 Task: Set up an automation rule in Jira to connect a Slack channel and create a feature flag in LaunchDarkly when an epic is transitioned to 'In Progress'.
Action: Mouse moved to (609, 79)
Screenshot: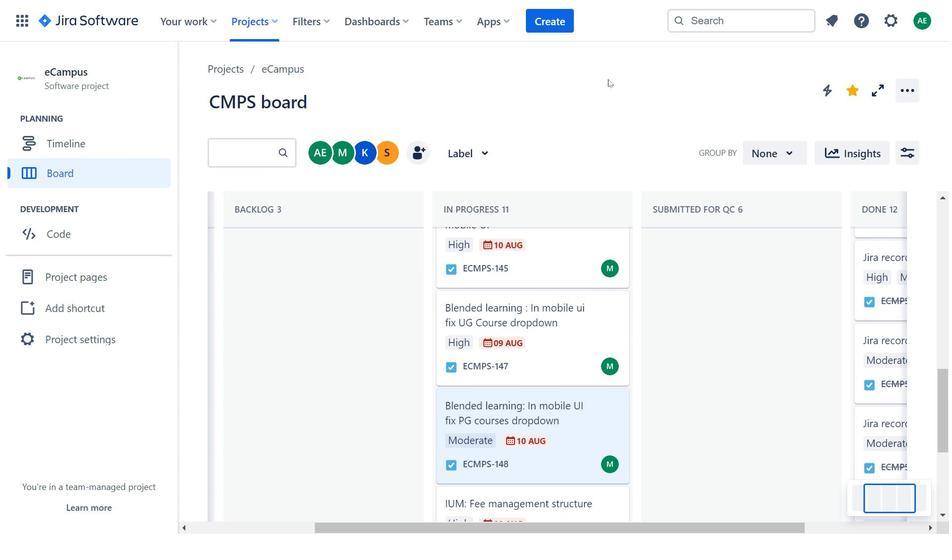 
Action: Mouse pressed left at (609, 79)
Screenshot: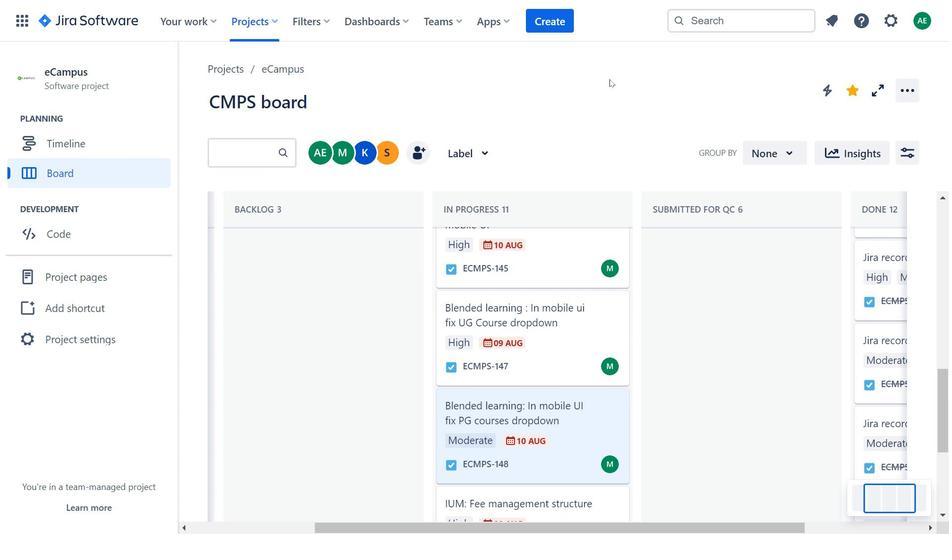 
Action: Mouse moved to (682, 88)
Screenshot: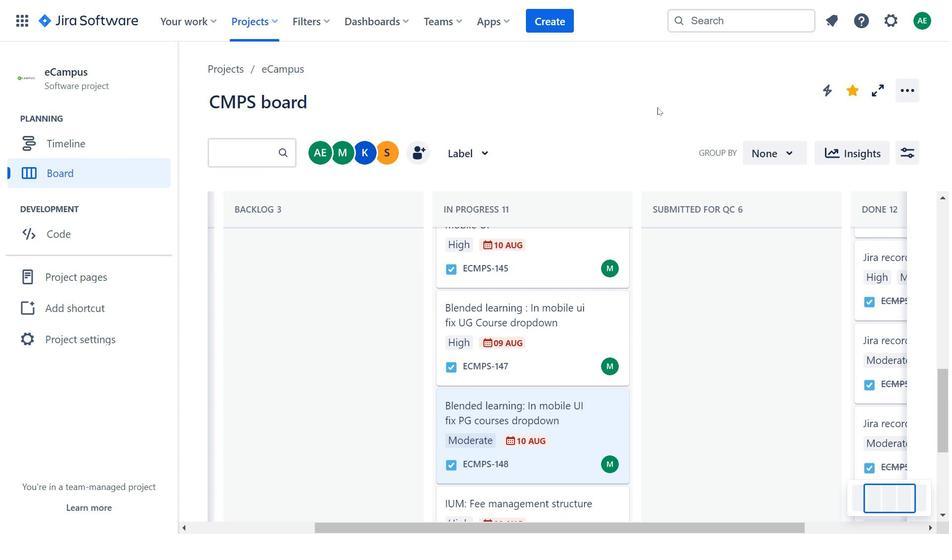 
Action: Mouse pressed left at (682, 88)
Screenshot: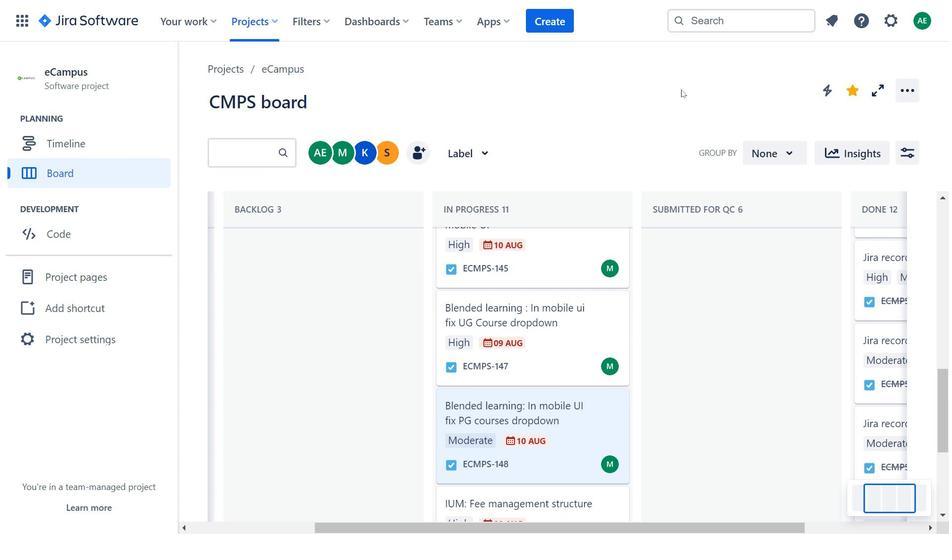 
Action: Mouse moved to (584, 81)
Screenshot: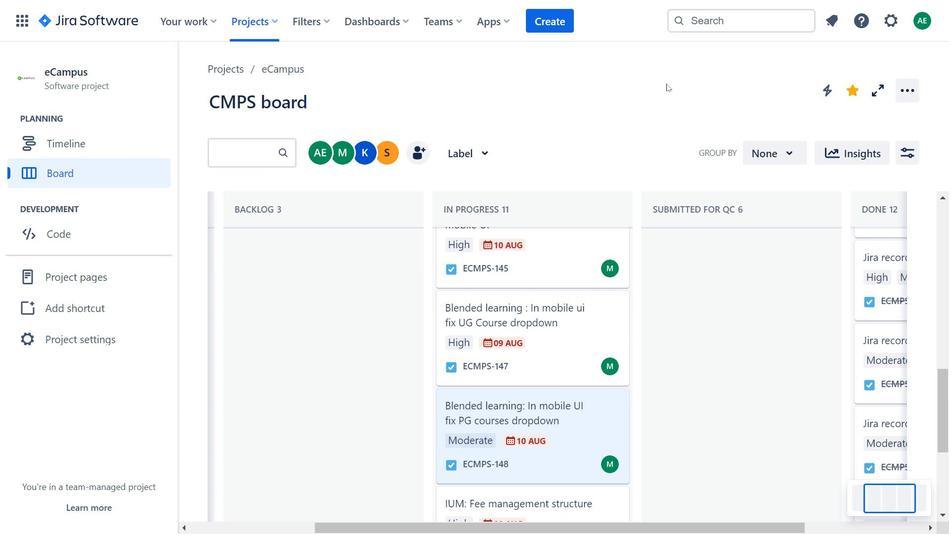
Action: Mouse pressed left at (584, 81)
Screenshot: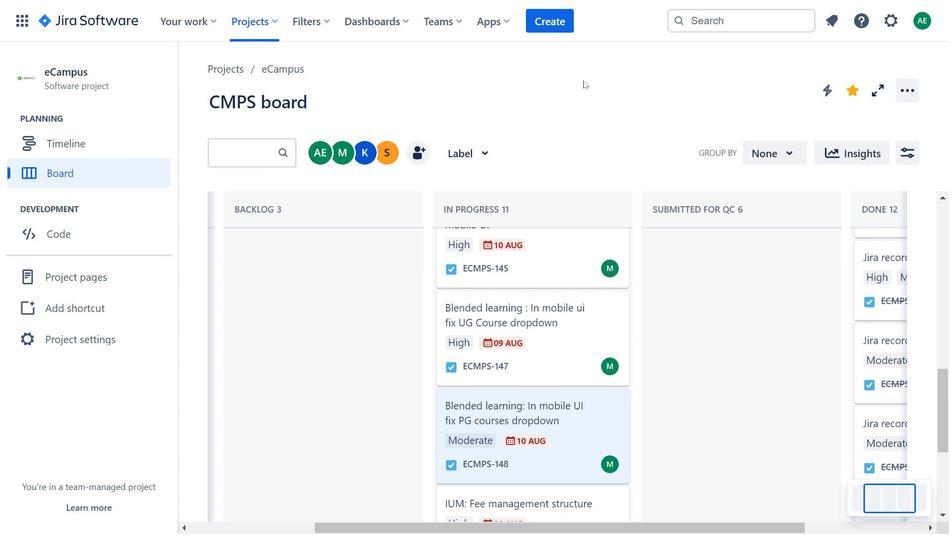 
Action: Mouse moved to (588, 69)
Screenshot: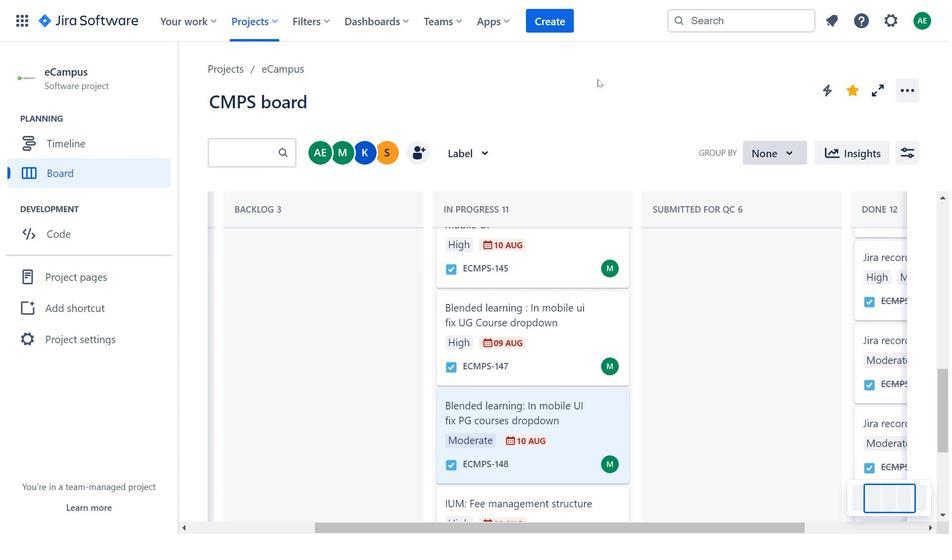 
Action: Mouse pressed left at (588, 69)
Screenshot: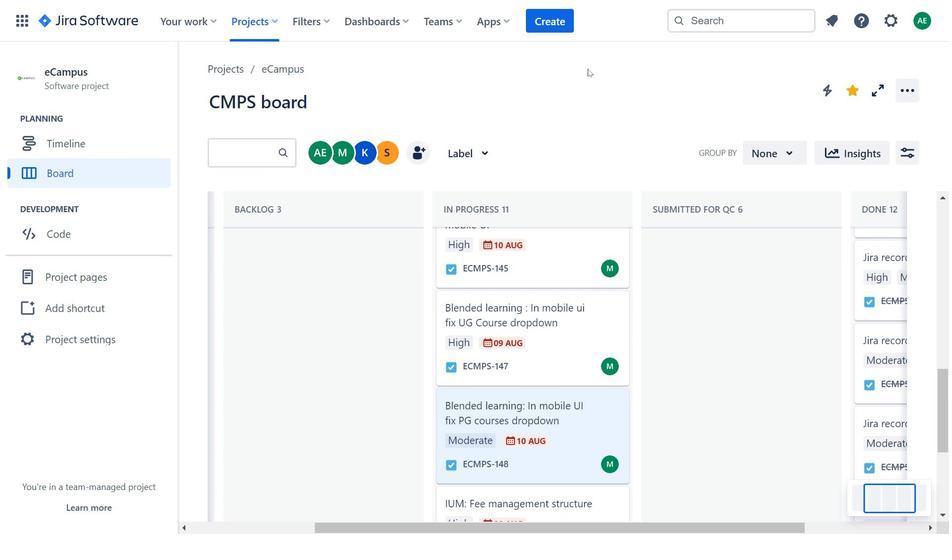 
Action: Mouse moved to (496, 79)
Screenshot: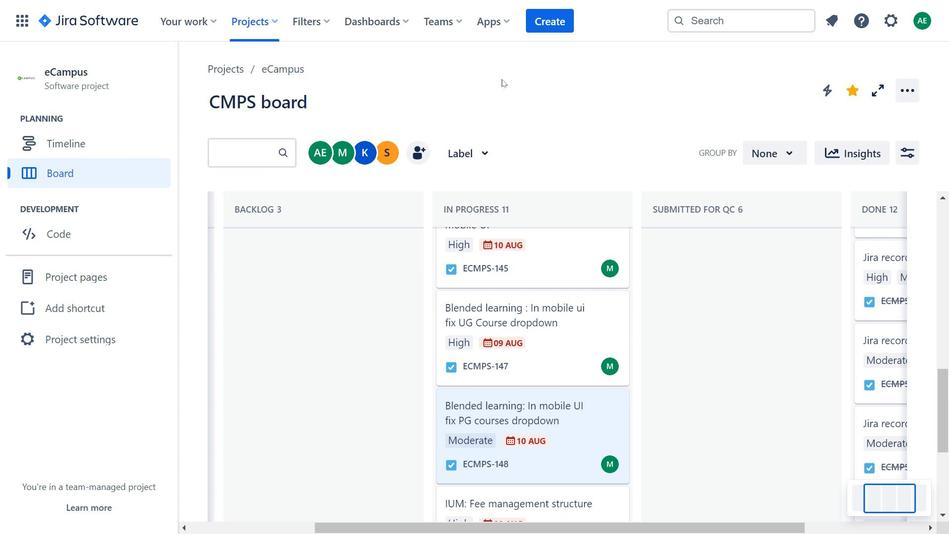 
Action: Mouse pressed left at (496, 79)
Screenshot: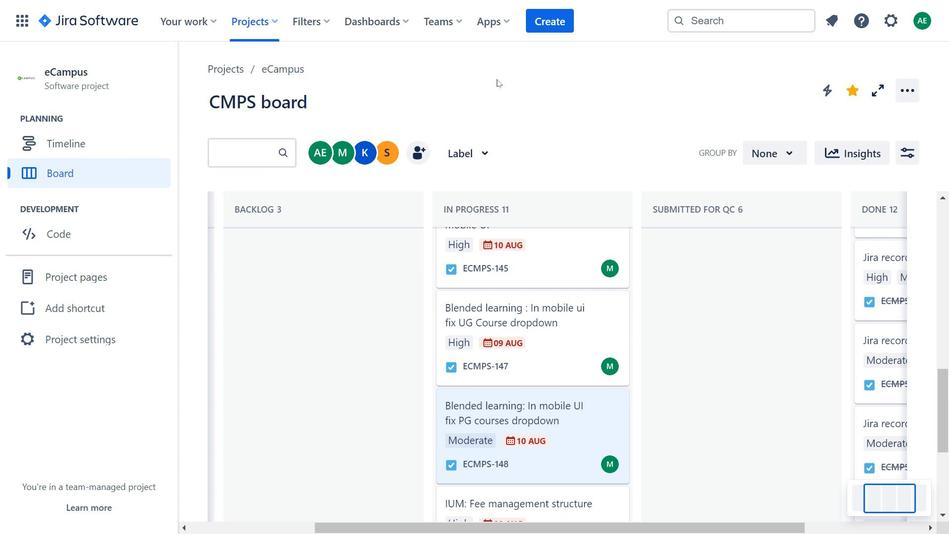 
Action: Mouse moved to (394, 77)
Screenshot: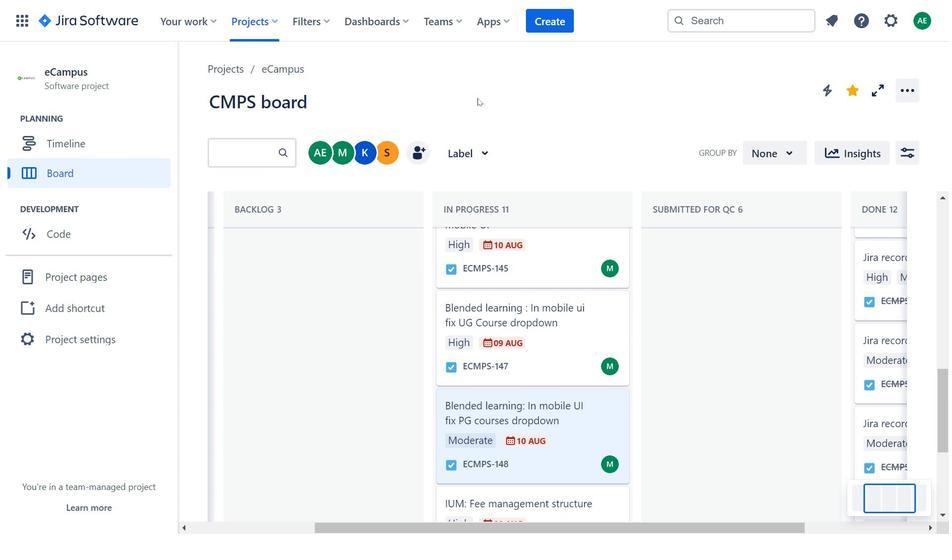 
Action: Mouse pressed left at (394, 77)
Screenshot: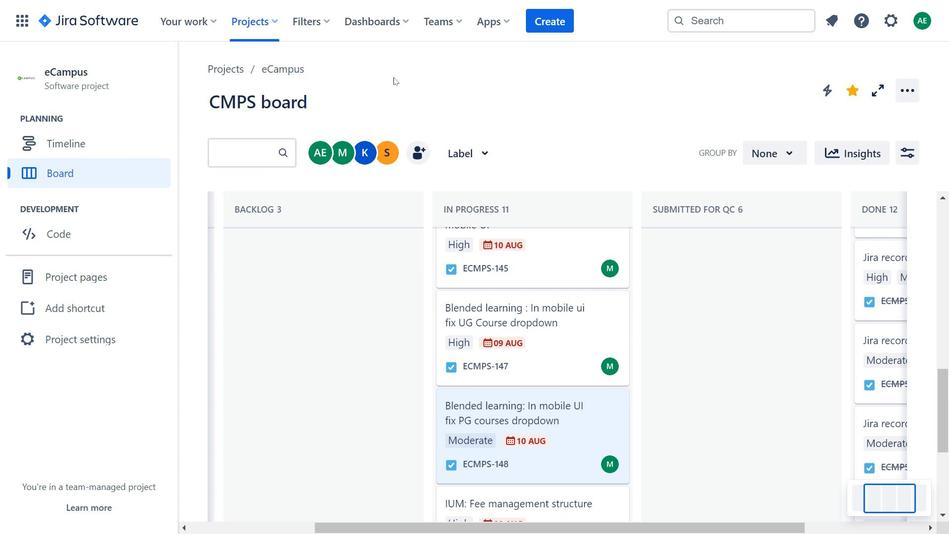 
Action: Mouse pressed left at (394, 77)
Screenshot: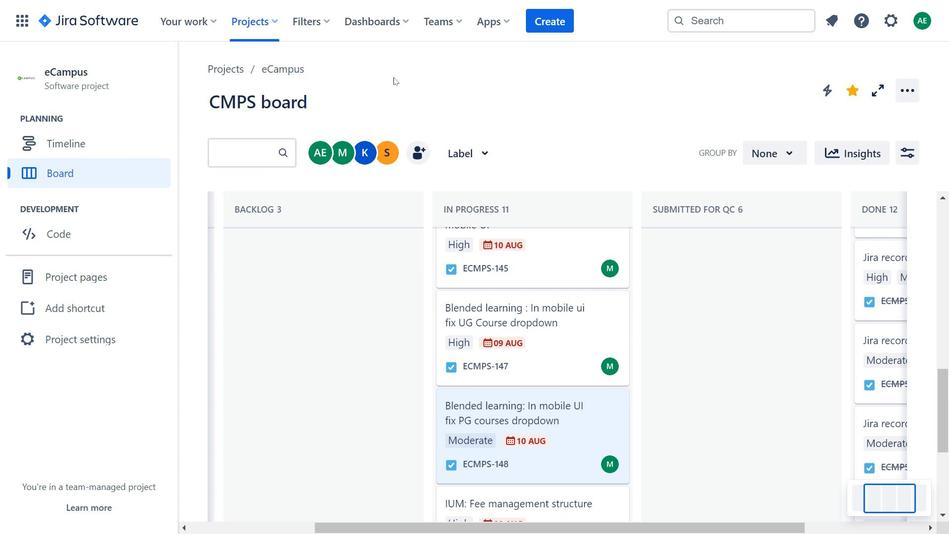 
Action: Mouse moved to (513, 88)
Screenshot: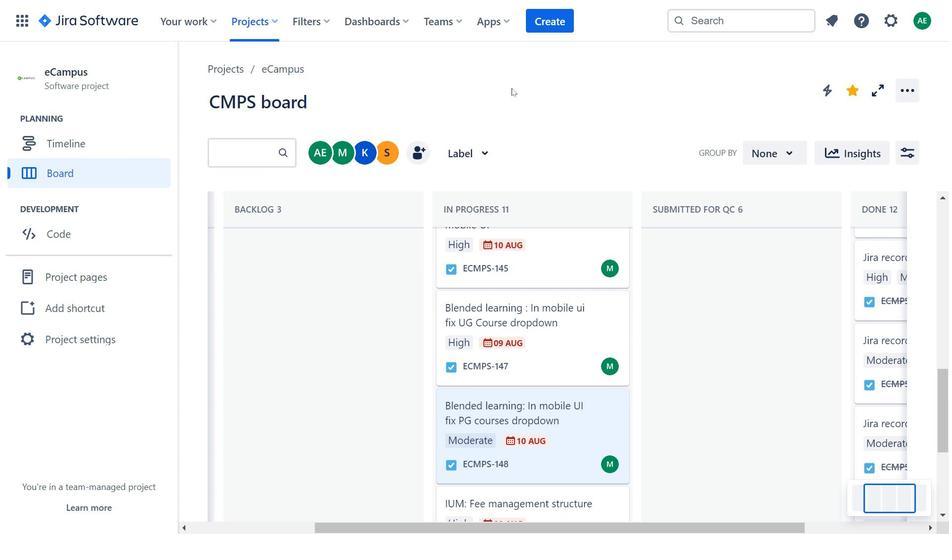 
Action: Mouse pressed left at (513, 88)
Screenshot: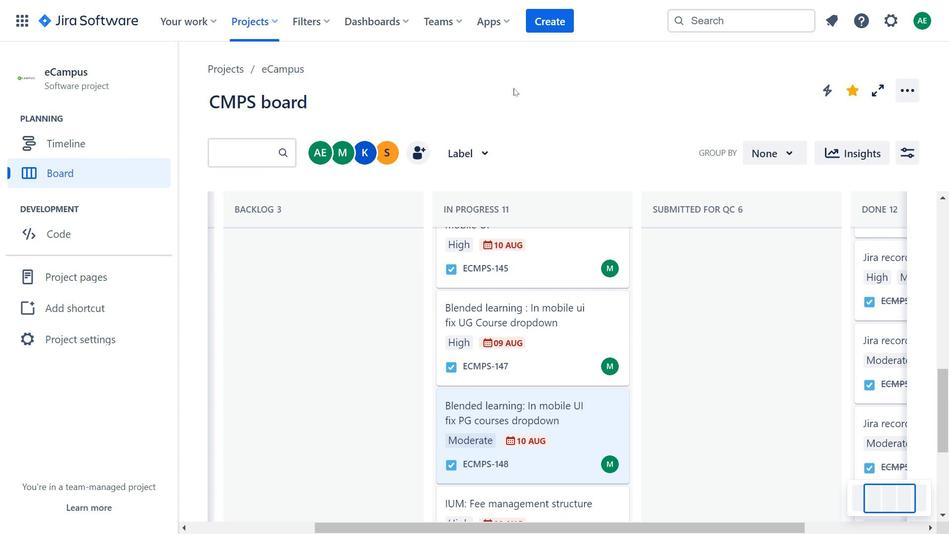
Action: Mouse moved to (623, 107)
Screenshot: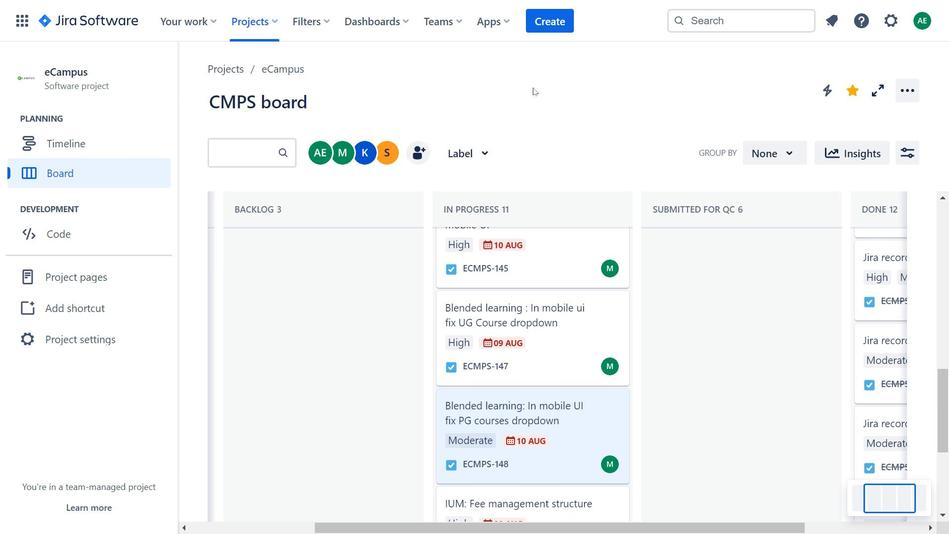 
Action: Mouse pressed left at (623, 107)
Screenshot: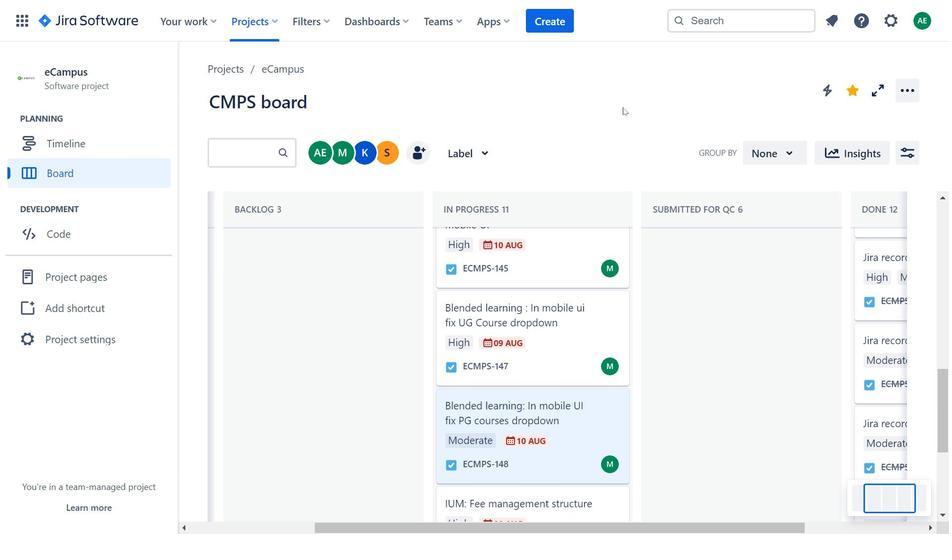 
Action: Mouse moved to (742, 90)
Screenshot: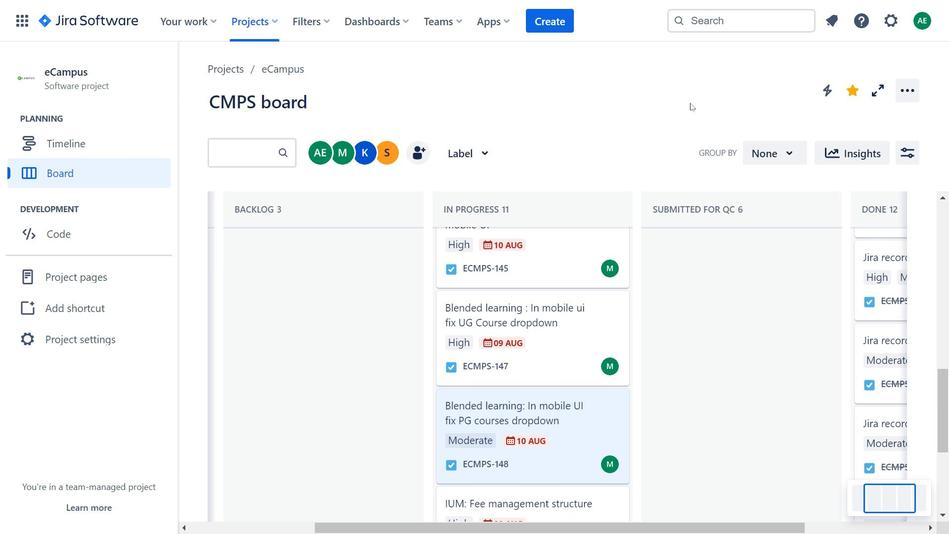 
Action: Mouse pressed left at (742, 90)
Screenshot: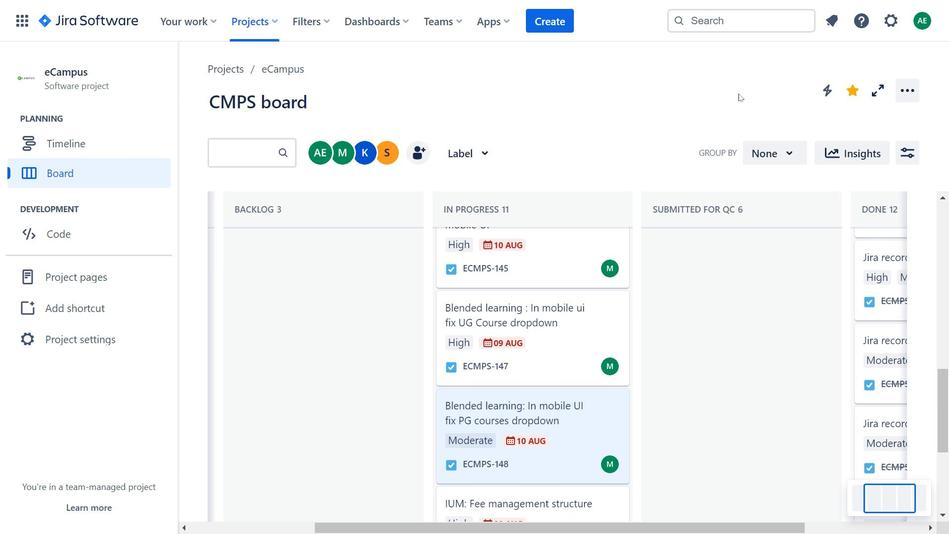 
Action: Mouse moved to (775, 79)
Screenshot: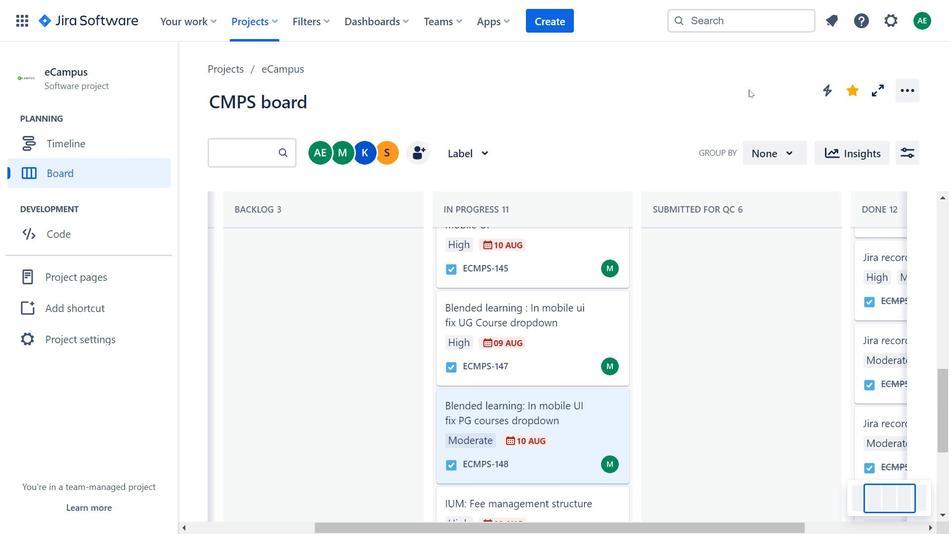
Action: Mouse pressed left at (775, 79)
Screenshot: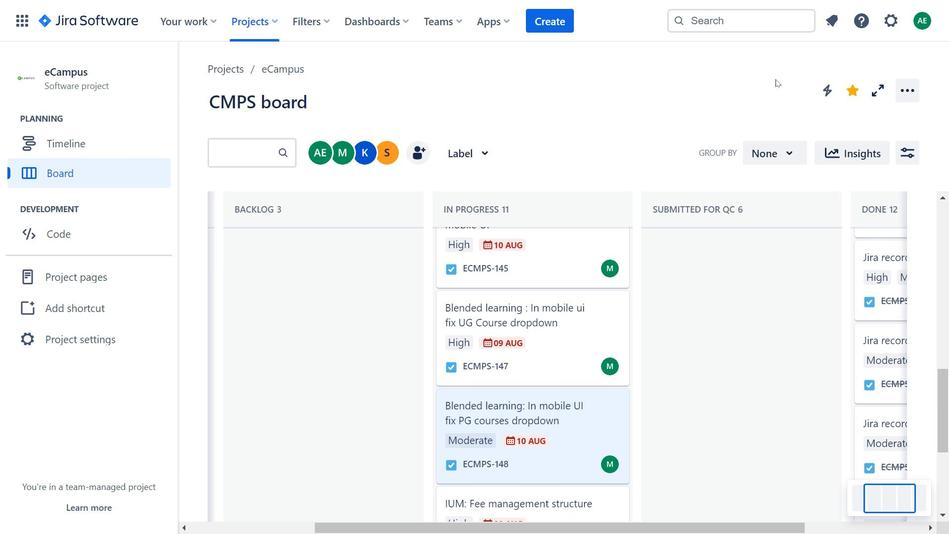 
Action: Mouse moved to (584, 356)
Screenshot: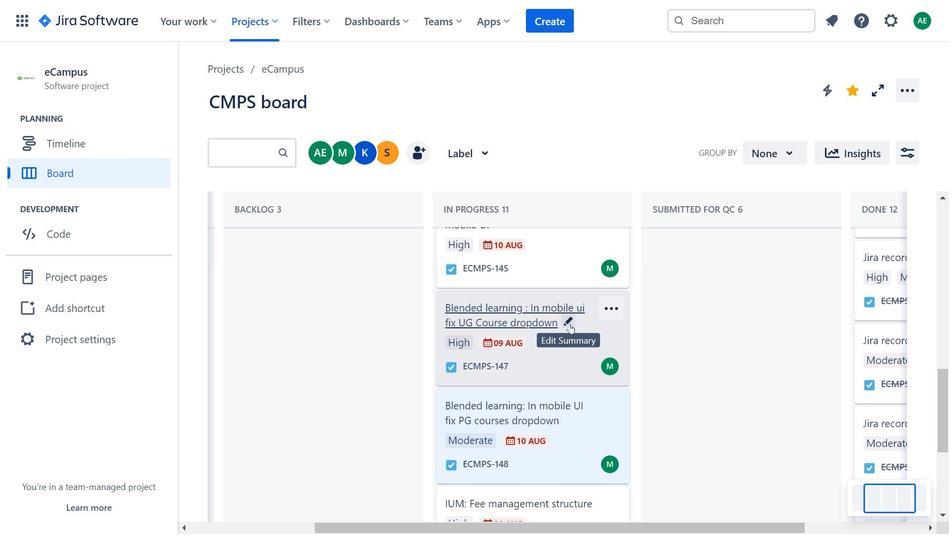 
Action: Mouse scrolled (584, 356) with delta (0, 0)
Screenshot: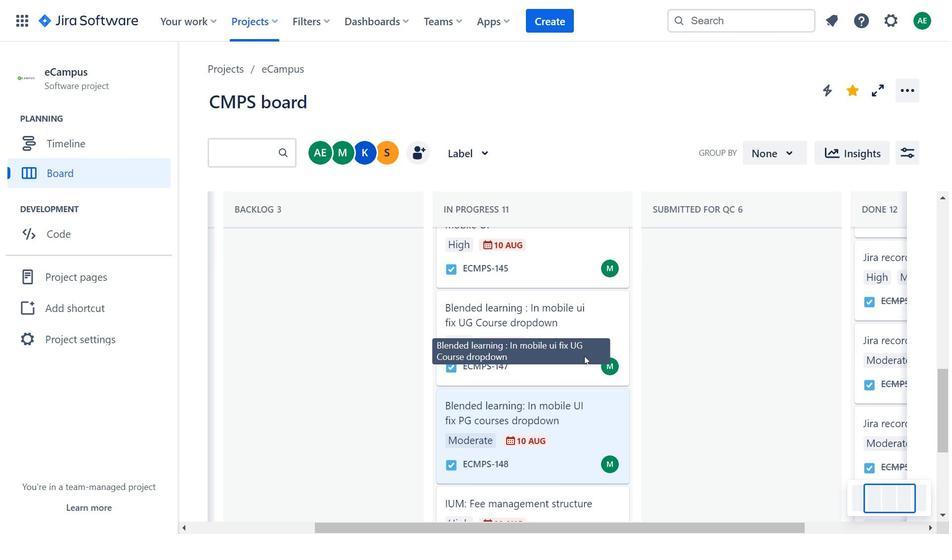 
Action: Mouse scrolled (584, 356) with delta (0, 0)
Screenshot: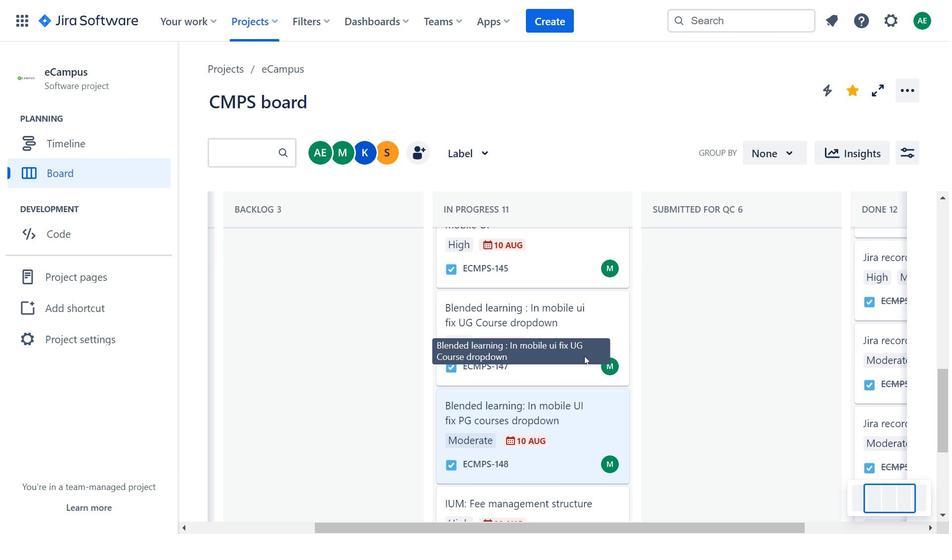 
Action: Mouse moved to (563, 330)
Screenshot: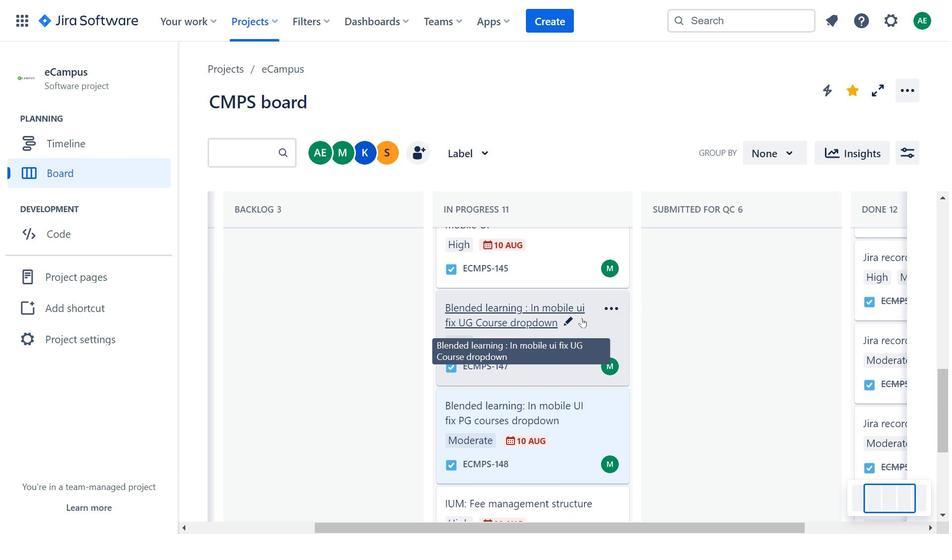 
Action: Mouse scrolled (563, 330) with delta (0, 0)
Screenshot: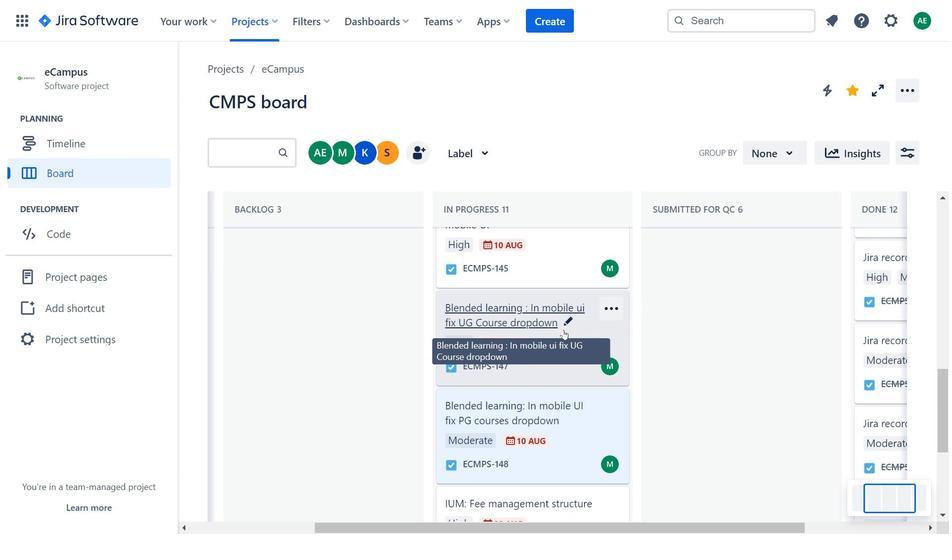 
Action: Mouse scrolled (563, 330) with delta (0, 0)
Screenshot: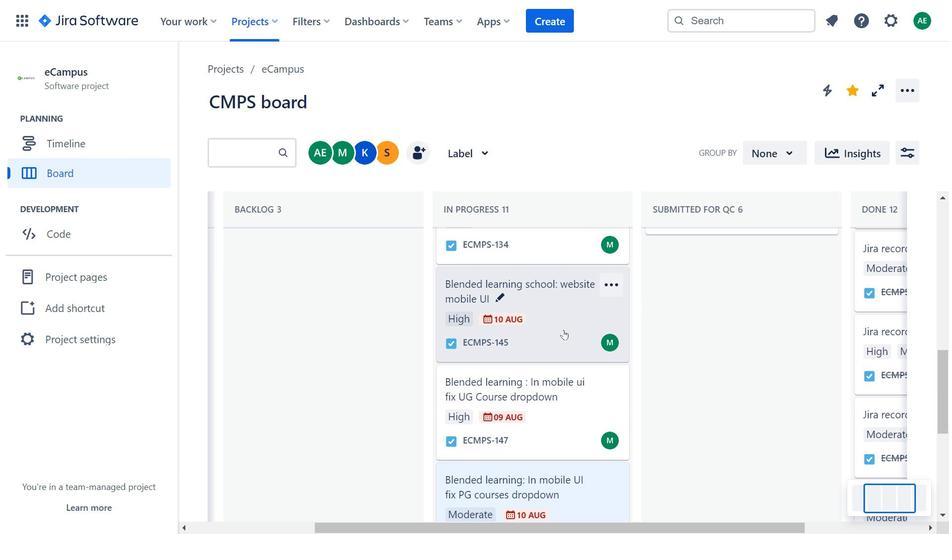 
Action: Mouse scrolled (563, 330) with delta (0, 0)
Screenshot: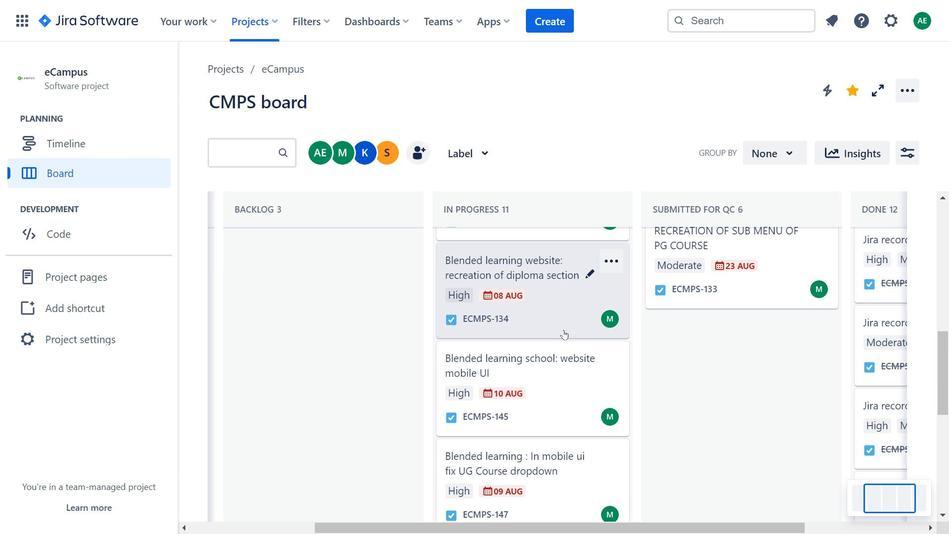 
Action: Mouse scrolled (563, 330) with delta (0, 0)
Screenshot: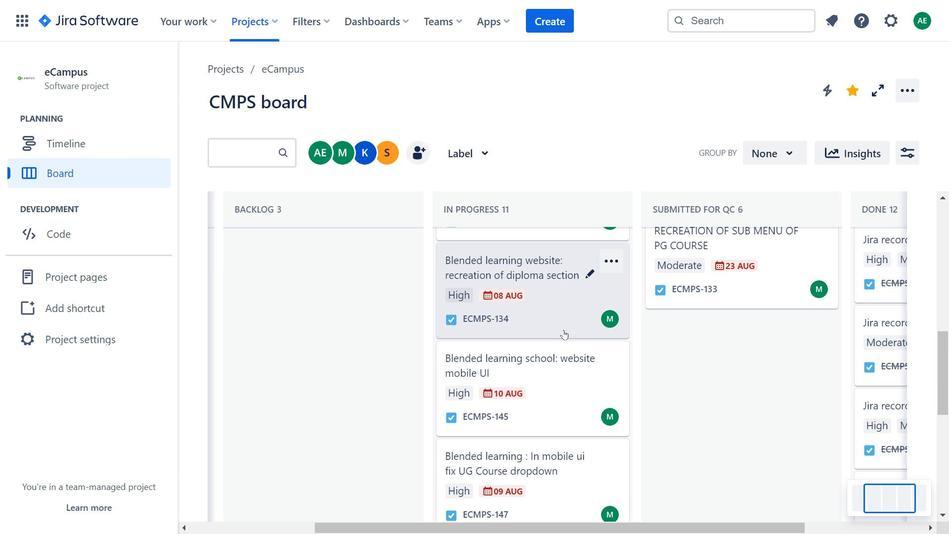 
Action: Mouse scrolled (563, 330) with delta (0, 0)
Screenshot: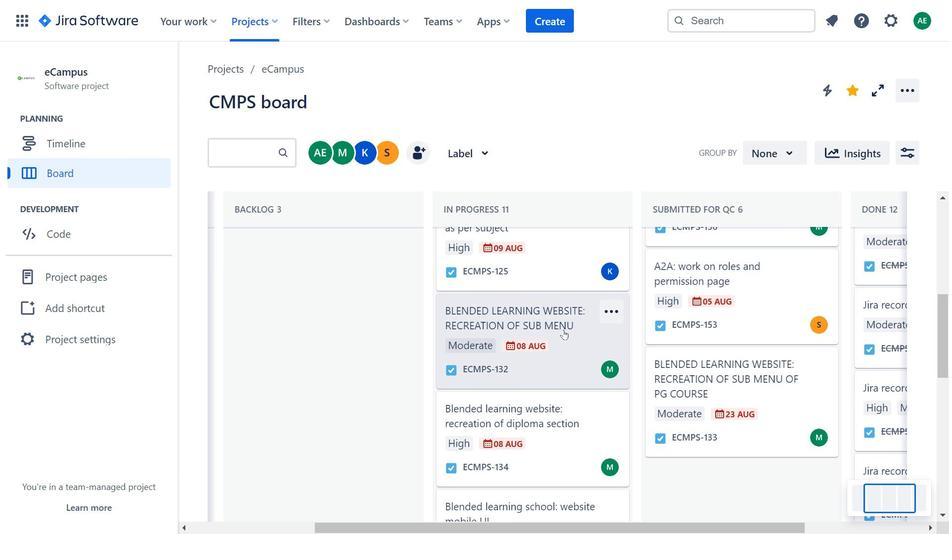 
Action: Mouse moved to (569, 331)
Screenshot: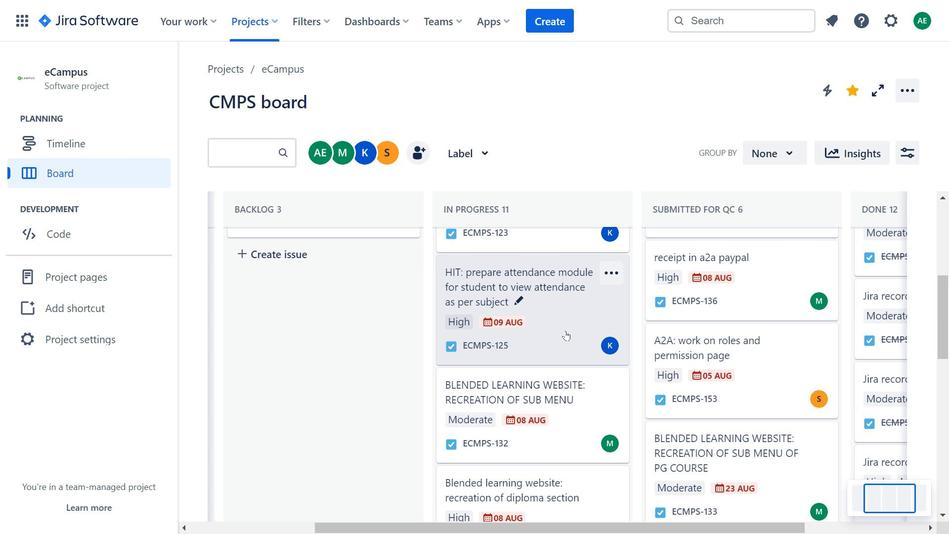 
Action: Mouse scrolled (569, 331) with delta (0, 0)
Screenshot: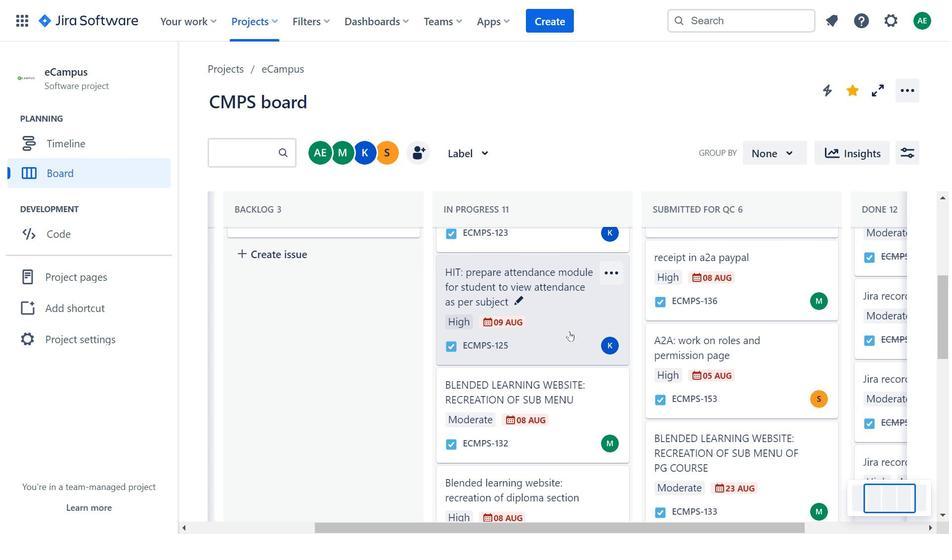 
Action: Mouse moved to (785, 354)
Screenshot: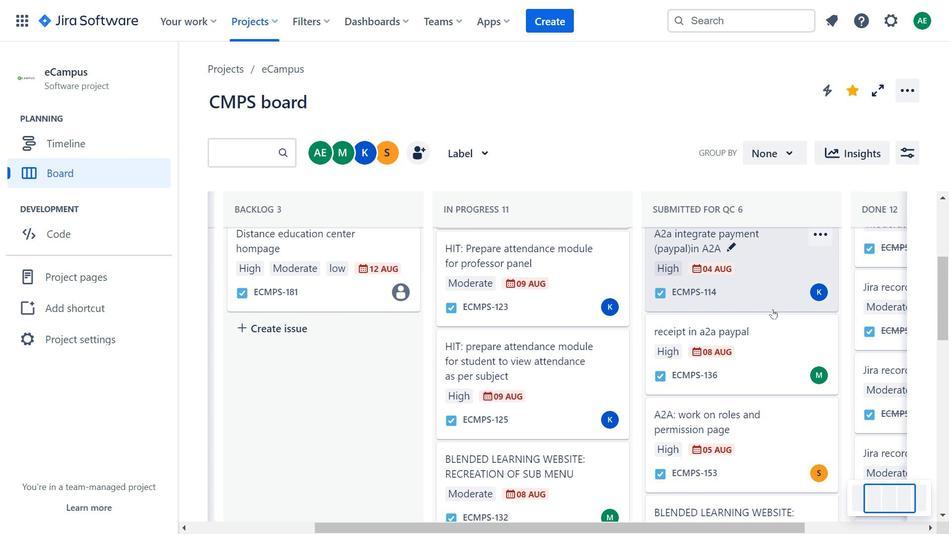 
Action: Mouse pressed left at (785, 354)
Screenshot: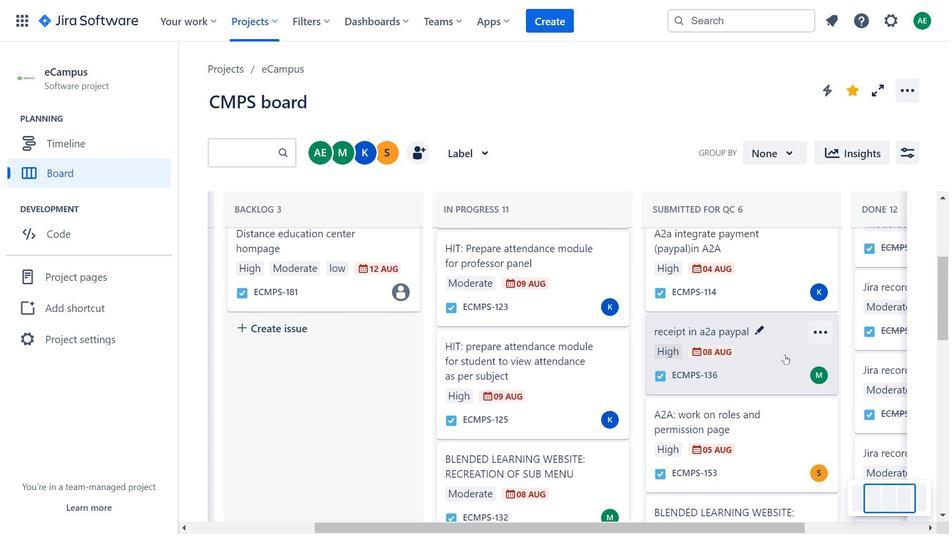 
Action: Mouse moved to (796, 418)
Screenshot: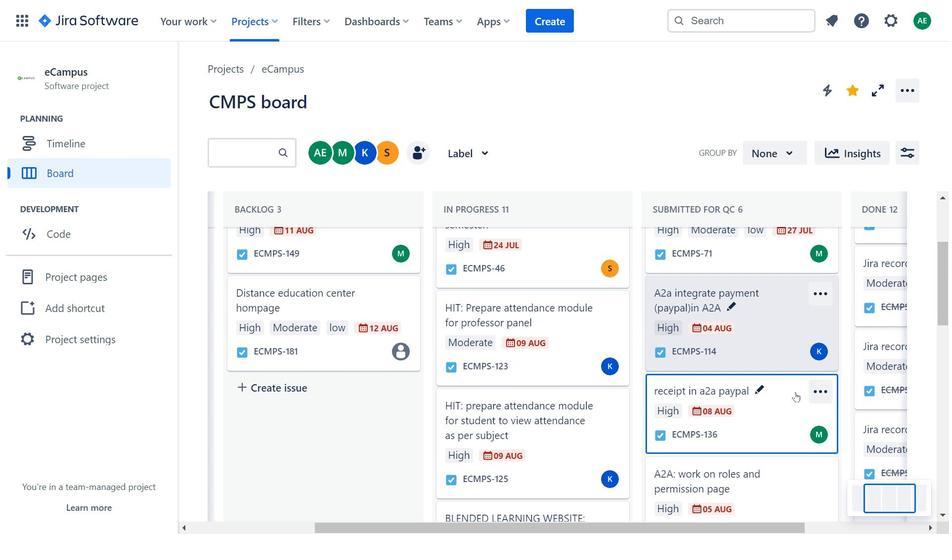 
Action: Mouse pressed left at (796, 418)
Screenshot: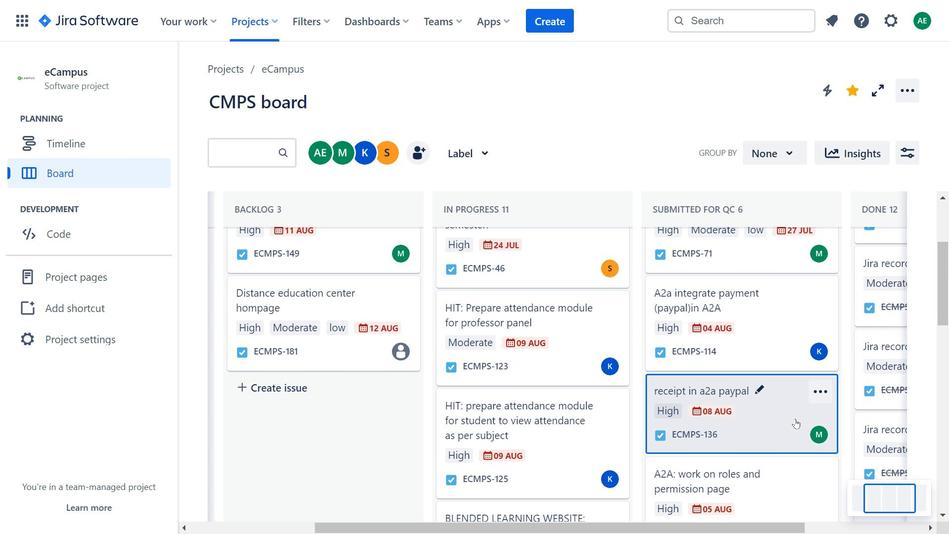 
Action: Mouse moved to (288, 182)
Screenshot: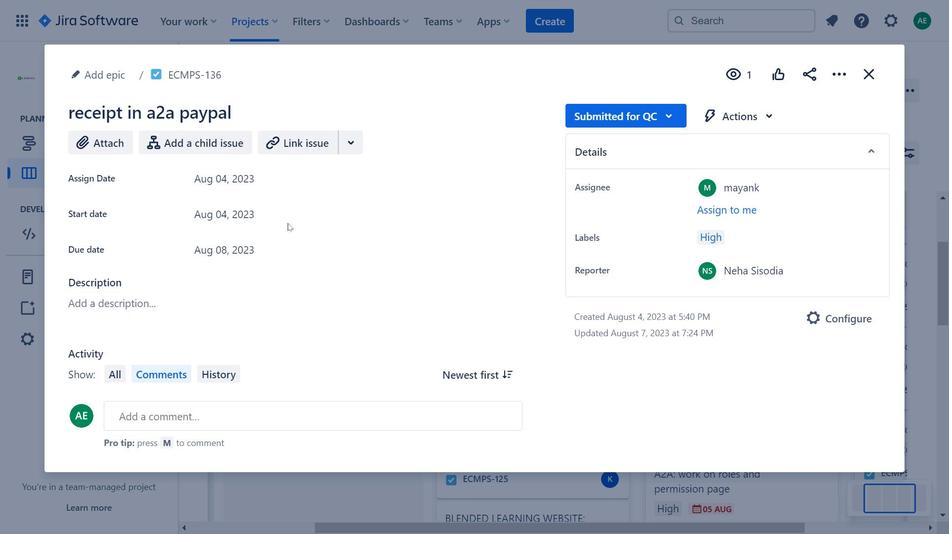 
Action: Mouse pressed left at (288, 182)
Screenshot: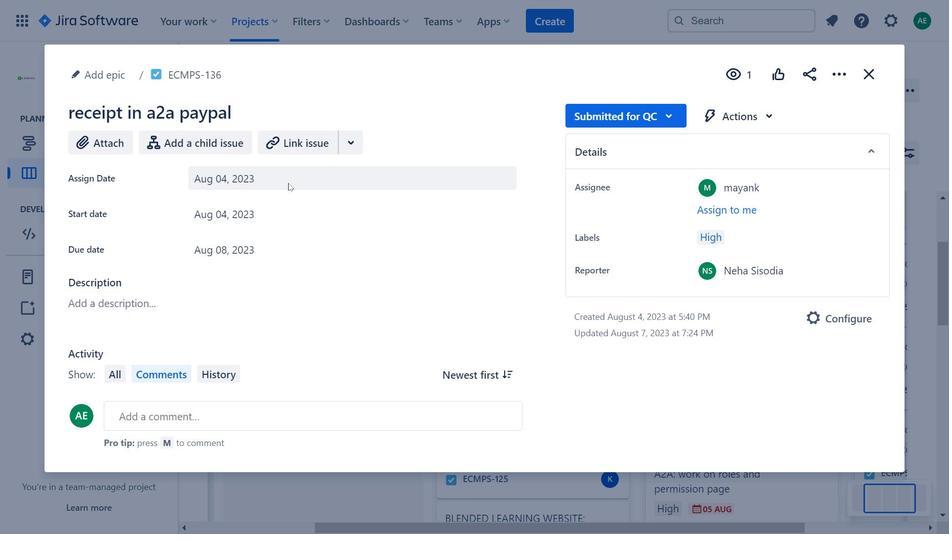 
Action: Mouse moved to (837, 71)
Screenshot: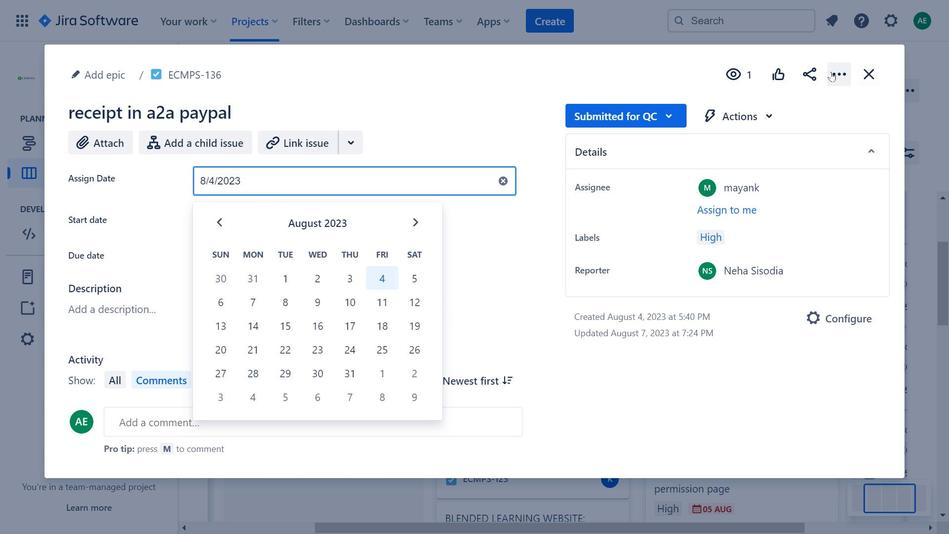 
Action: Mouse pressed left at (837, 71)
Screenshot: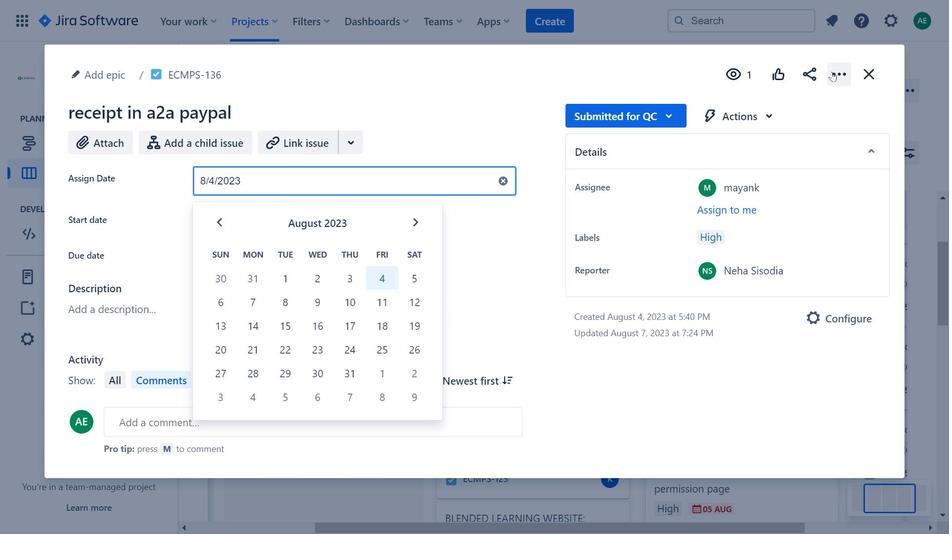 
Action: Mouse moved to (247, 179)
Screenshot: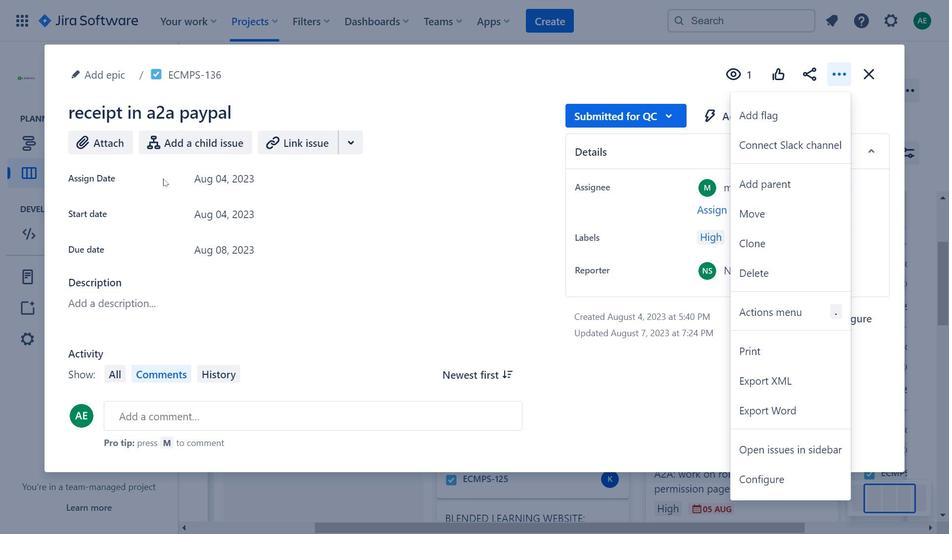 
Action: Mouse pressed left at (247, 179)
Screenshot: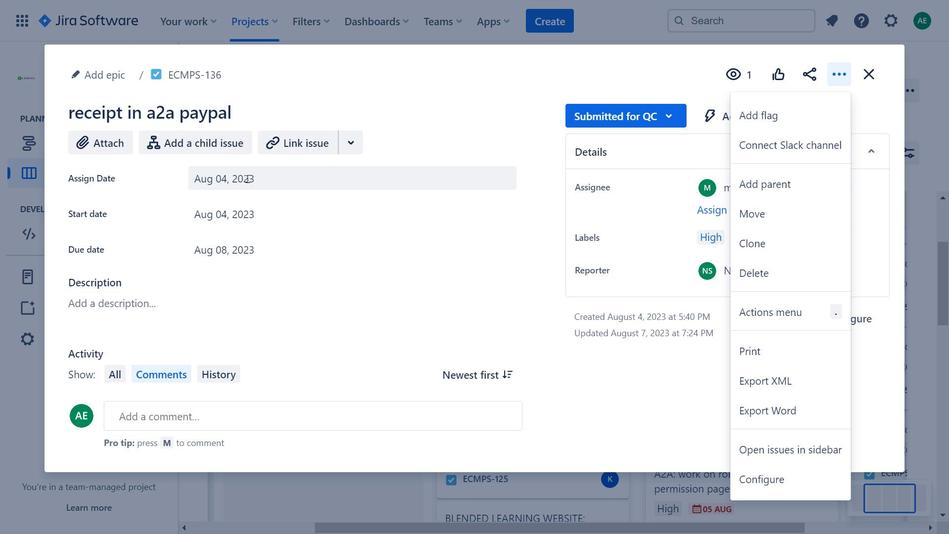 
Action: Mouse moved to (645, 113)
Screenshot: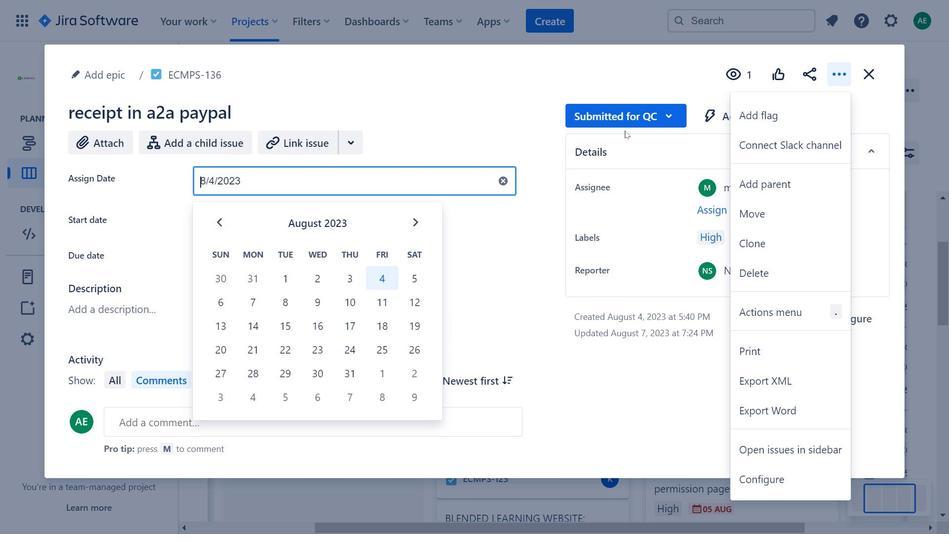 
Action: Mouse pressed left at (645, 113)
Screenshot: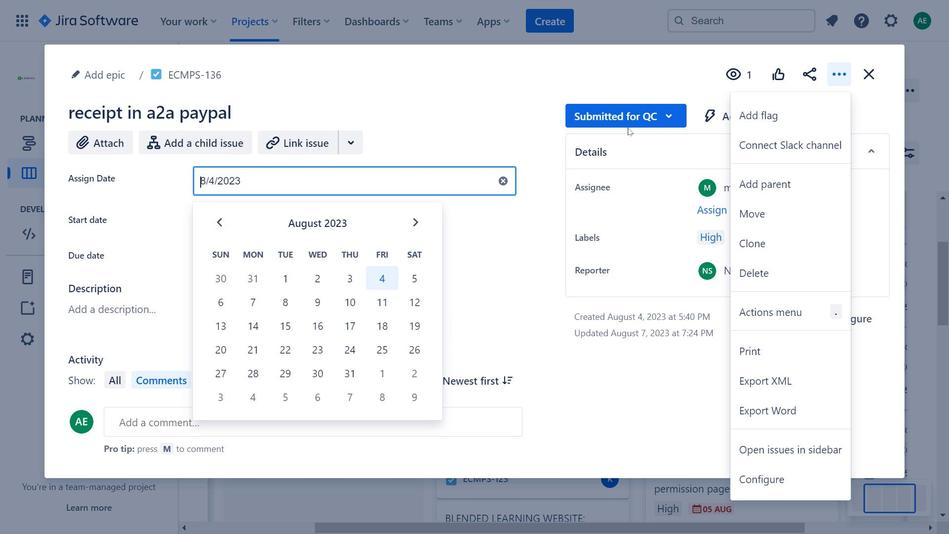 
Action: Mouse moved to (227, 216)
Screenshot: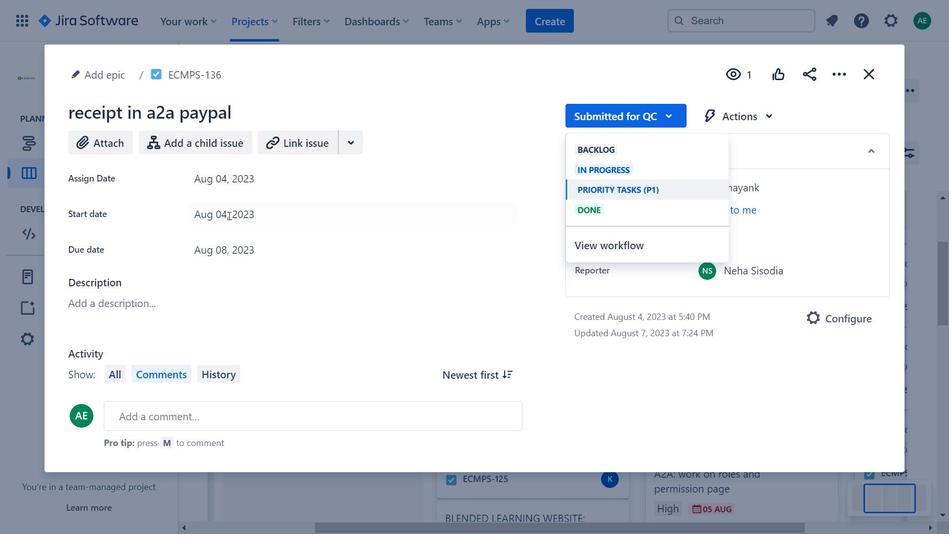 
Action: Mouse pressed left at (227, 216)
Screenshot: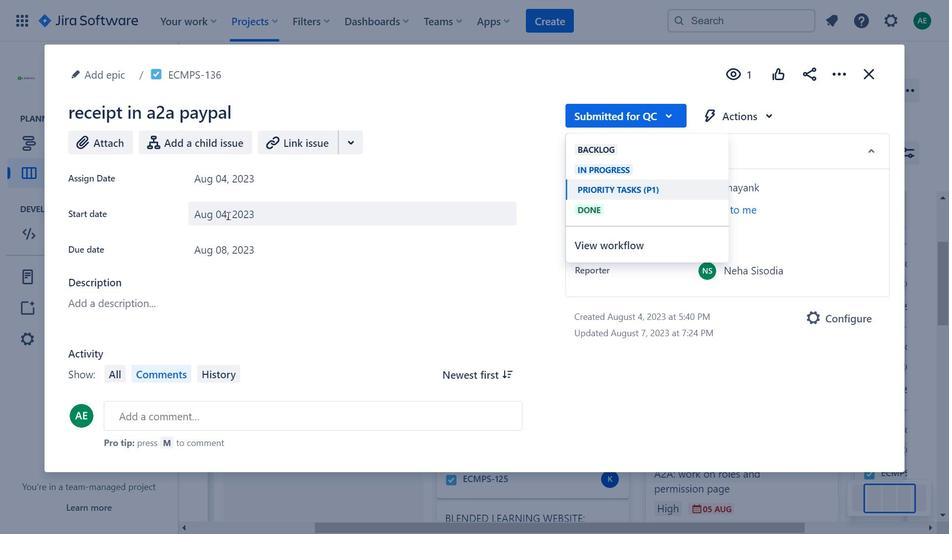 
Action: Mouse moved to (841, 78)
Screenshot: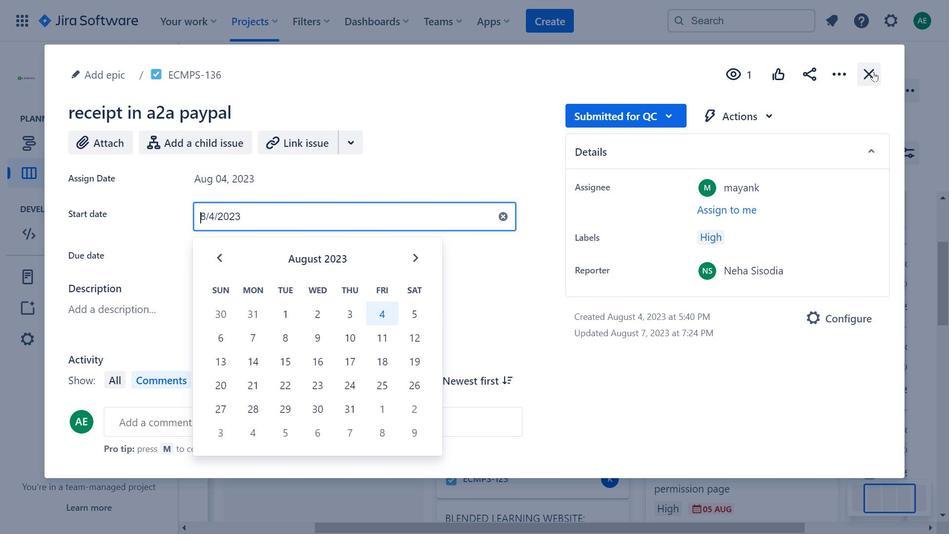 
Action: Mouse pressed left at (841, 78)
Screenshot: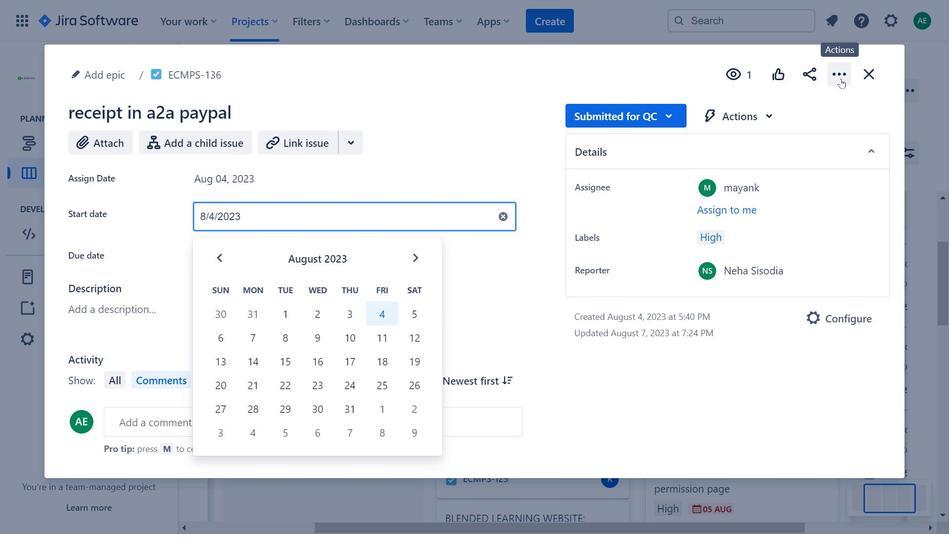 
Action: Mouse moved to (324, 204)
Screenshot: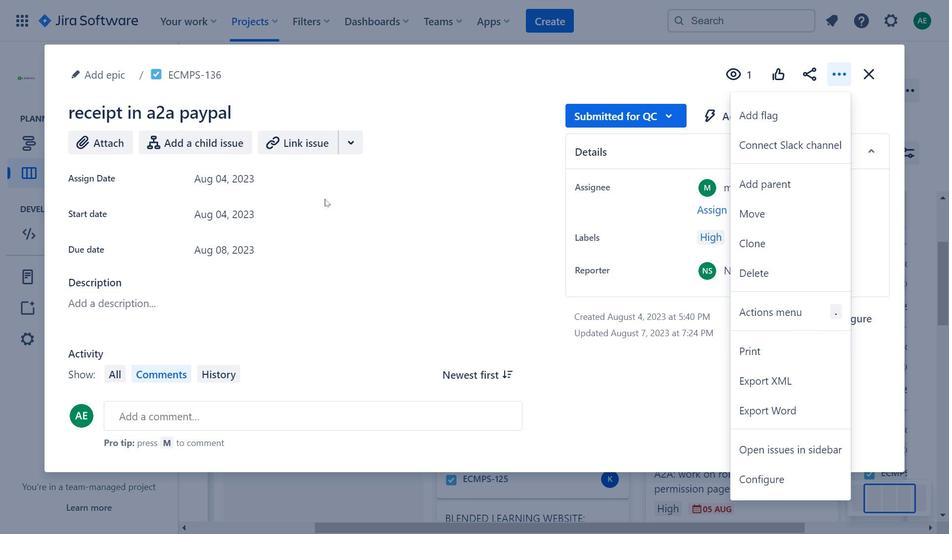 
Action: Mouse pressed left at (324, 204)
Screenshot: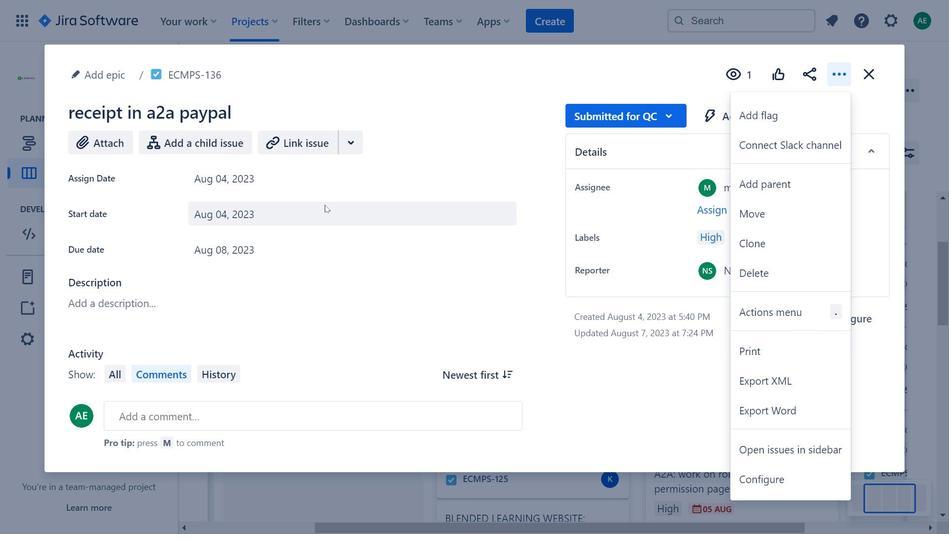 
Action: Mouse moved to (674, 113)
Screenshot: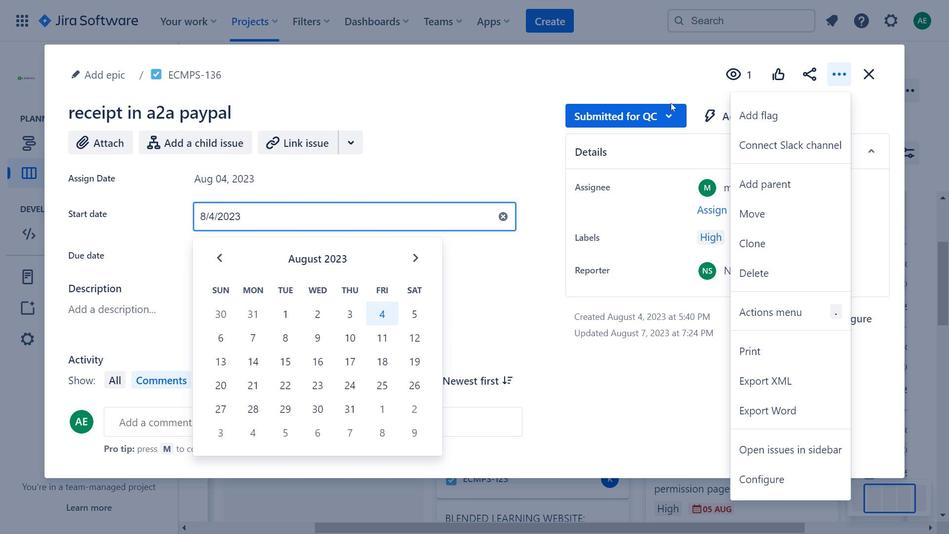 
Action: Mouse pressed left at (674, 113)
Screenshot: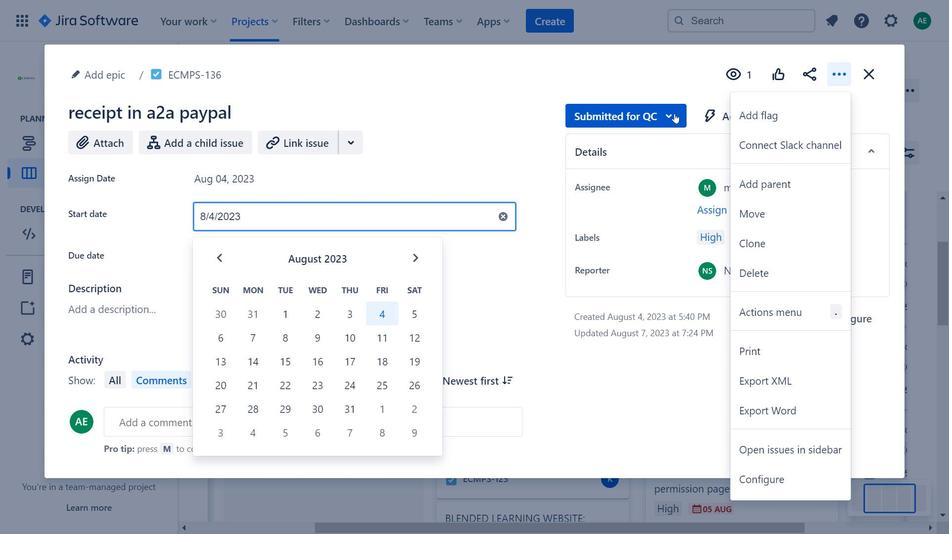 
Action: Mouse moved to (263, 185)
Screenshot: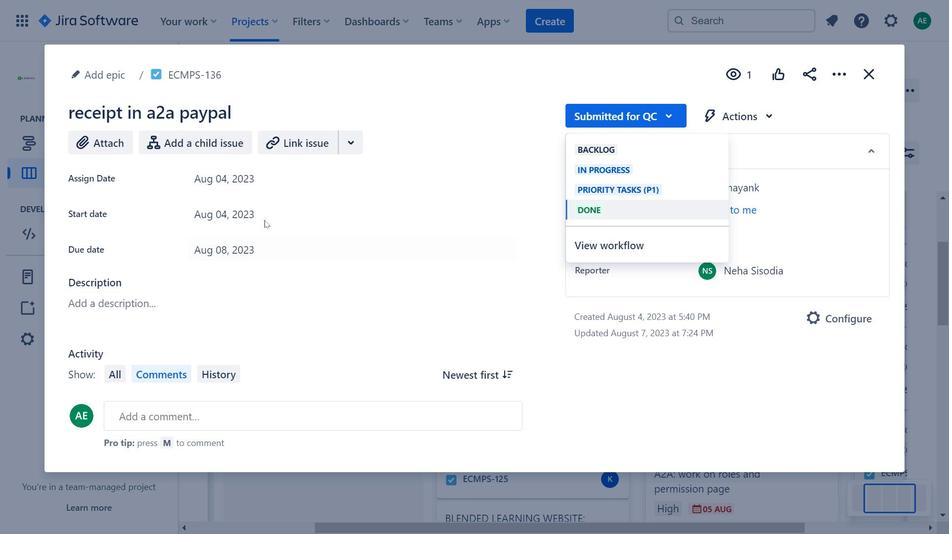 
Action: Mouse pressed left at (263, 185)
Screenshot: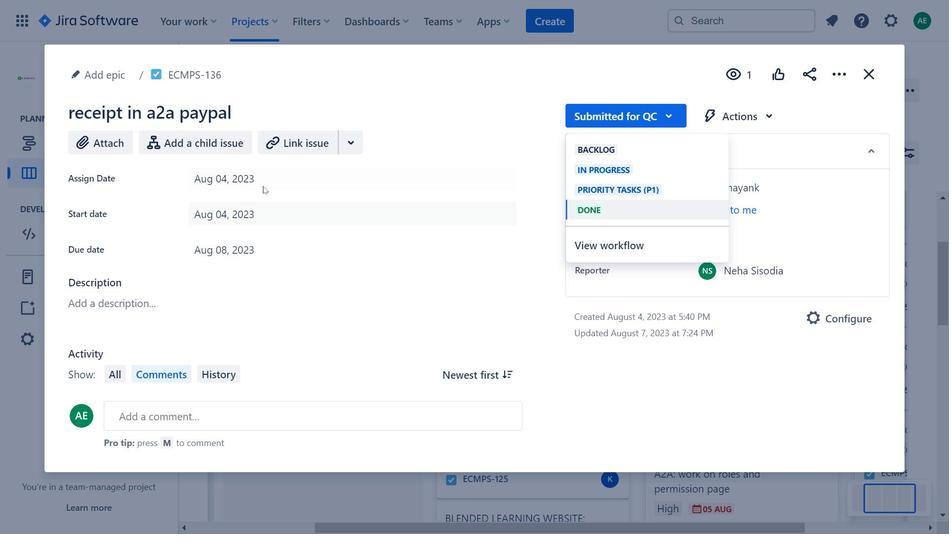 
Action: Mouse moved to (731, 122)
Screenshot: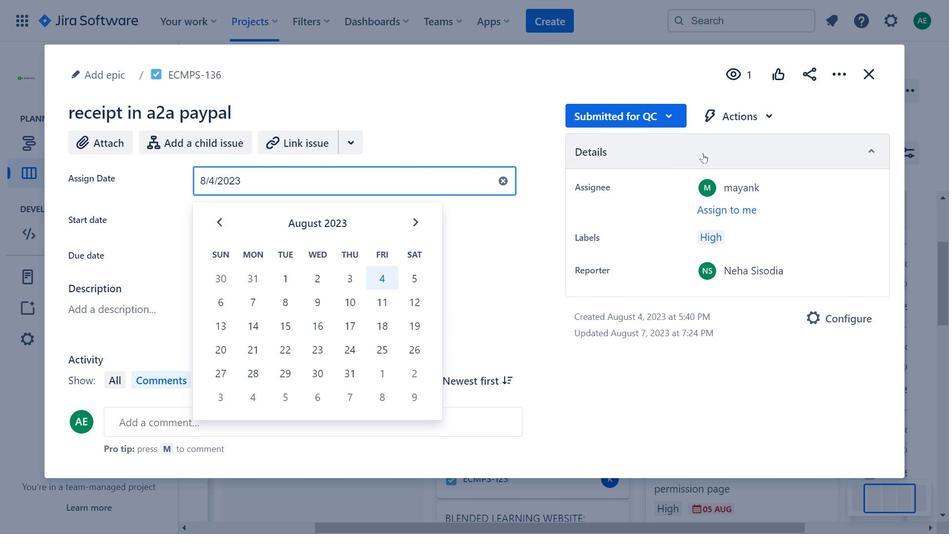 
Action: Mouse pressed left at (731, 122)
Screenshot: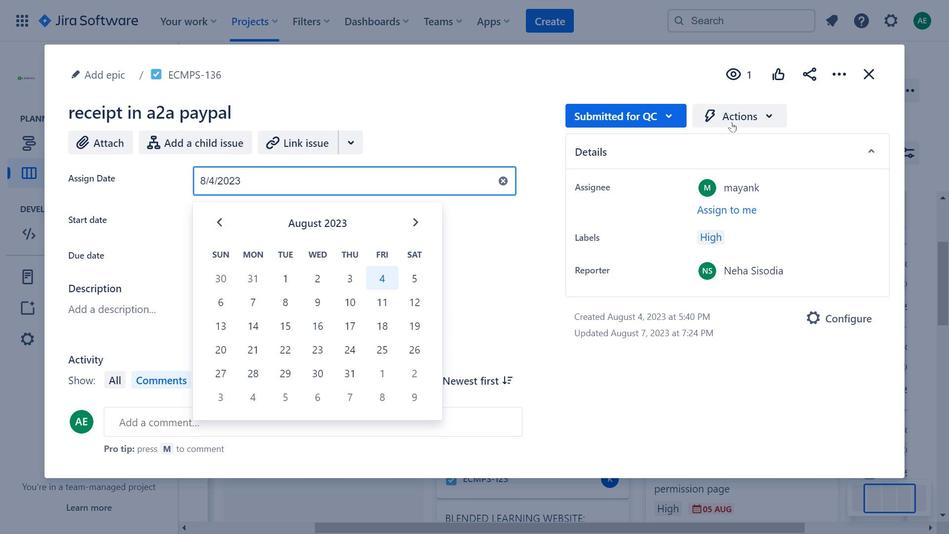 
Action: Mouse moved to (235, 223)
Screenshot: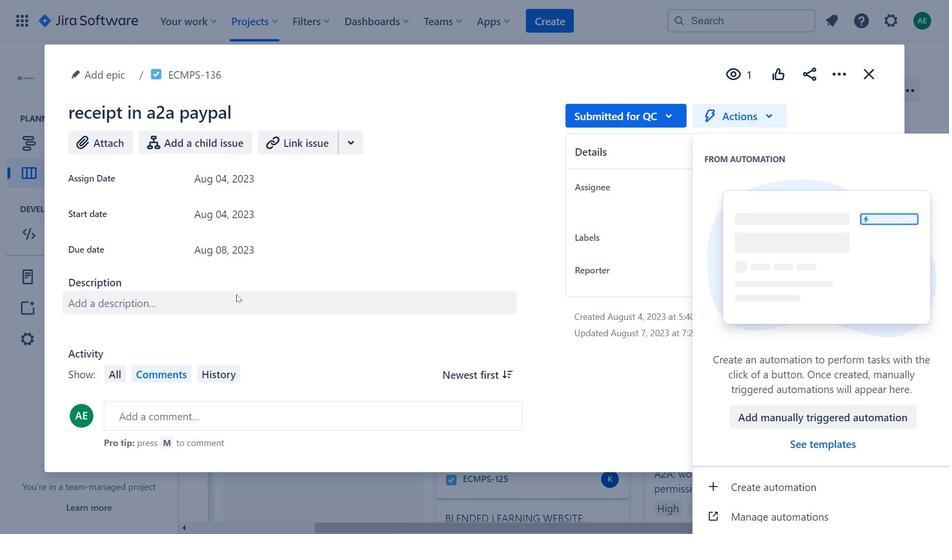 
Action: Mouse pressed left at (235, 223)
Screenshot: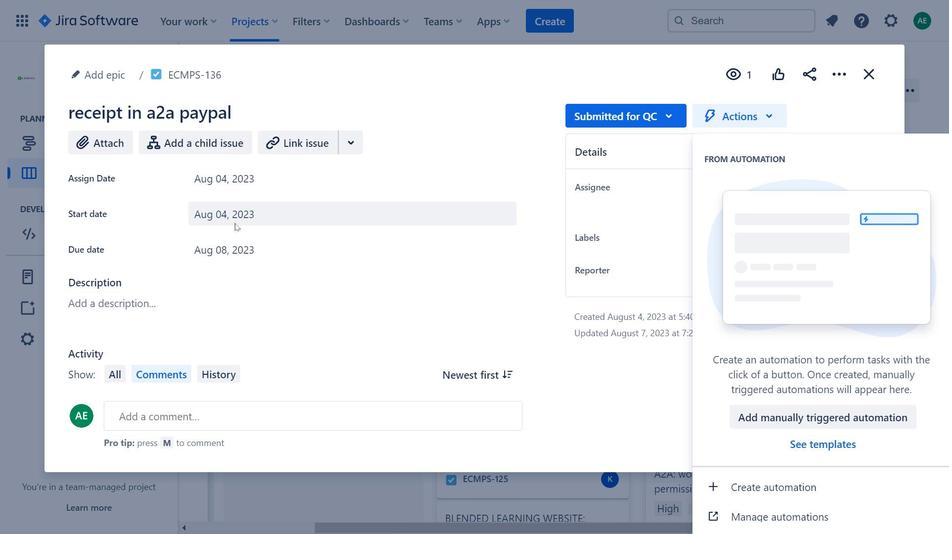 
Action: Mouse moved to (741, 124)
Screenshot: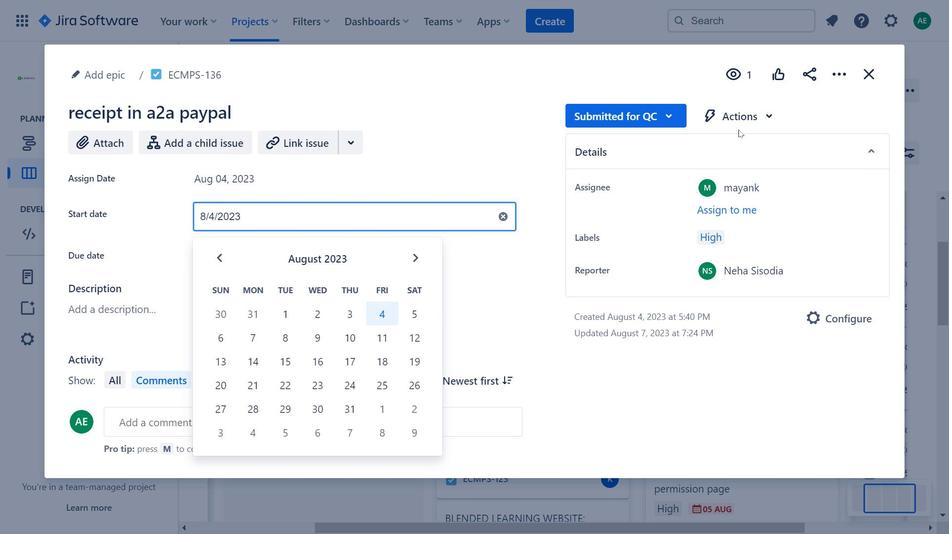 
Action: Mouse pressed left at (741, 124)
Screenshot: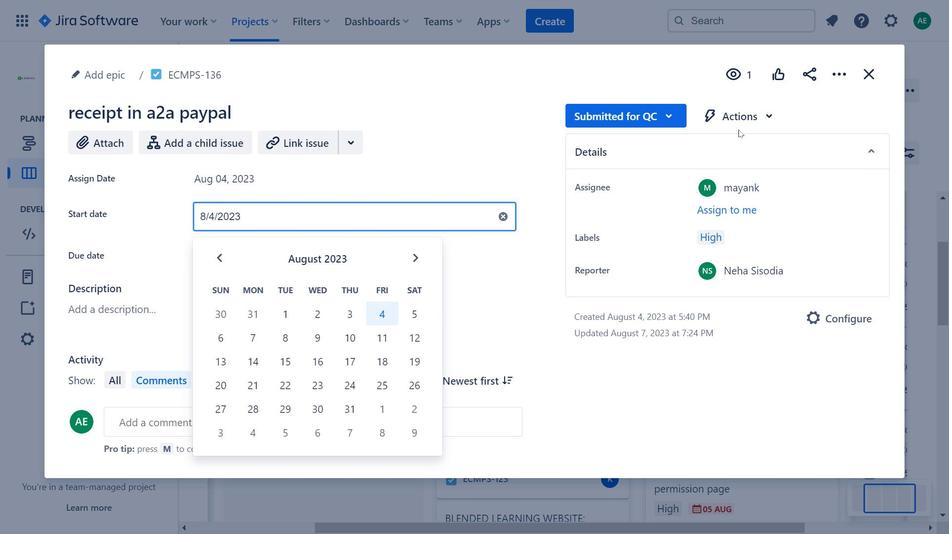
Action: Mouse moved to (224, 211)
Screenshot: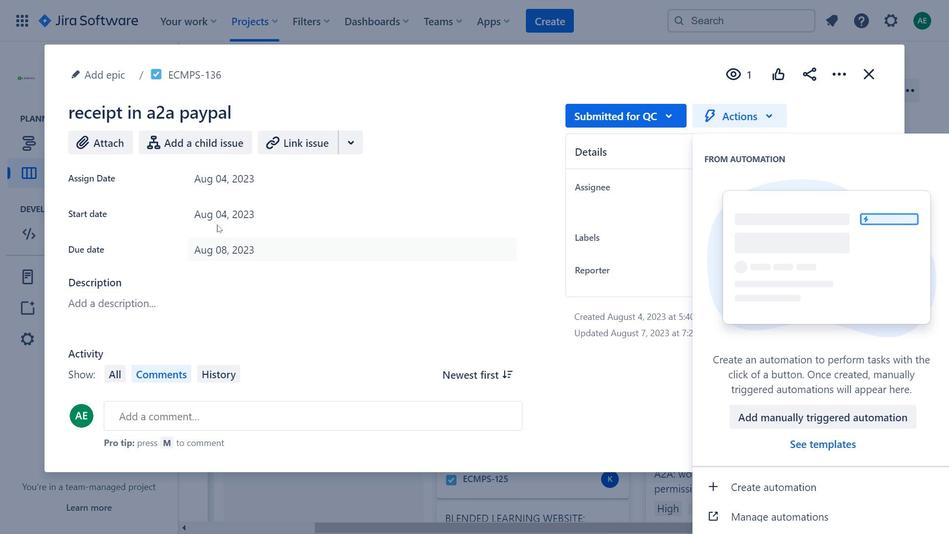 
Action: Mouse pressed left at (224, 211)
Screenshot: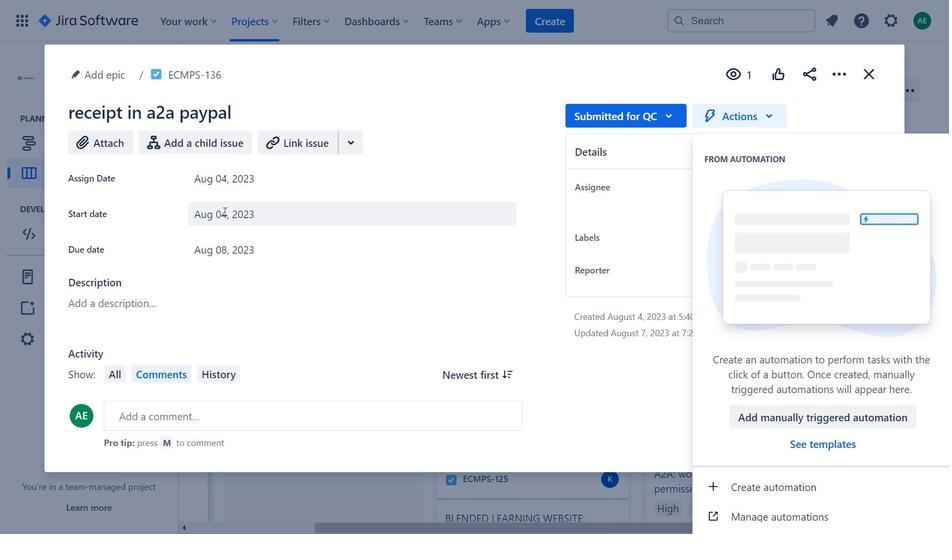 
Action: Mouse moved to (647, 123)
Screenshot: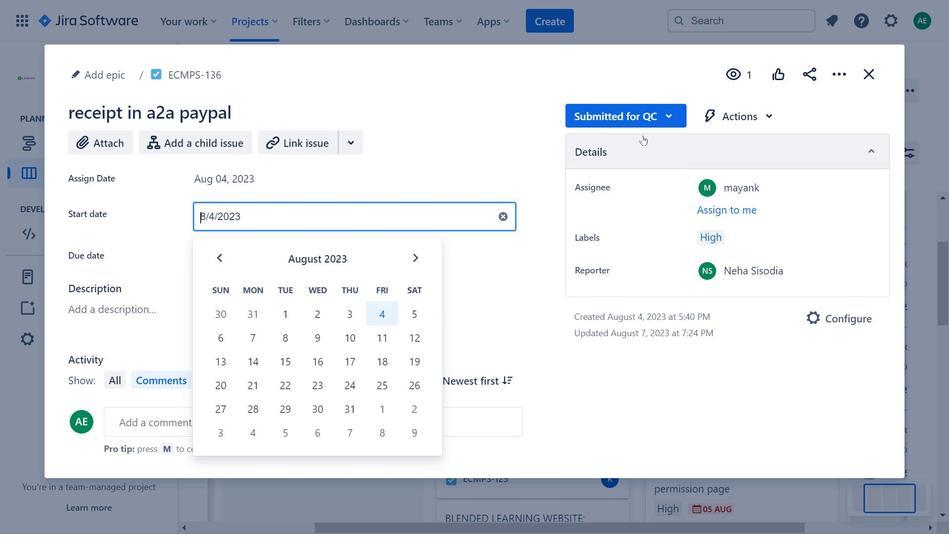 
Action: Mouse pressed left at (647, 123)
Screenshot: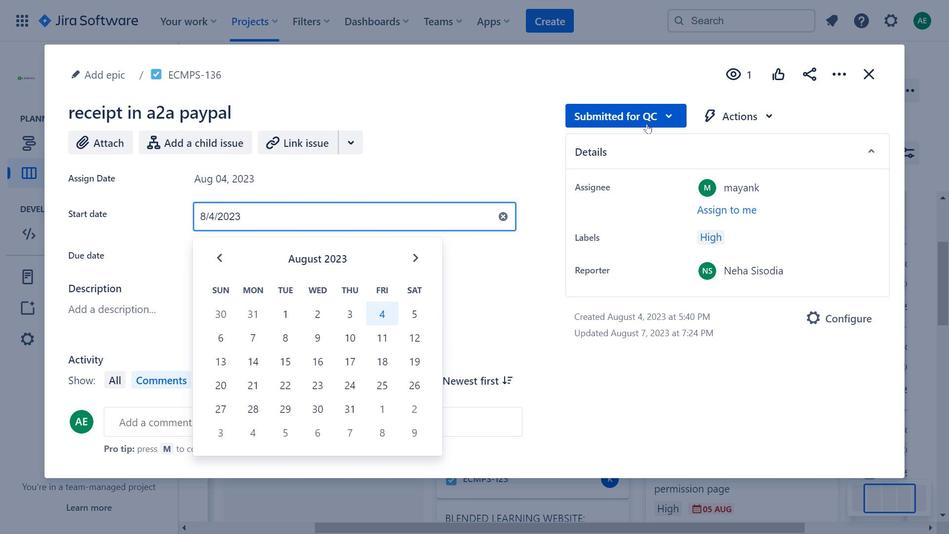 
Action: Mouse moved to (828, 75)
Screenshot: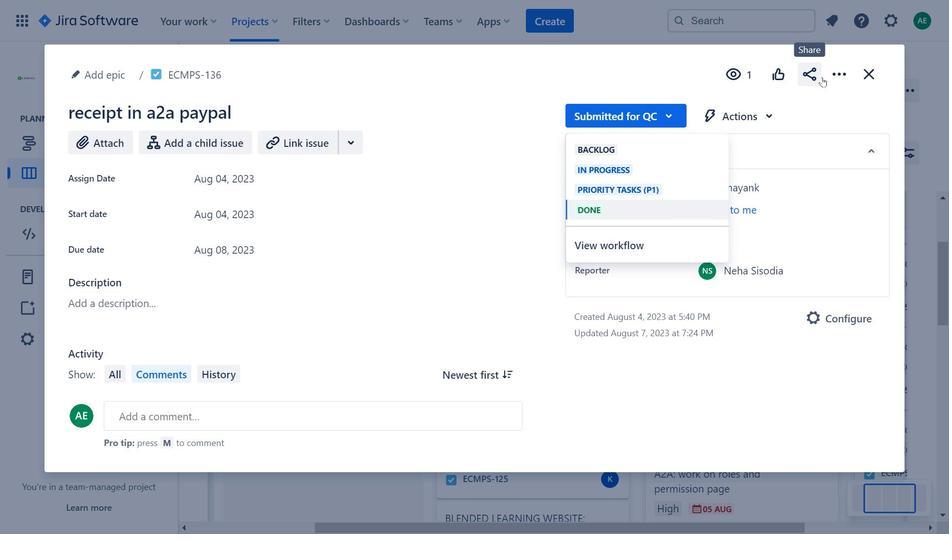 
Action: Mouse pressed left at (828, 75)
Screenshot: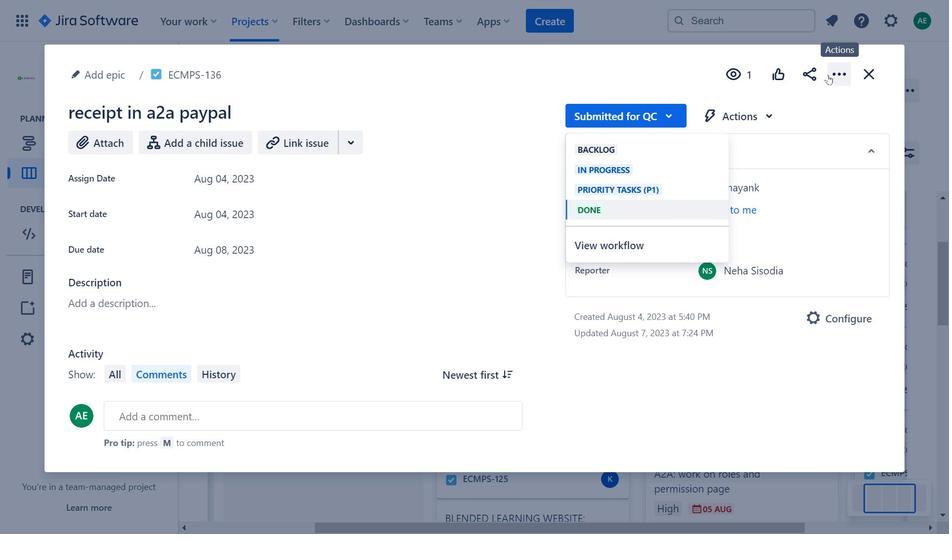 
Action: Mouse moved to (339, 215)
Screenshot: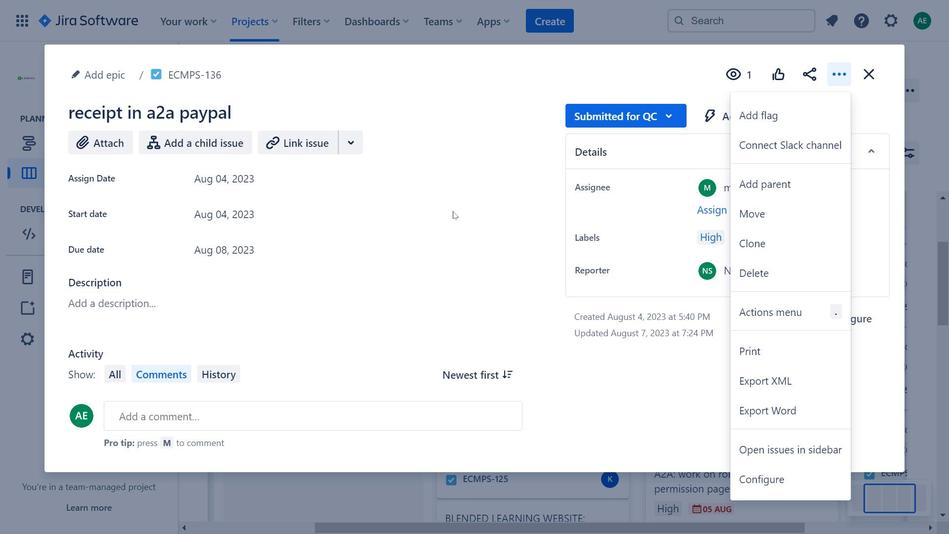 
Action: Mouse pressed left at (339, 215)
Screenshot: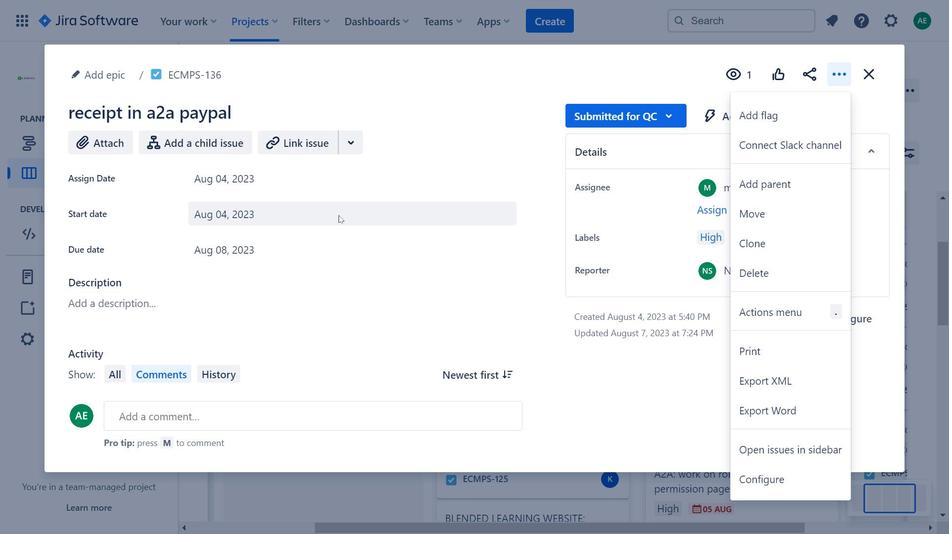 
Action: Mouse moved to (621, 109)
Screenshot: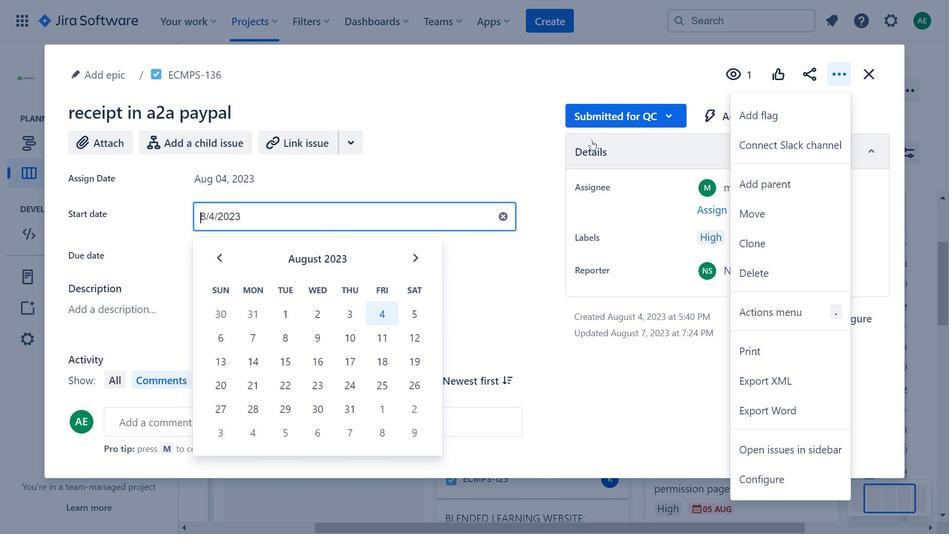 
Action: Mouse pressed left at (621, 109)
Screenshot: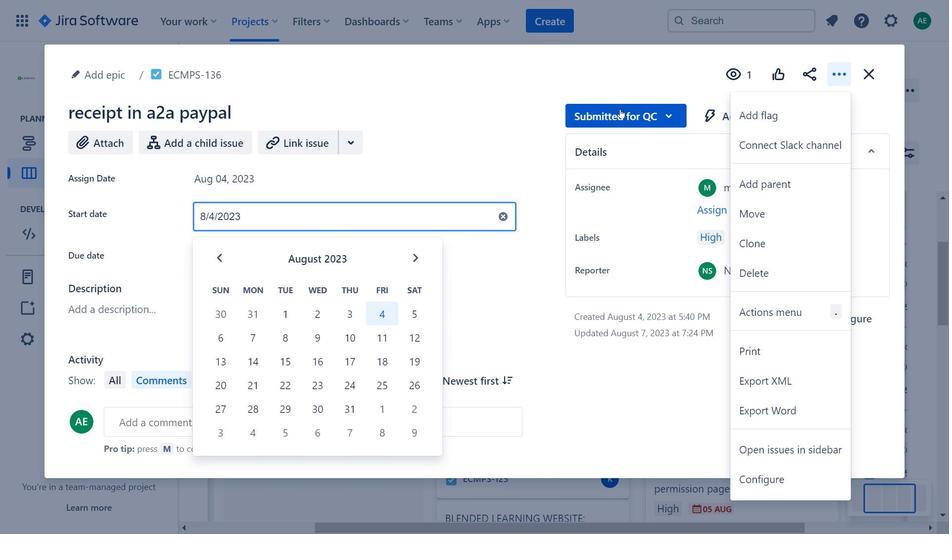 
Action: Mouse moved to (746, 123)
Screenshot: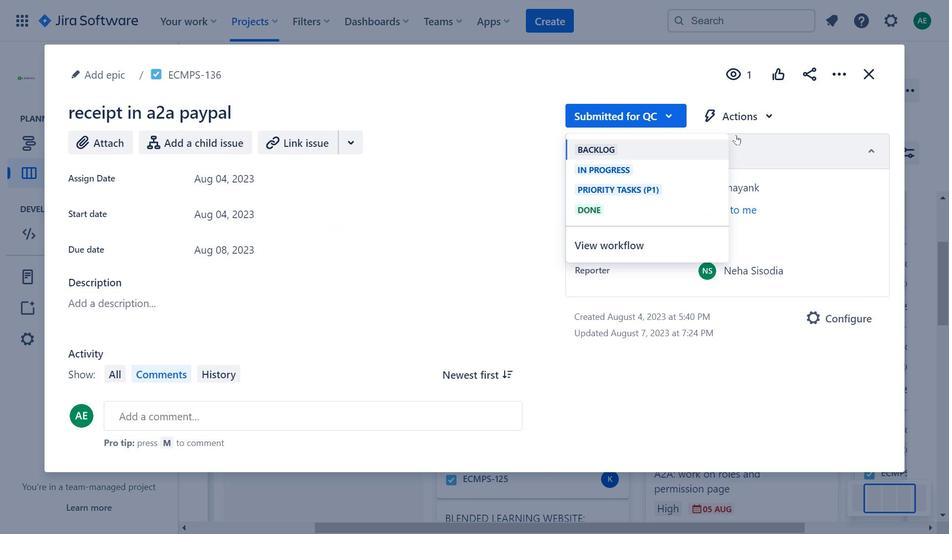 
Action: Mouse pressed left at (746, 123)
Screenshot: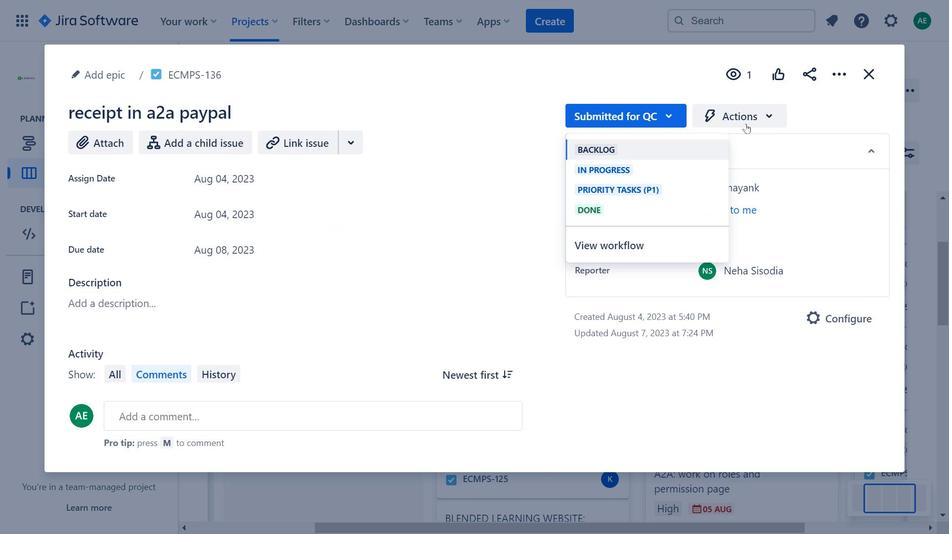 
Action: Mouse moved to (236, 380)
Screenshot: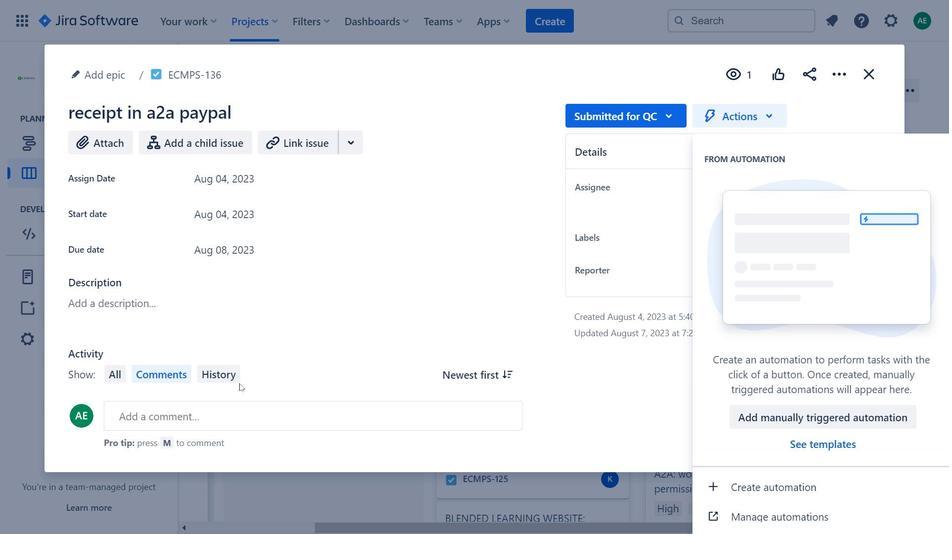 
Action: Mouse pressed left at (236, 380)
Screenshot: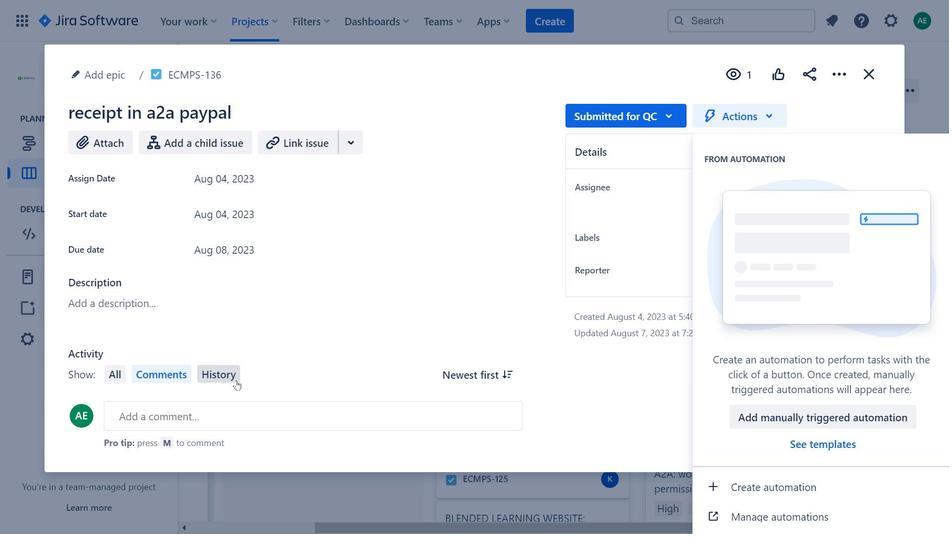 
Action: Mouse moved to (349, 296)
Screenshot: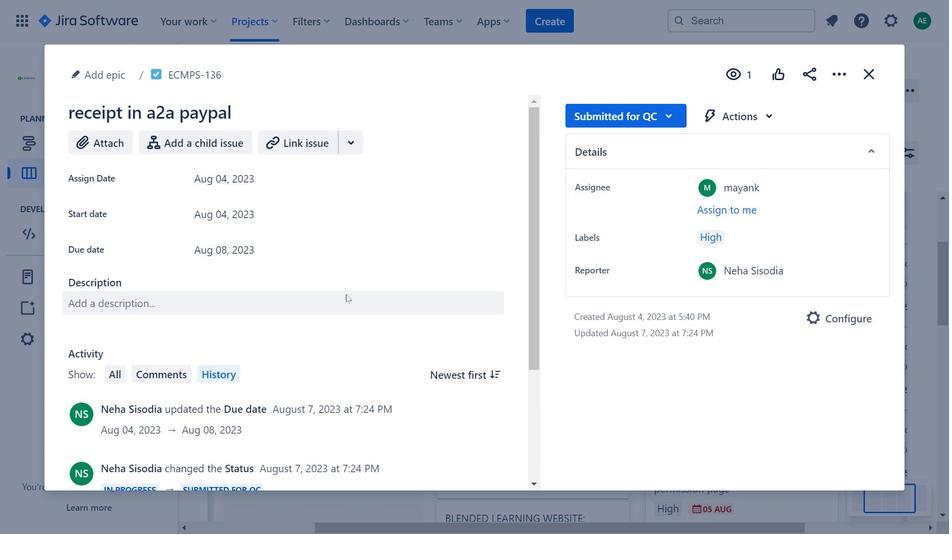 
Action: Mouse scrolled (349, 295) with delta (0, 0)
Screenshot: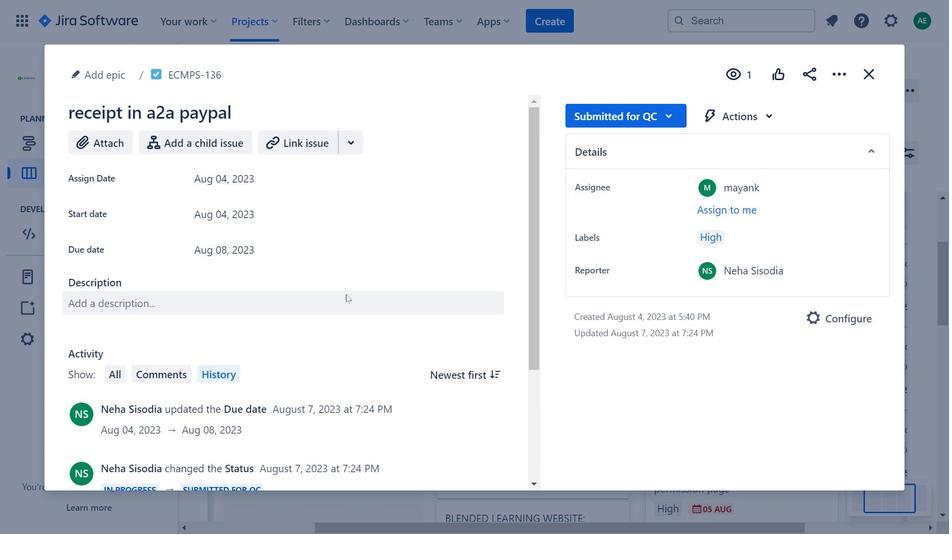 
Action: Mouse scrolled (349, 295) with delta (0, 0)
Screenshot: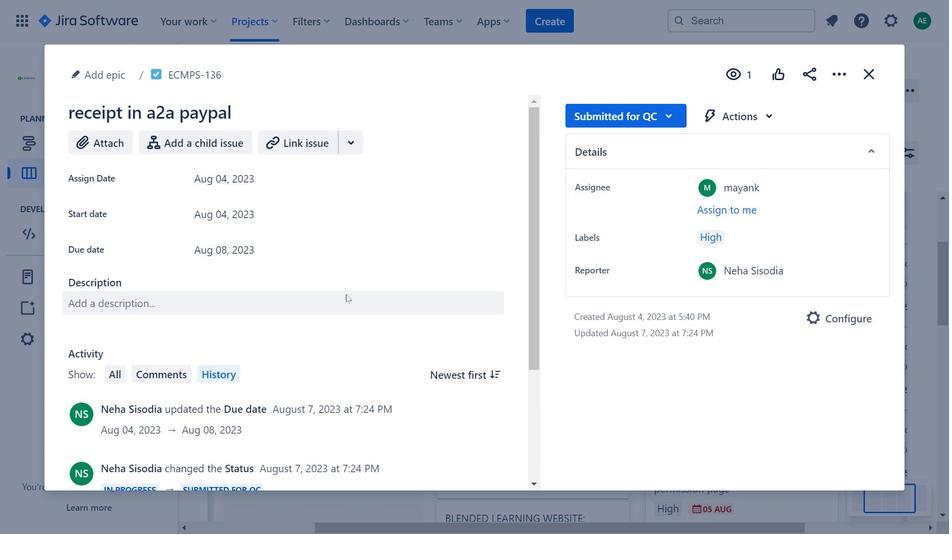 
Action: Mouse scrolled (349, 295) with delta (0, 0)
Screenshot: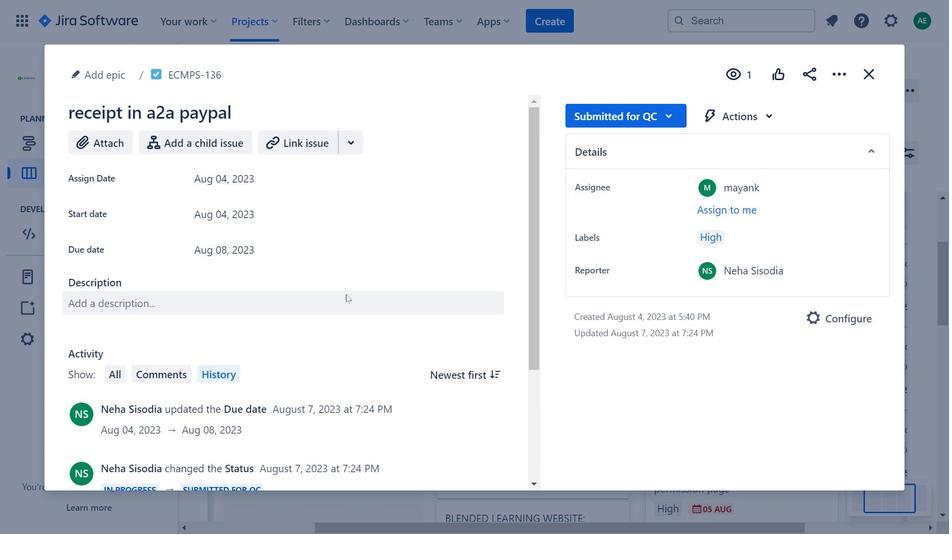 
Action: Mouse moved to (638, 120)
Screenshot: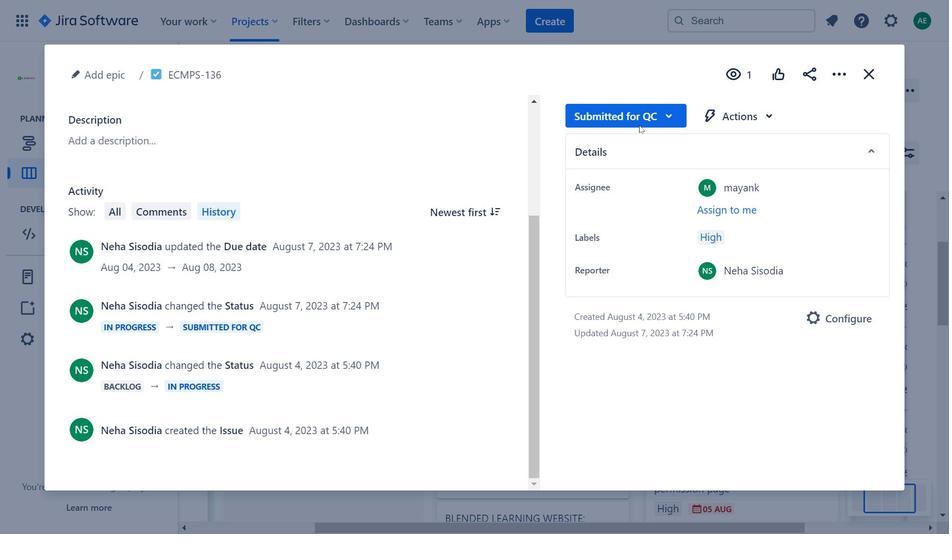
Action: Mouse pressed left at (638, 120)
Screenshot: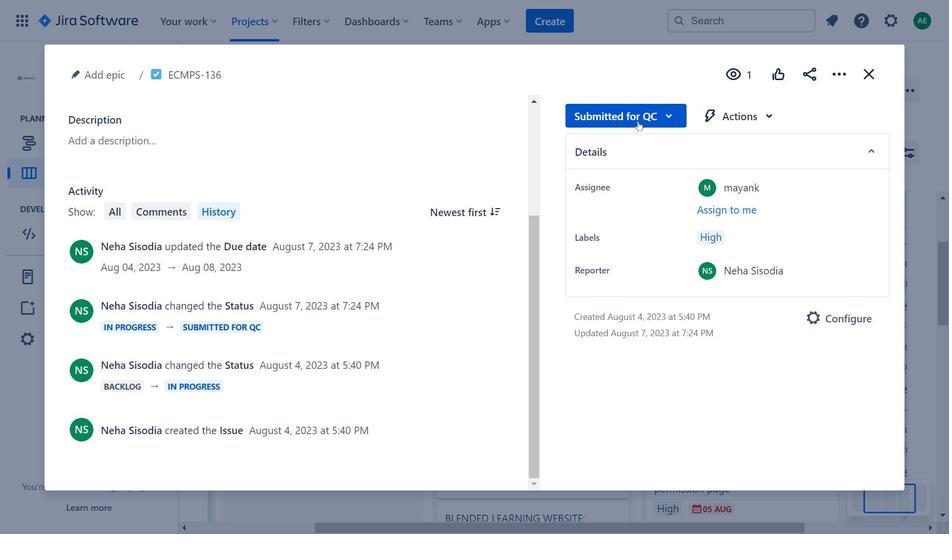 
Action: Mouse moved to (872, 79)
Screenshot: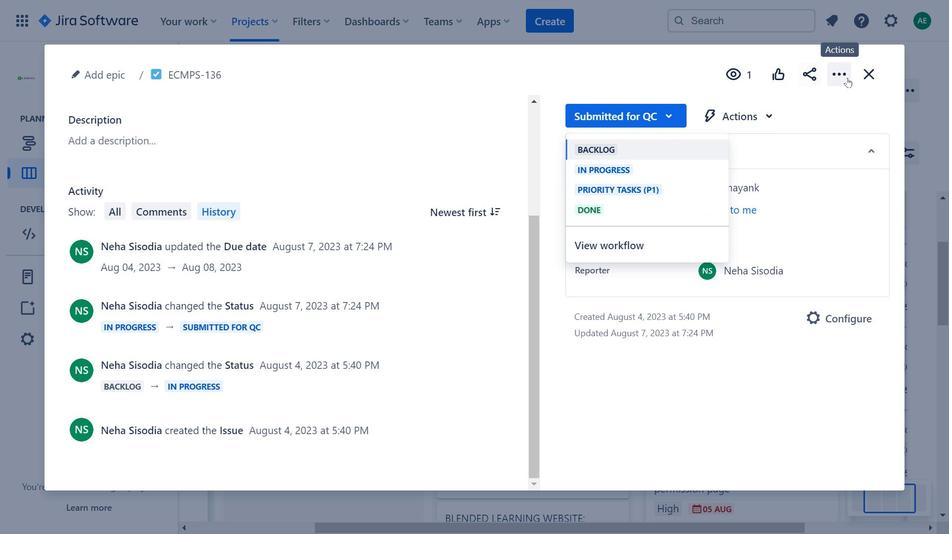 
Action: Mouse pressed left at (872, 79)
Screenshot: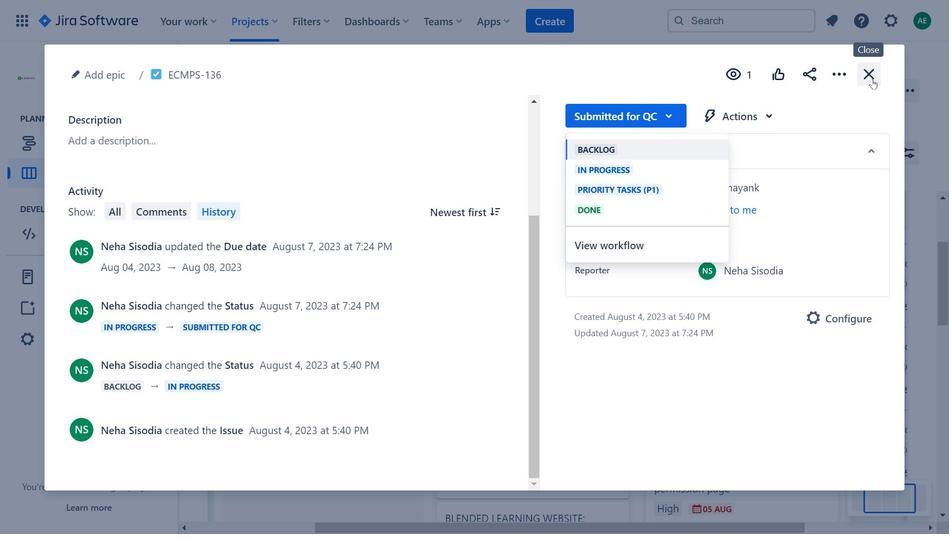 
Action: Mouse moved to (619, 283)
Screenshot: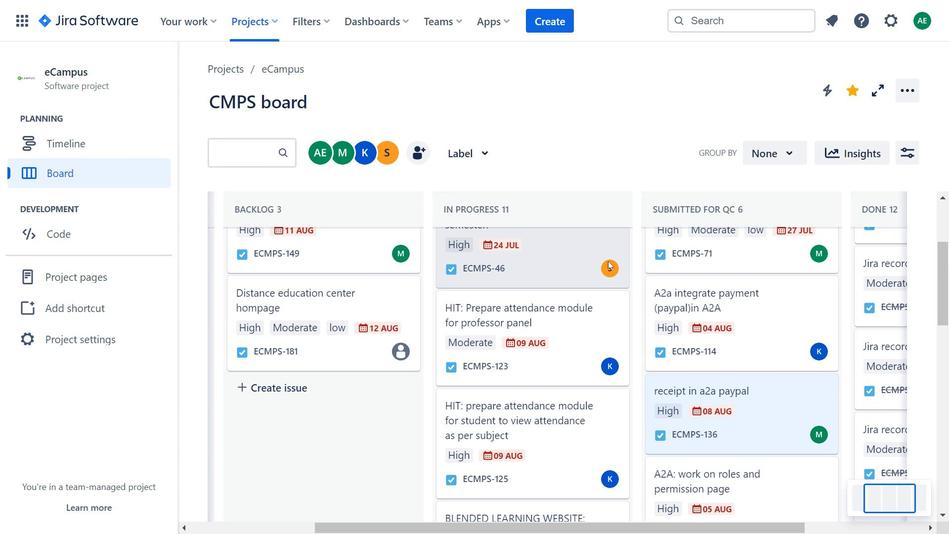 
Action: Mouse scrolled (619, 283) with delta (0, 0)
Screenshot: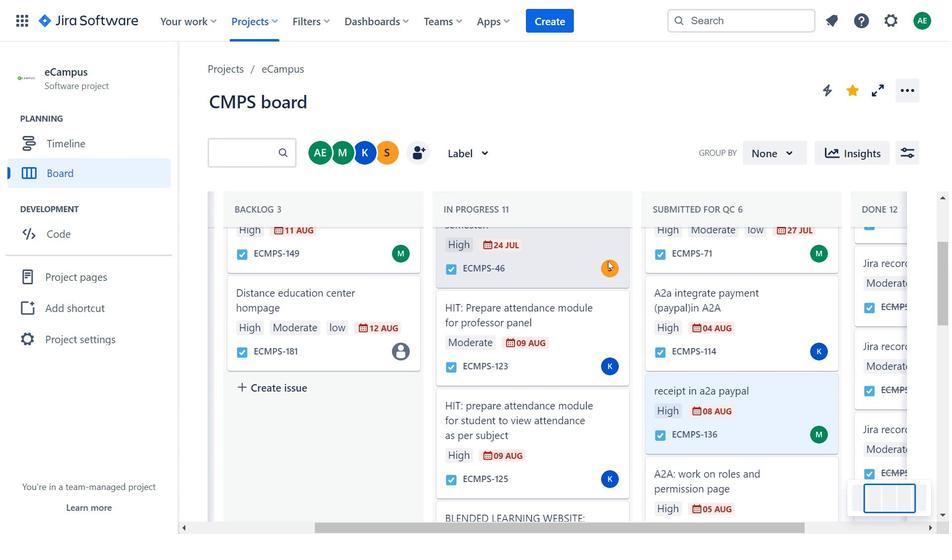 
Action: Mouse moved to (620, 284)
Screenshot: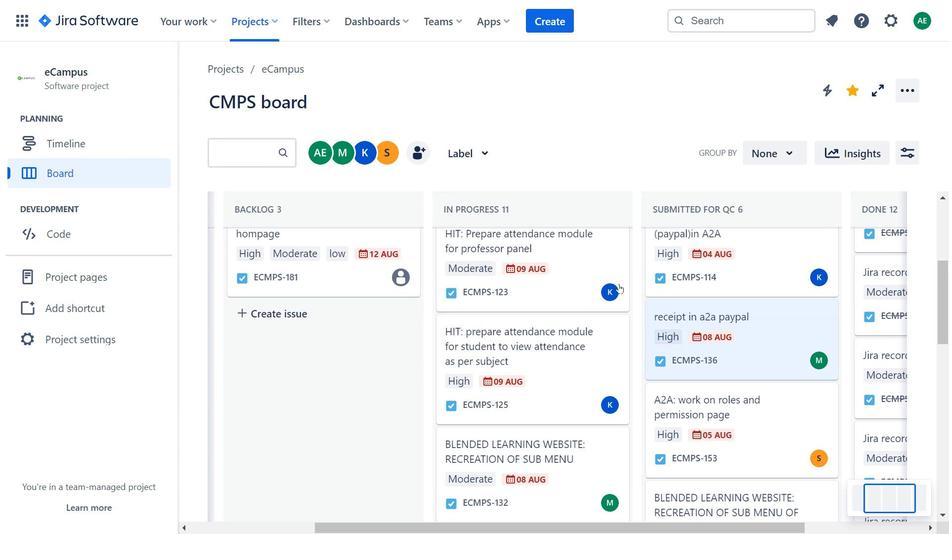 
Action: Mouse scrolled (620, 283) with delta (0, 0)
Screenshot: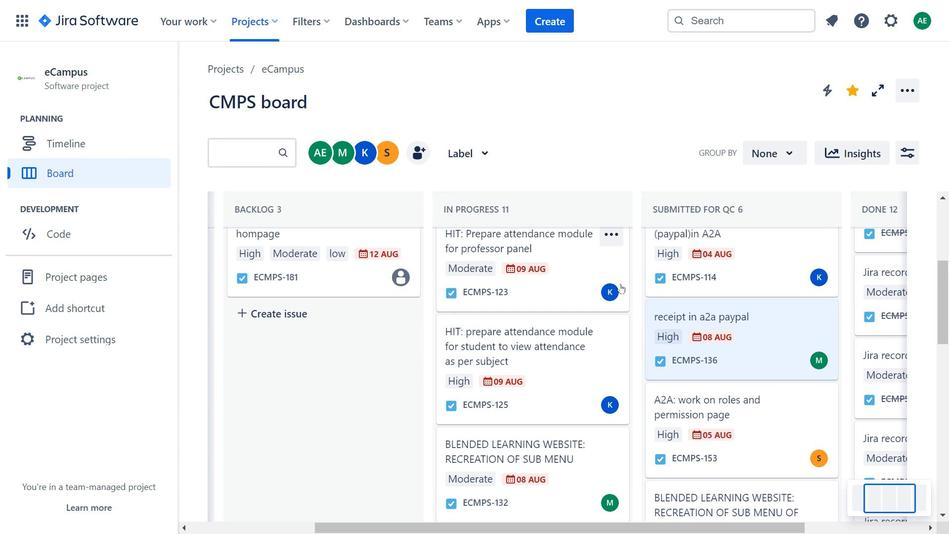 
Action: Mouse moved to (583, 396)
Screenshot: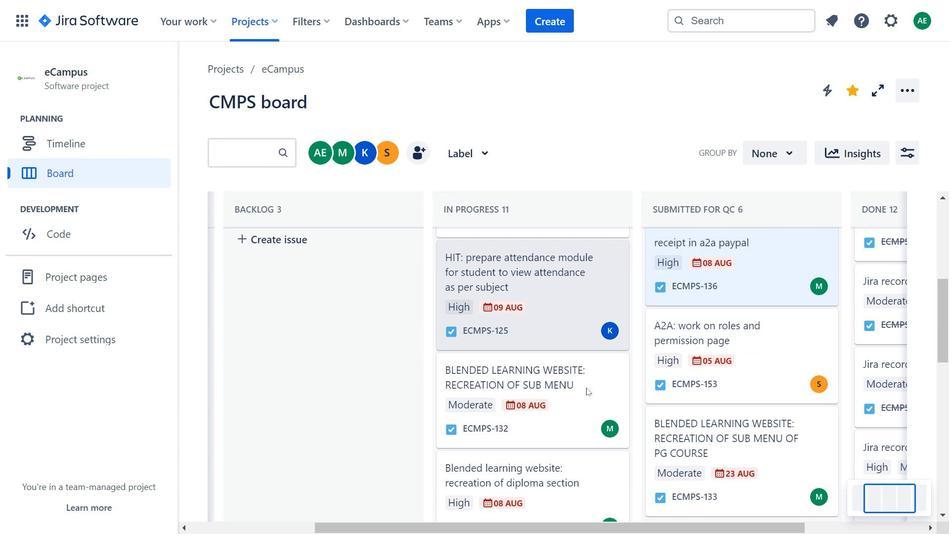 
Action: Mouse pressed left at (583, 396)
Screenshot: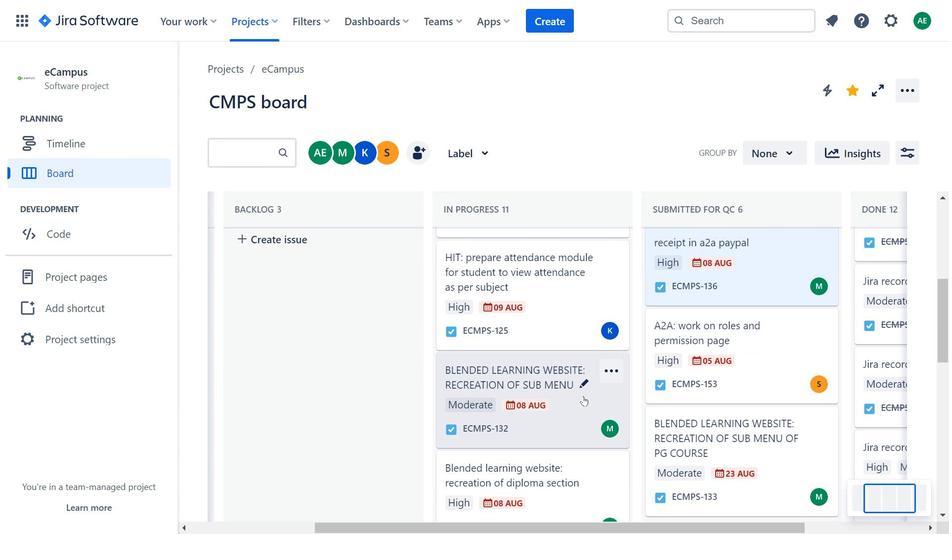 
Action: Mouse moved to (332, 242)
Screenshot: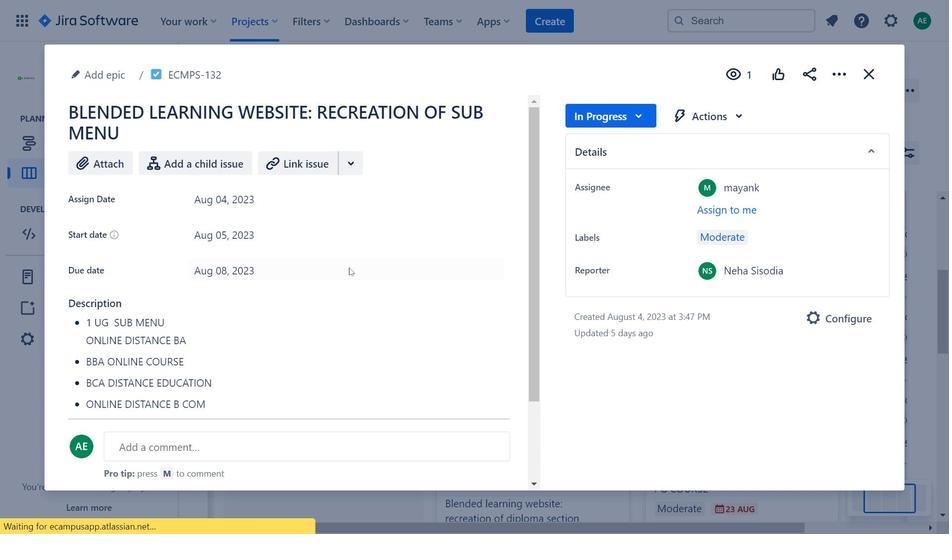 
Action: Mouse pressed left at (332, 242)
Screenshot: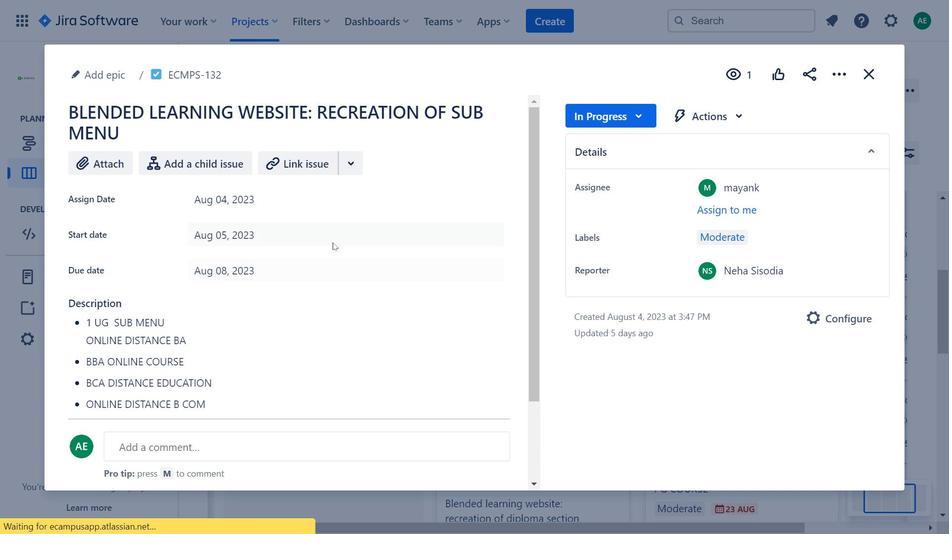
Action: Mouse moved to (714, 109)
Screenshot: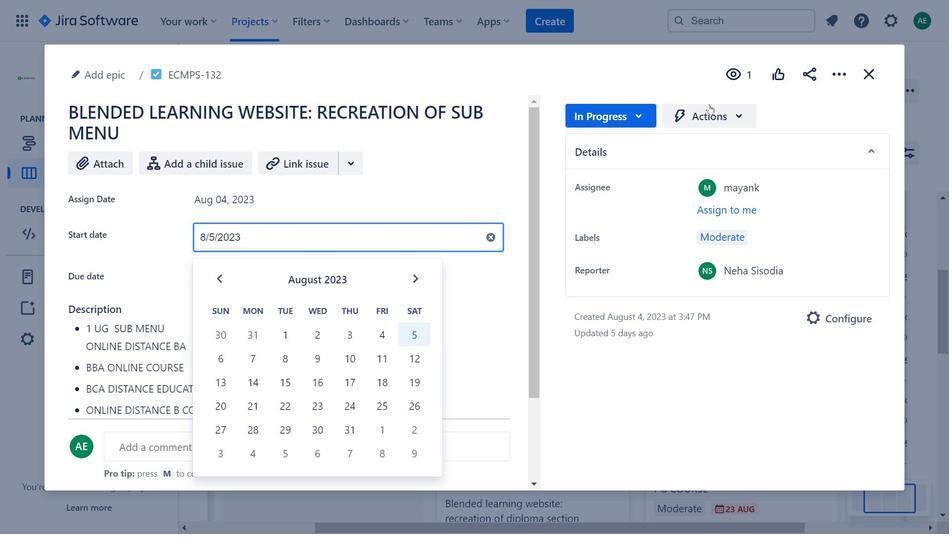 
Action: Mouse pressed left at (714, 109)
Screenshot: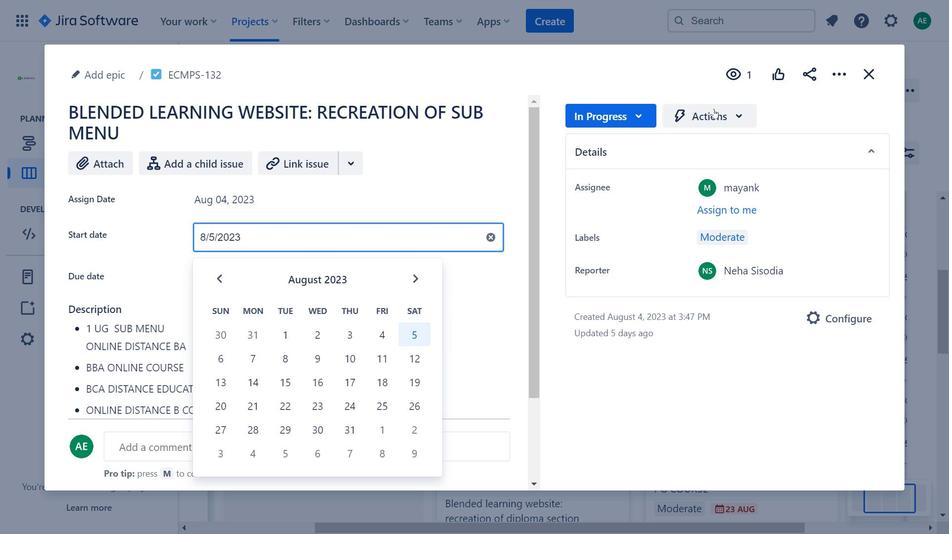 
Action: Mouse moved to (263, 347)
Screenshot: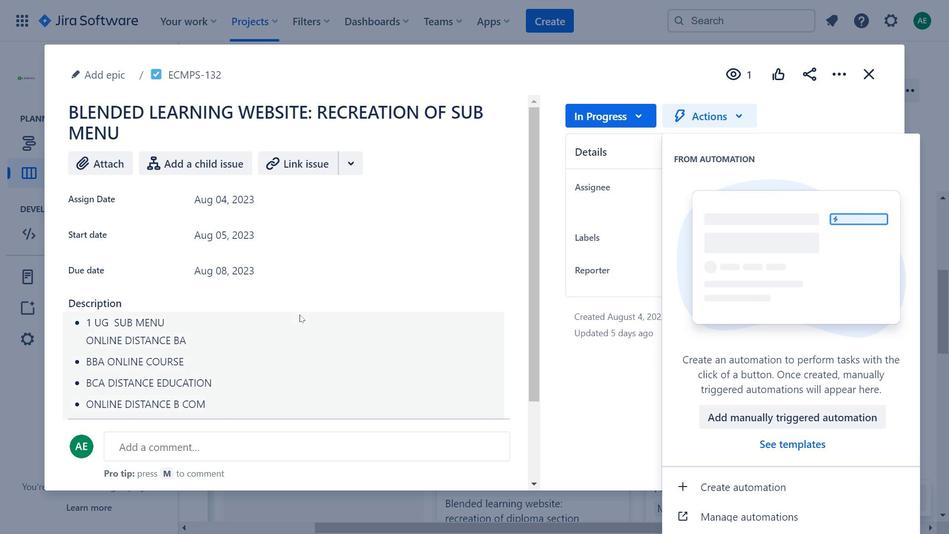 
Action: Mouse pressed left at (263, 347)
Screenshot: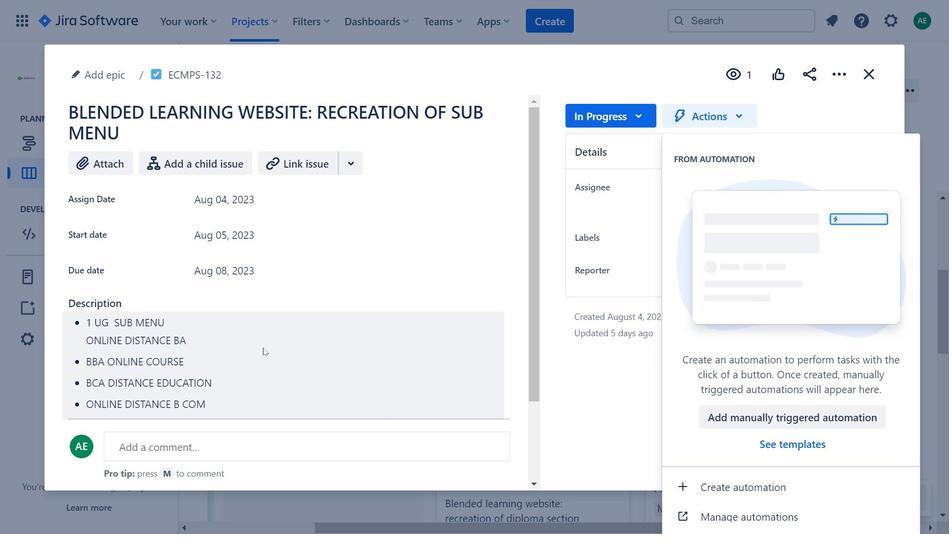 
Action: Mouse moved to (277, 316)
Screenshot: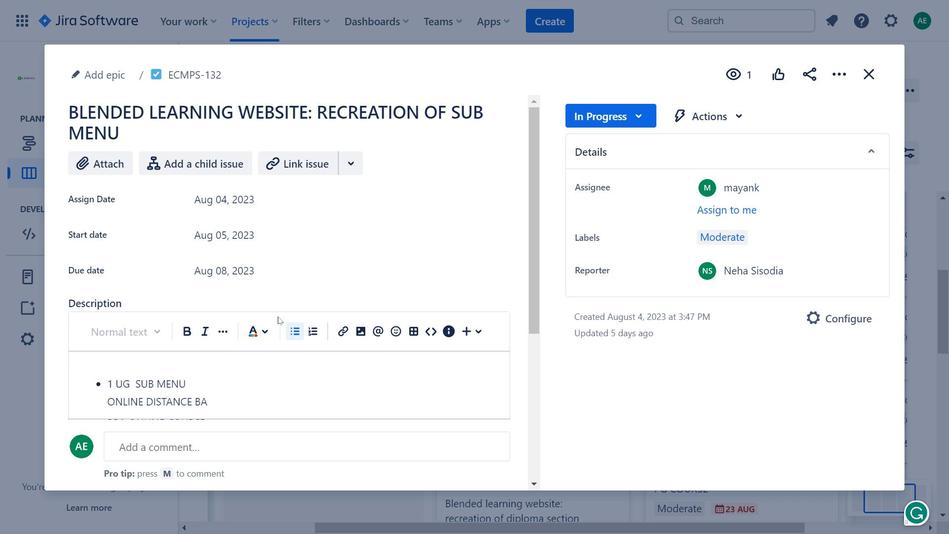 
Action: Mouse scrolled (277, 316) with delta (0, 0)
Screenshot: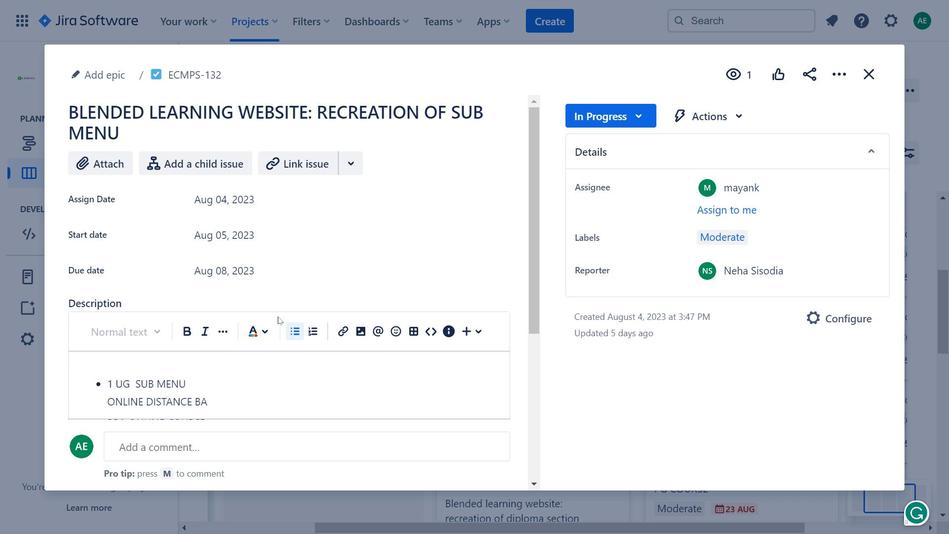 
Action: Mouse scrolled (277, 316) with delta (0, 0)
Screenshot: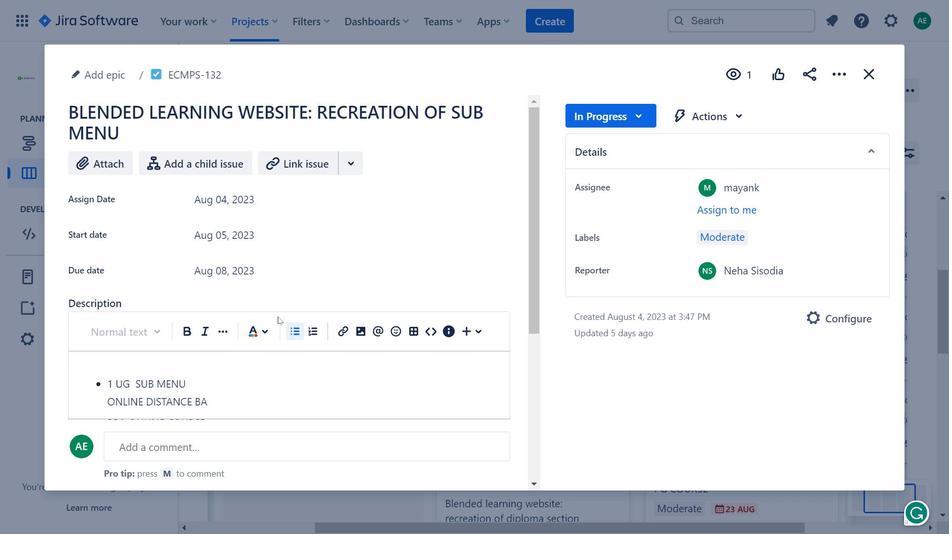 
Action: Mouse moved to (277, 317)
Screenshot: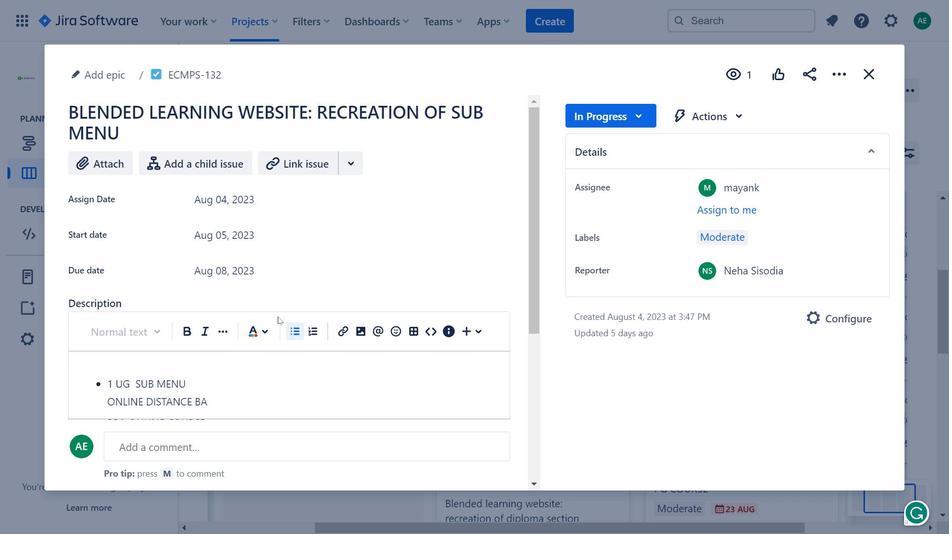 
Action: Mouse scrolled (277, 316) with delta (0, 0)
Screenshot: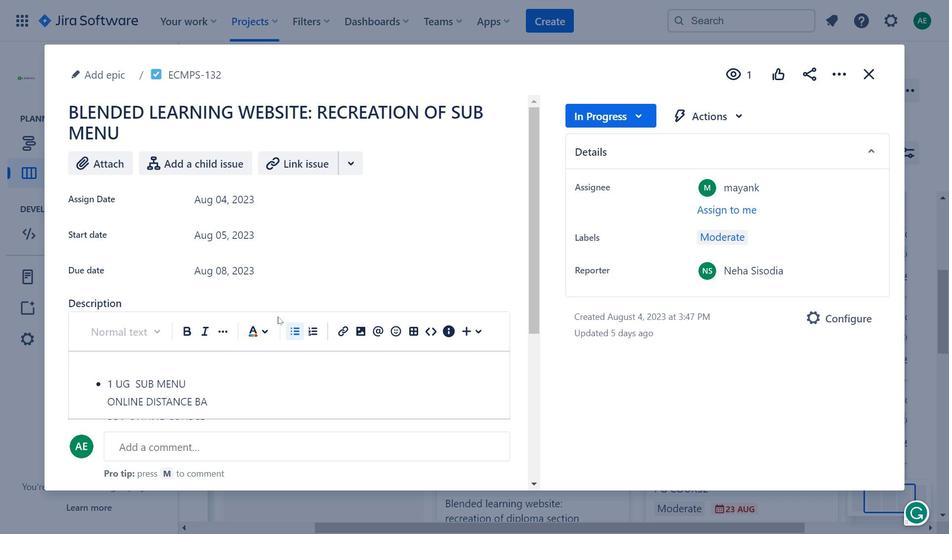 
Action: Mouse moved to (643, 116)
Screenshot: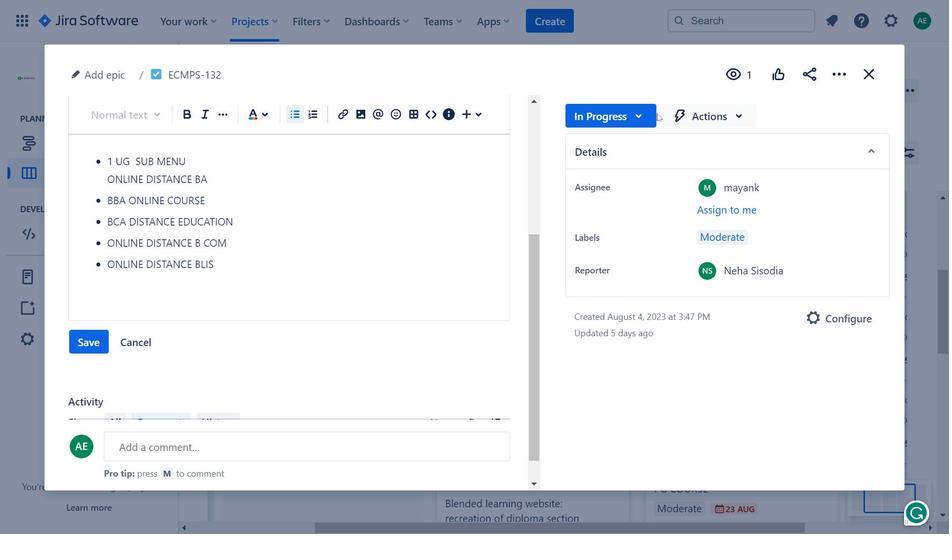 
Action: Mouse pressed left at (643, 116)
Screenshot: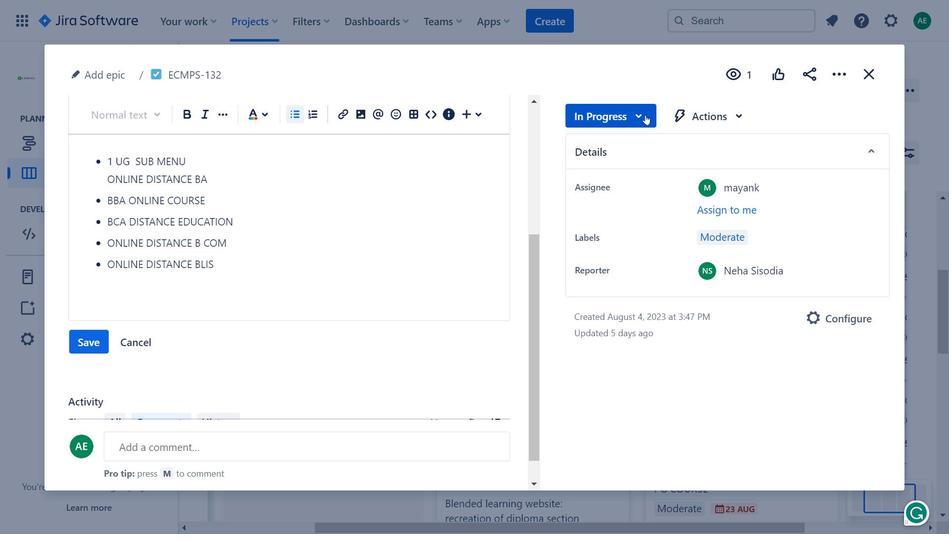 
Action: Mouse moved to (704, 118)
Screenshot: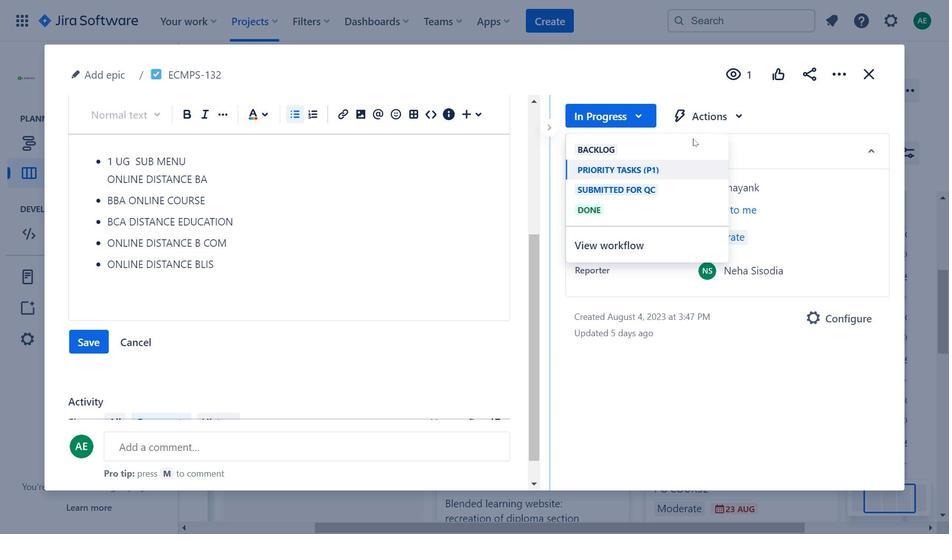 
Action: Mouse pressed left at (704, 118)
Screenshot: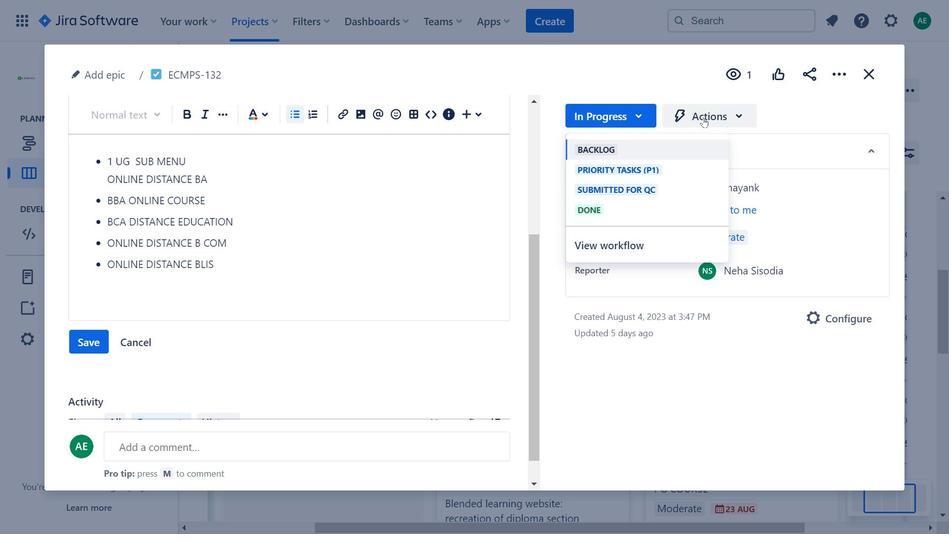 
Action: Mouse moved to (643, 121)
Screenshot: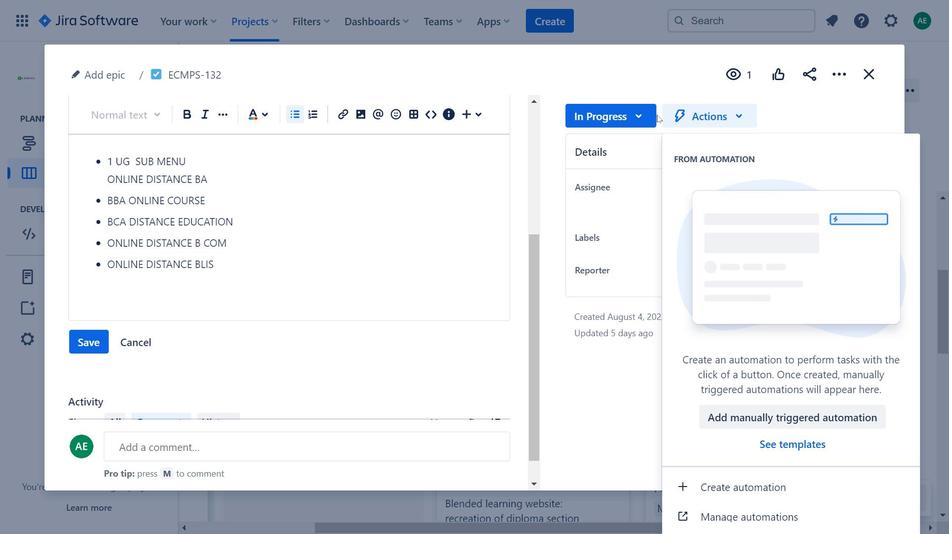 
Action: Mouse pressed left at (643, 121)
Screenshot: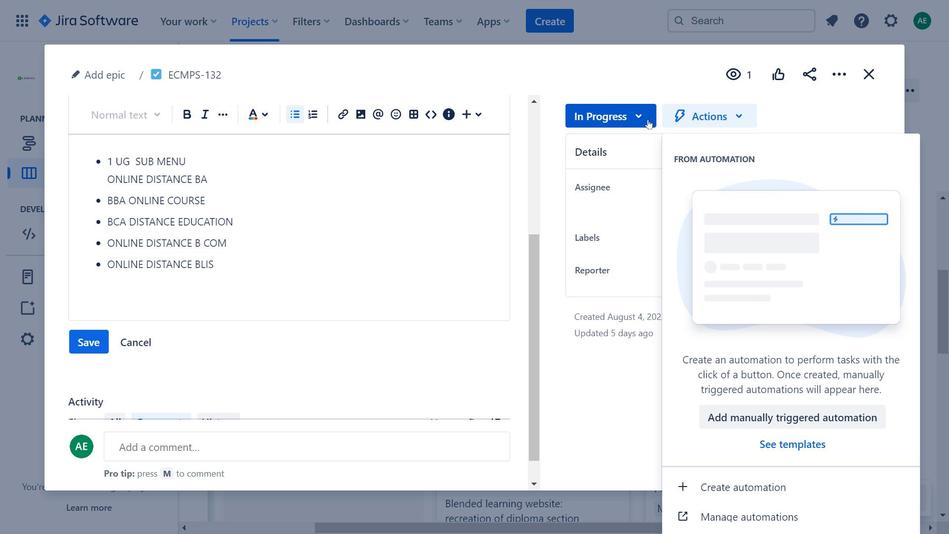 
Action: Mouse moved to (841, 72)
Screenshot: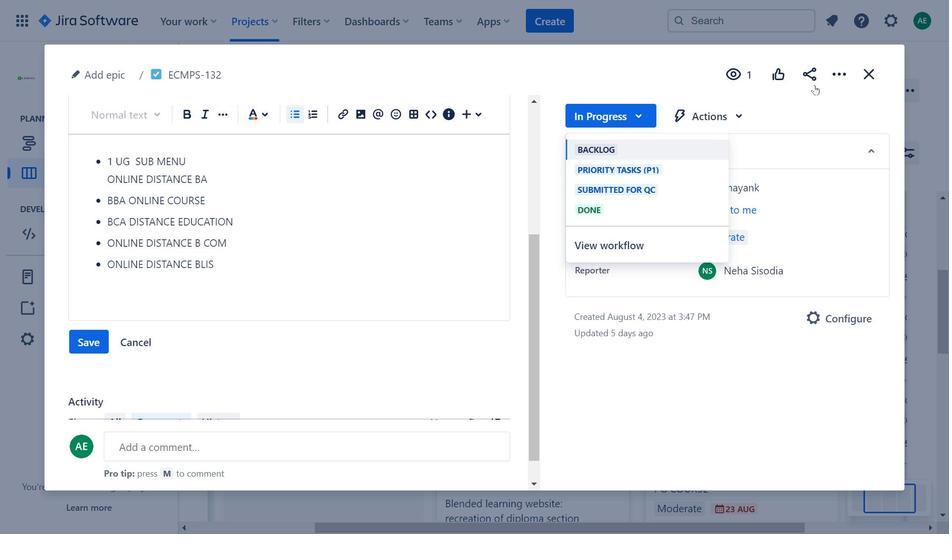 
Action: Mouse pressed left at (841, 72)
Screenshot: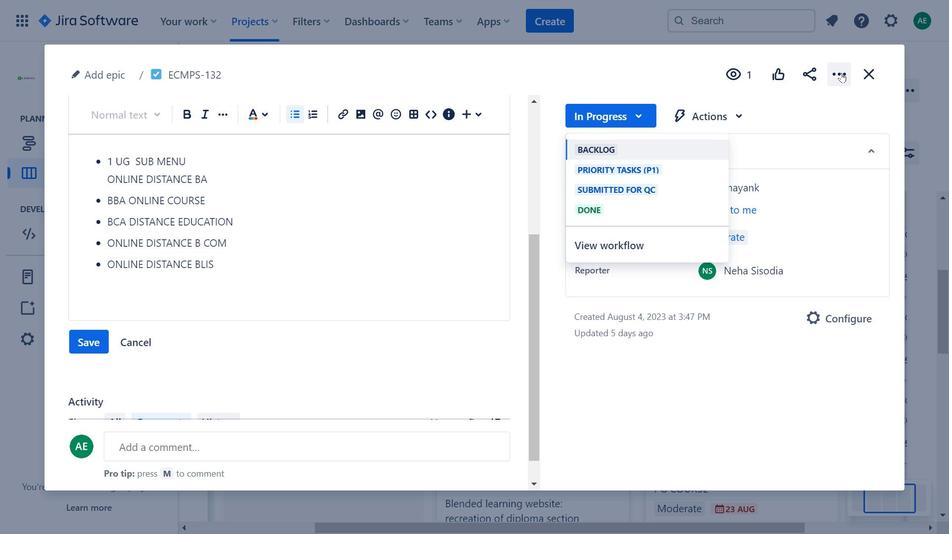 
Action: Mouse moved to (268, 334)
Screenshot: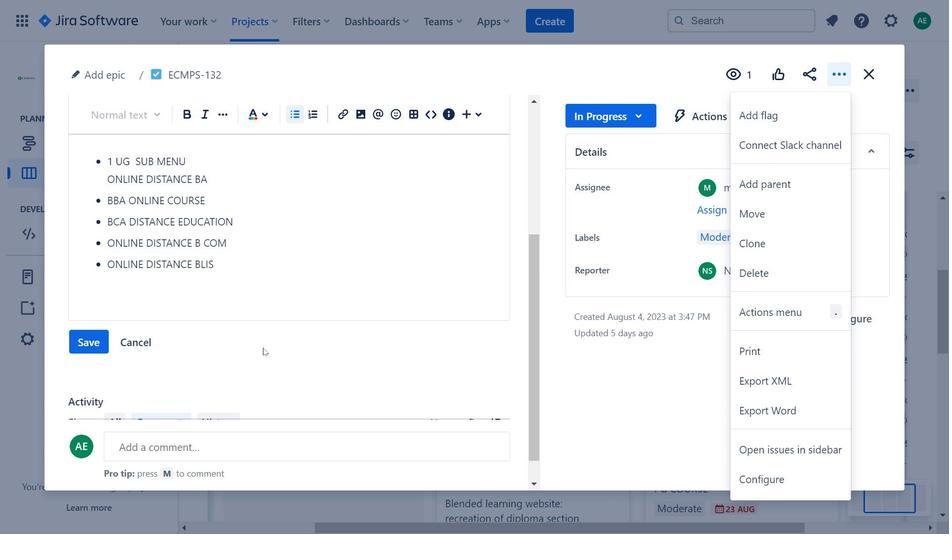 
Action: Mouse scrolled (268, 333) with delta (0, 0)
Screenshot: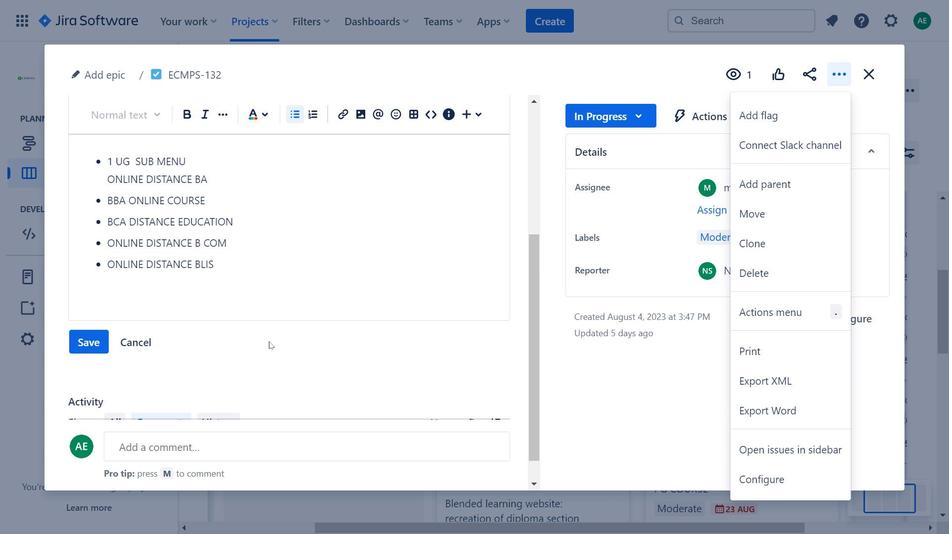 
Action: Mouse scrolled (268, 333) with delta (0, 0)
Screenshot: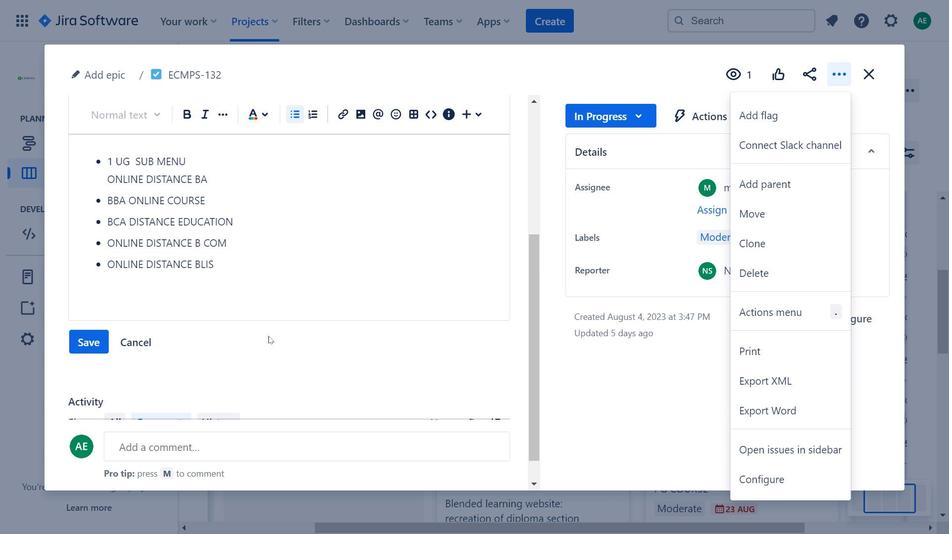 
Action: Mouse moved to (140, 304)
Screenshot: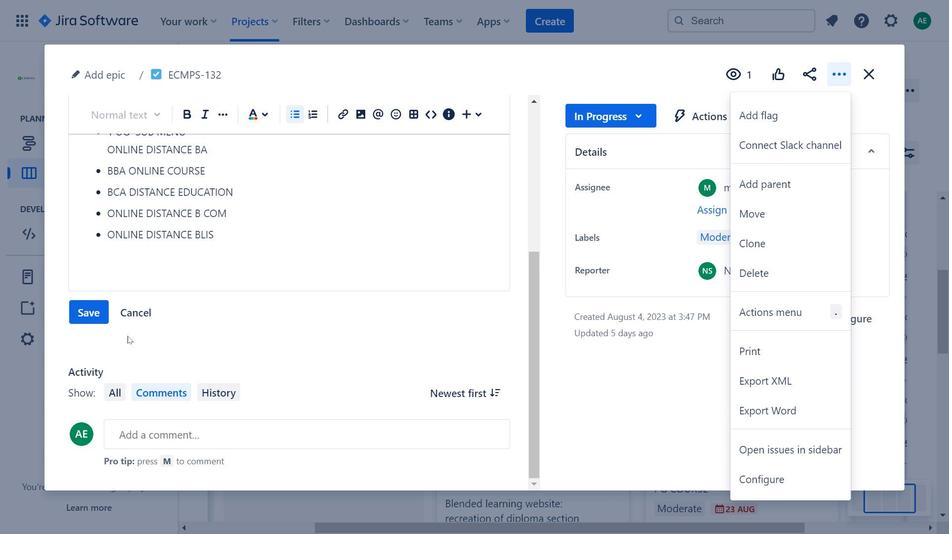 
Action: Mouse pressed left at (140, 304)
Screenshot: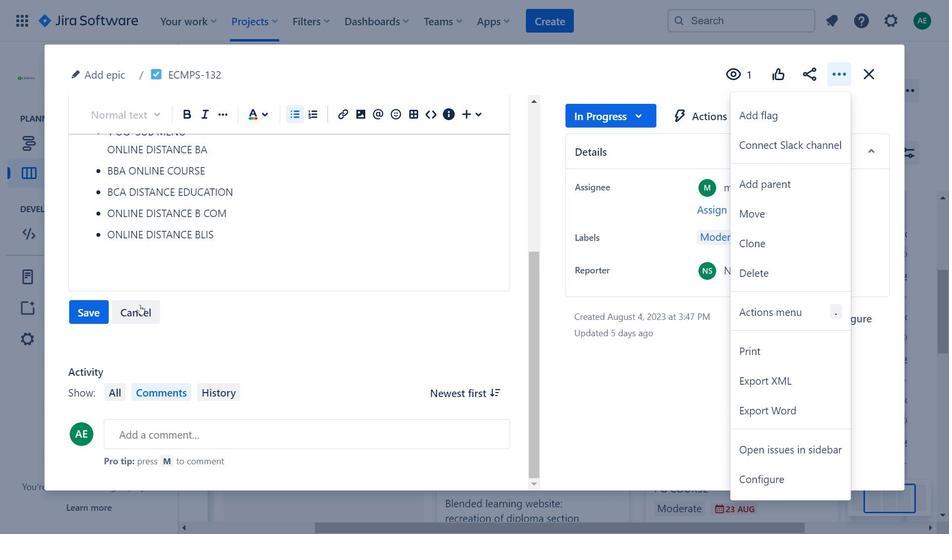
Action: Mouse moved to (230, 387)
Screenshot: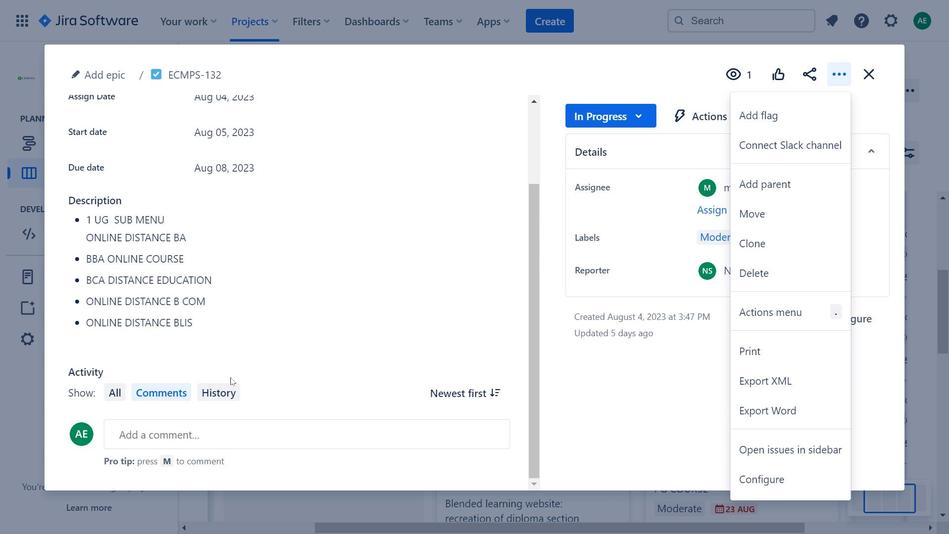 
Action: Mouse pressed left at (230, 387)
Screenshot: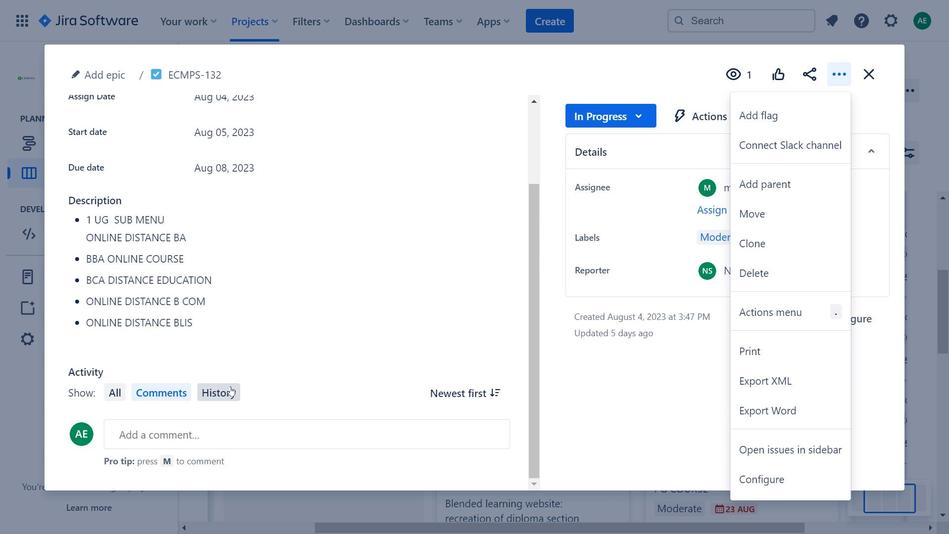 
Action: Mouse moved to (370, 198)
Screenshot: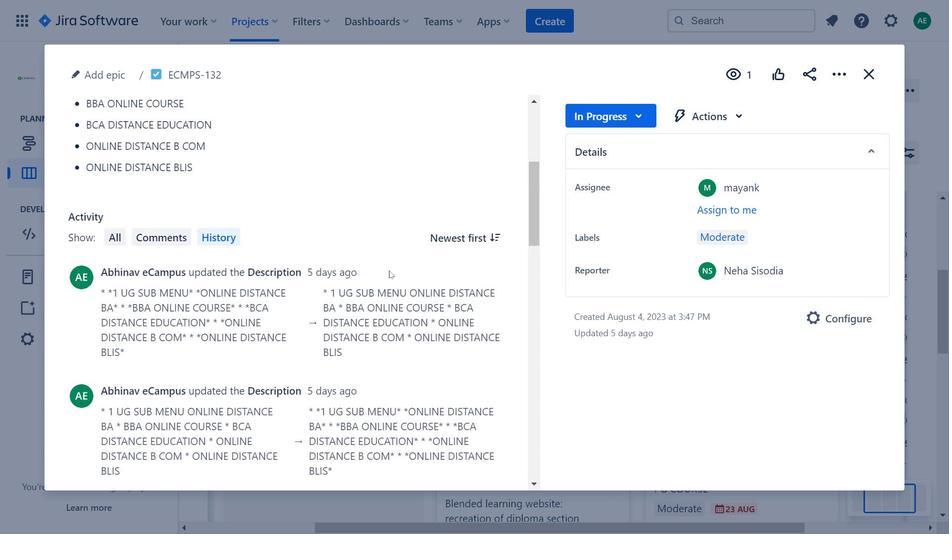 
Action: Mouse scrolled (370, 197) with delta (0, 0)
Screenshot: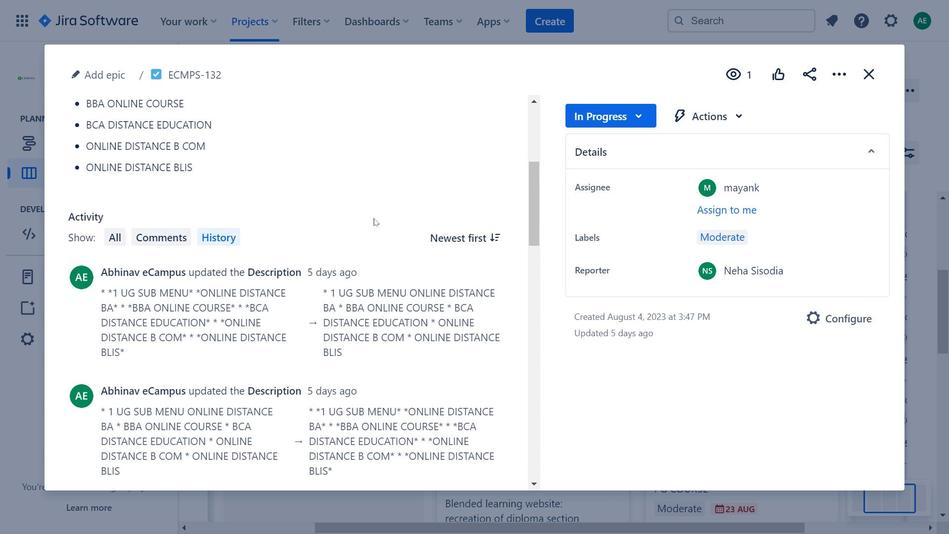 
Action: Mouse scrolled (370, 197) with delta (0, 0)
Screenshot: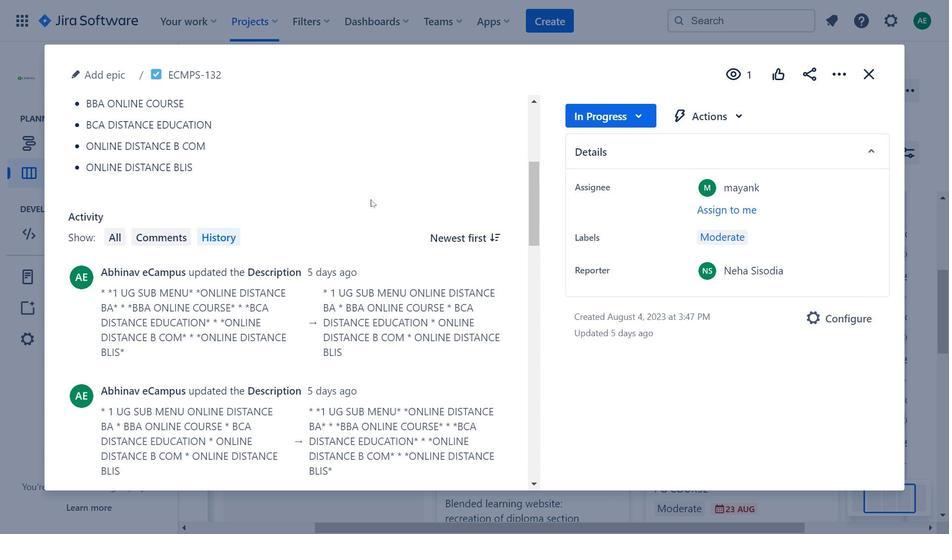 
Action: Mouse moved to (248, 256)
Screenshot: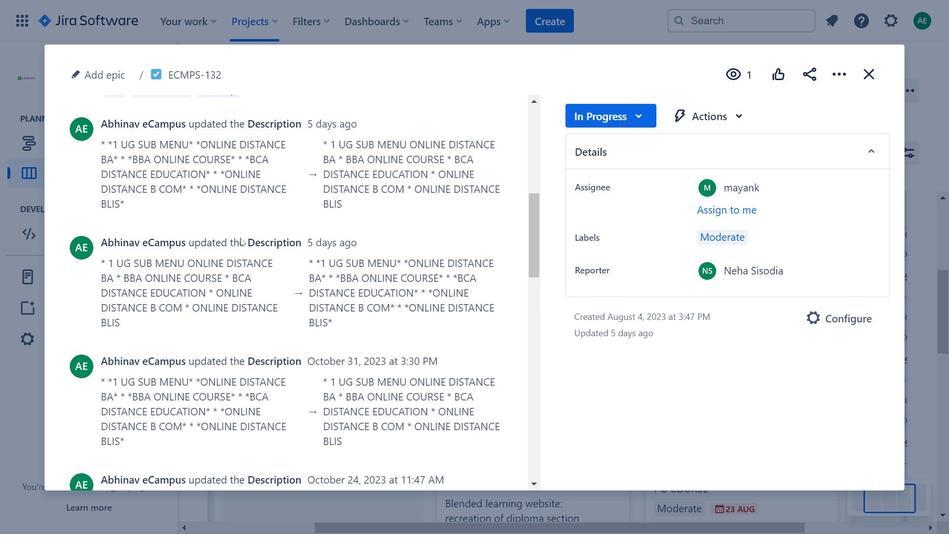 
Action: Mouse scrolled (248, 257) with delta (0, 0)
Screenshot: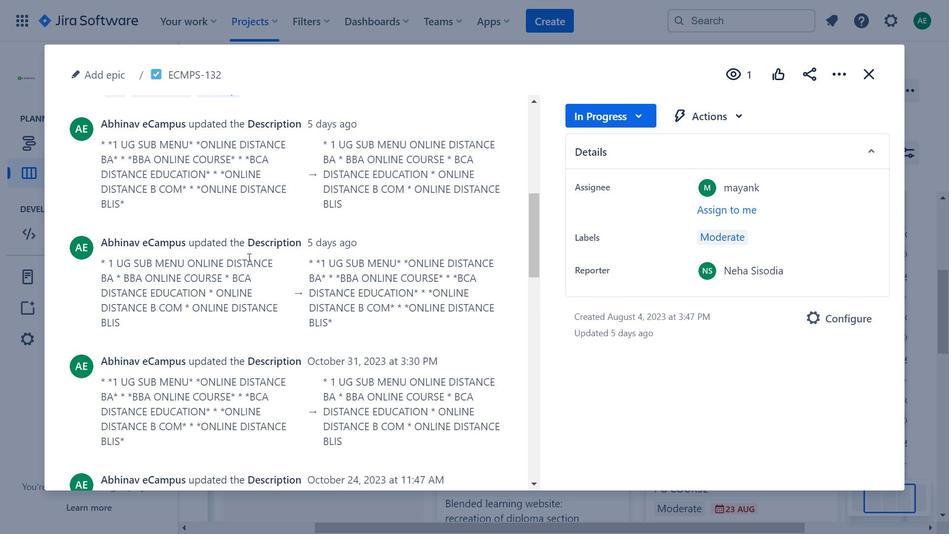 
Action: Mouse moved to (111, 202)
Screenshot: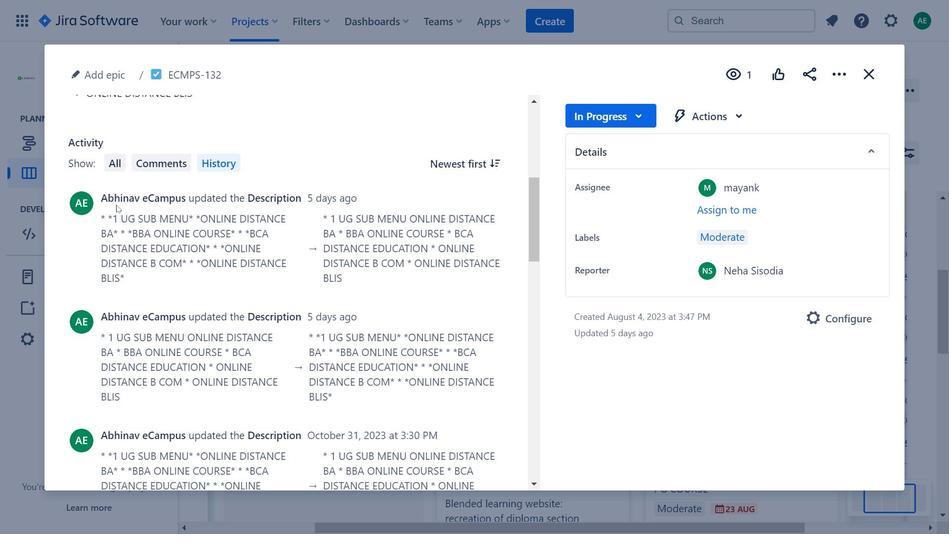 
Action: Mouse pressed left at (111, 202)
Screenshot: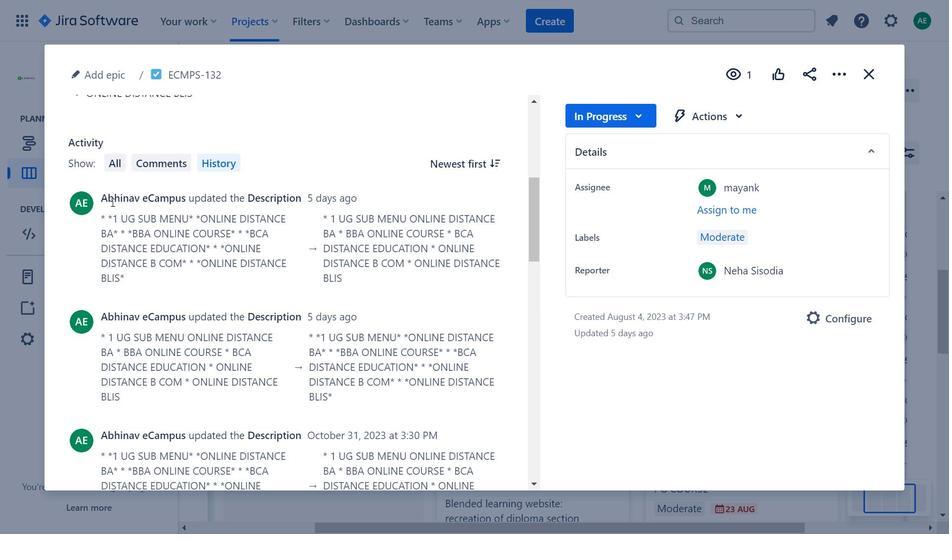 
Action: Mouse moved to (462, 231)
Screenshot: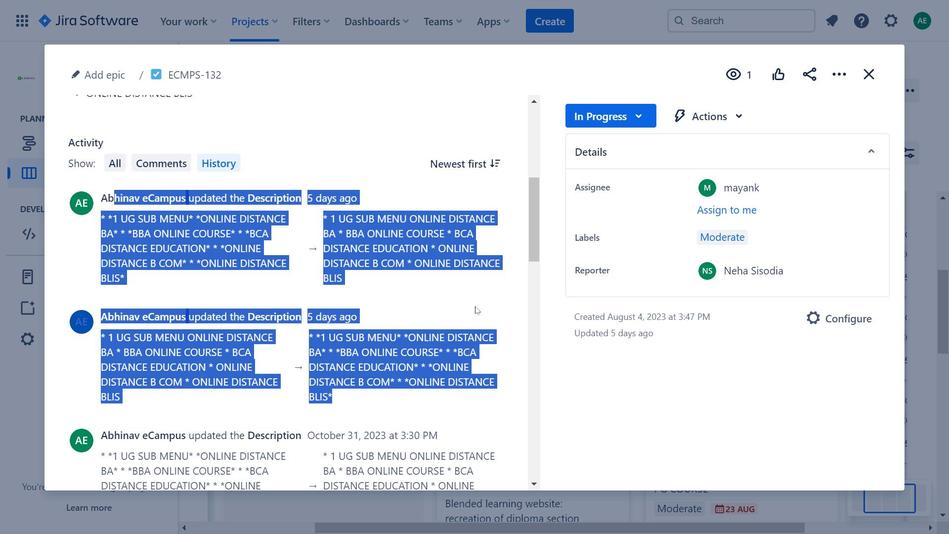 
Action: Mouse scrolled (462, 230) with delta (0, 0)
Screenshot: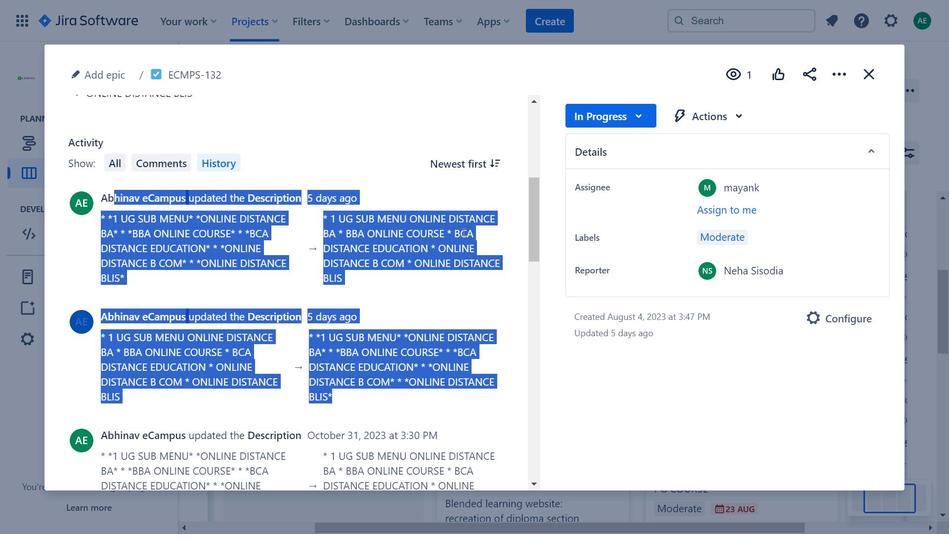 
Action: Mouse moved to (115, 137)
Screenshot: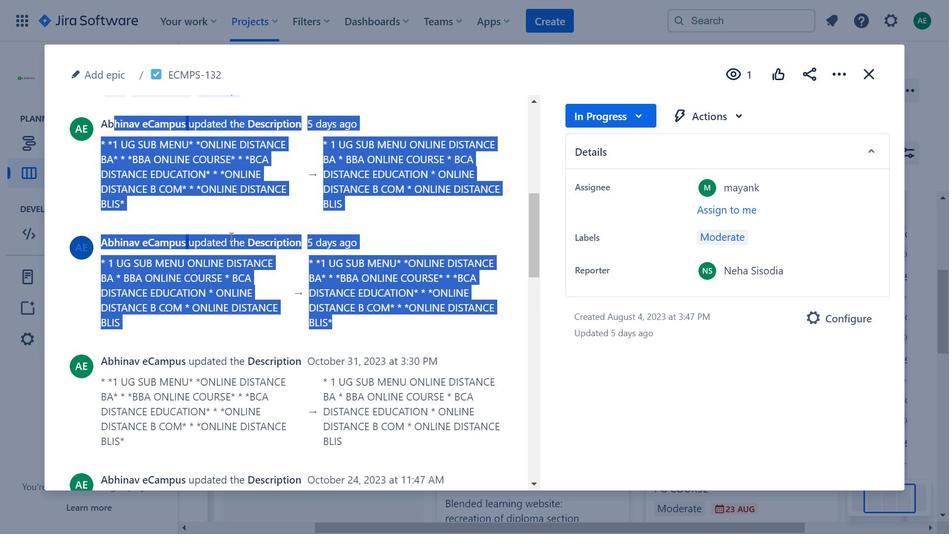 
Action: Mouse pressed left at (115, 137)
Screenshot: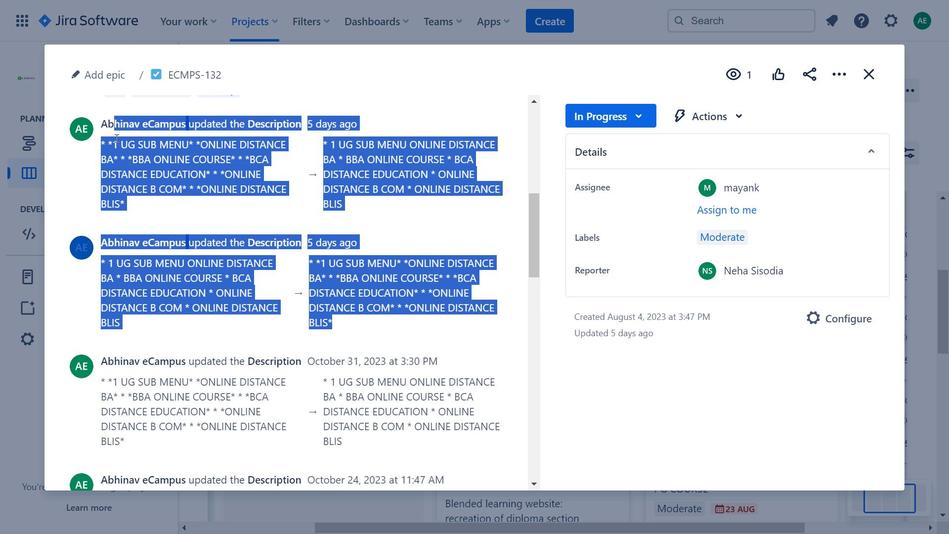 
Action: Mouse moved to (100, 128)
Screenshot: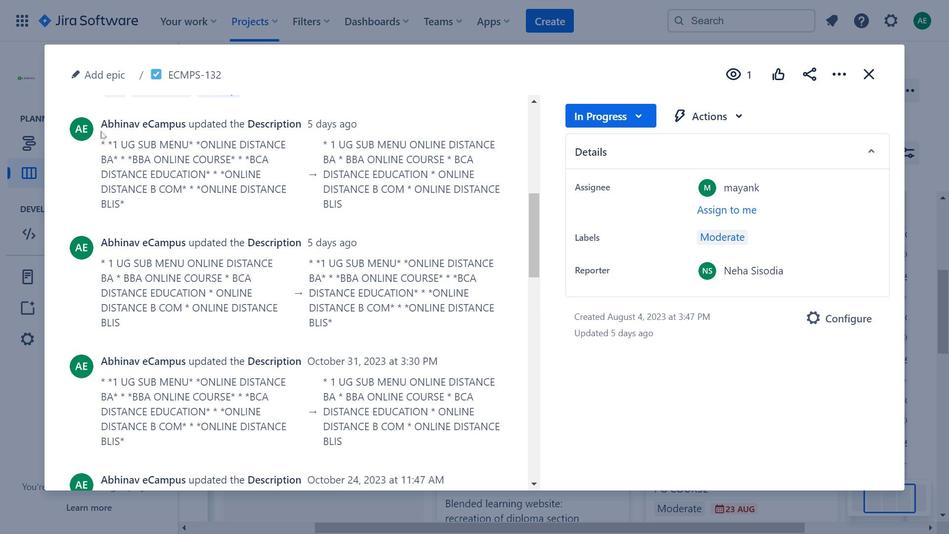 
Action: Mouse pressed left at (100, 128)
Screenshot: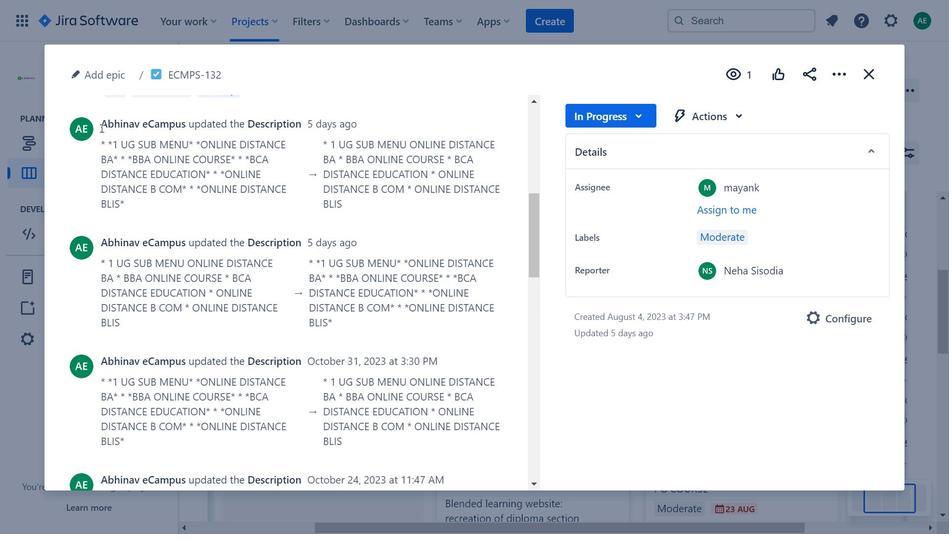 
Action: Mouse moved to (369, 220)
Screenshot: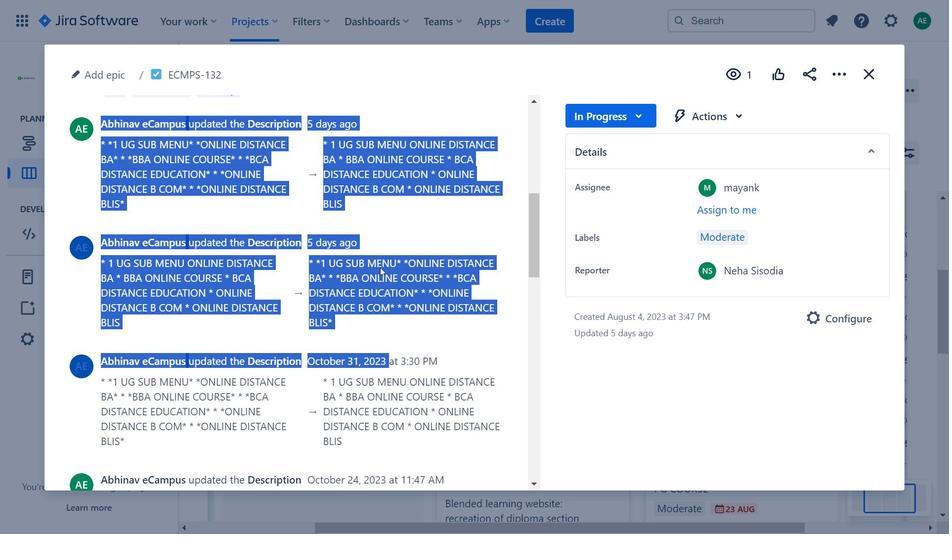 
Action: Mouse scrolled (369, 219) with delta (0, 0)
Screenshot: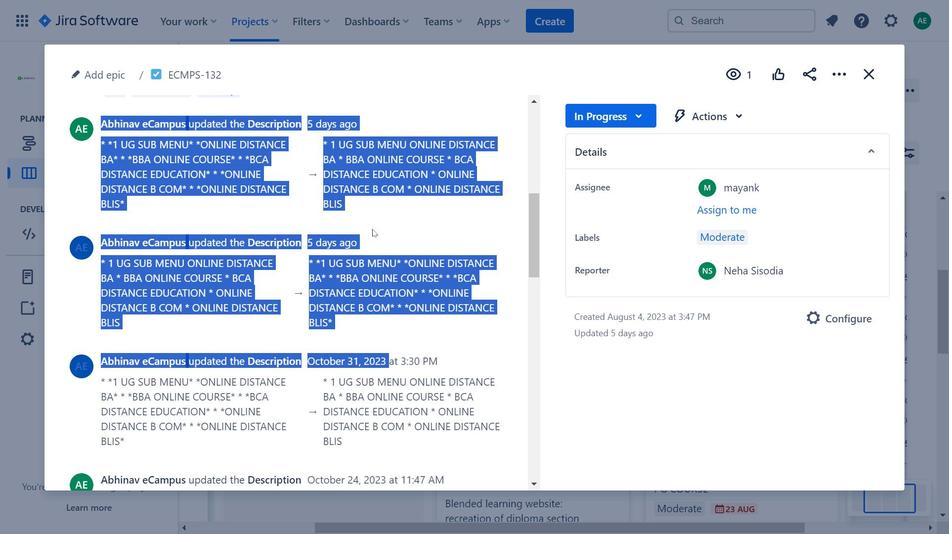 
Action: Mouse scrolled (369, 219) with delta (0, 0)
Screenshot: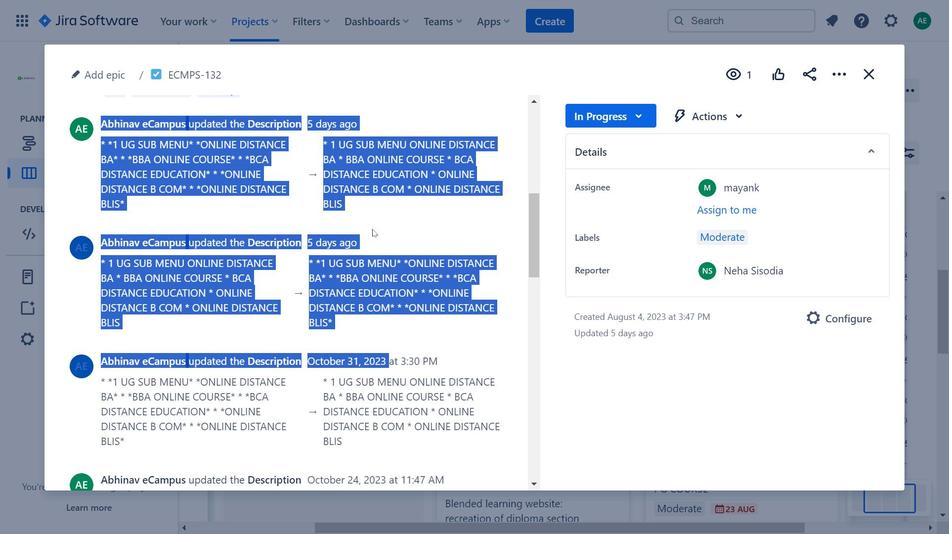
Action: Mouse moved to (363, 193)
Screenshot: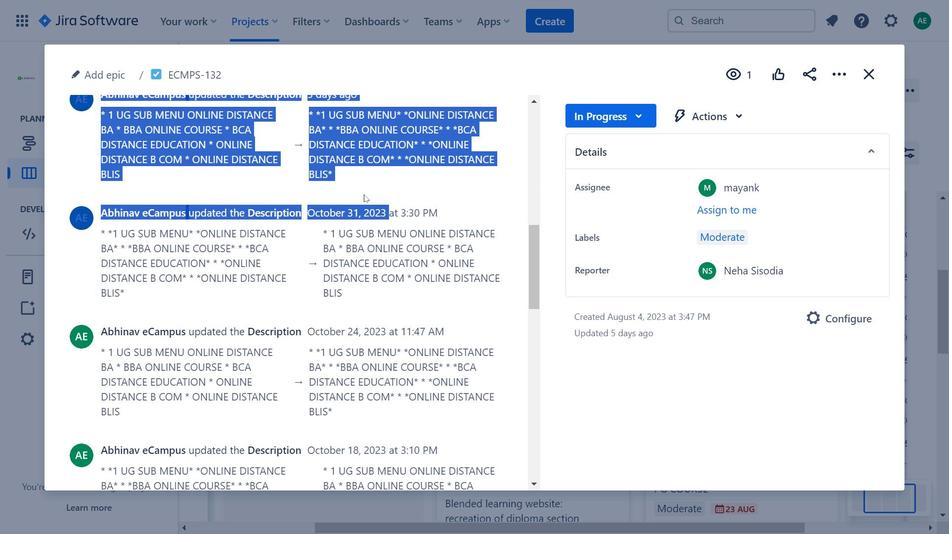 
Action: Mouse scrolled (363, 193) with delta (0, 0)
Screenshot: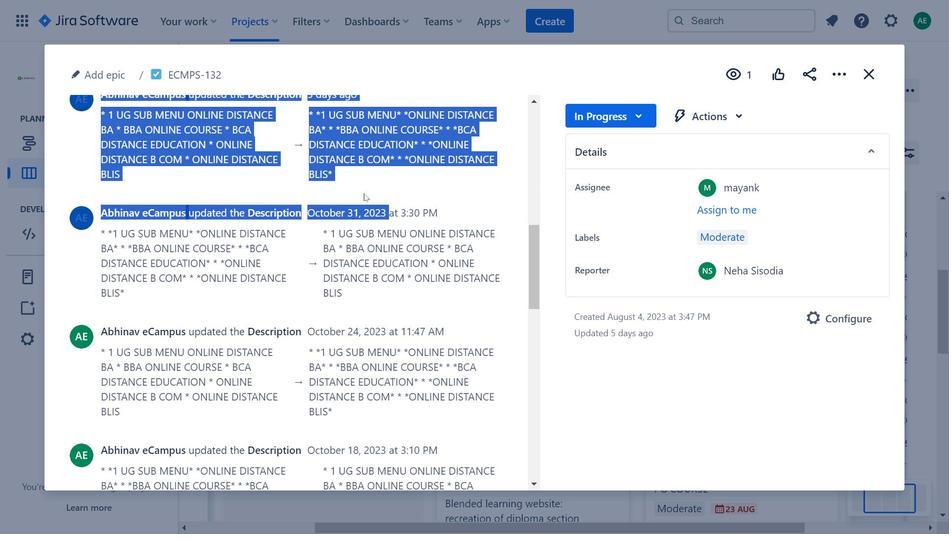 
Action: Mouse scrolled (363, 193) with delta (0, 0)
Screenshot: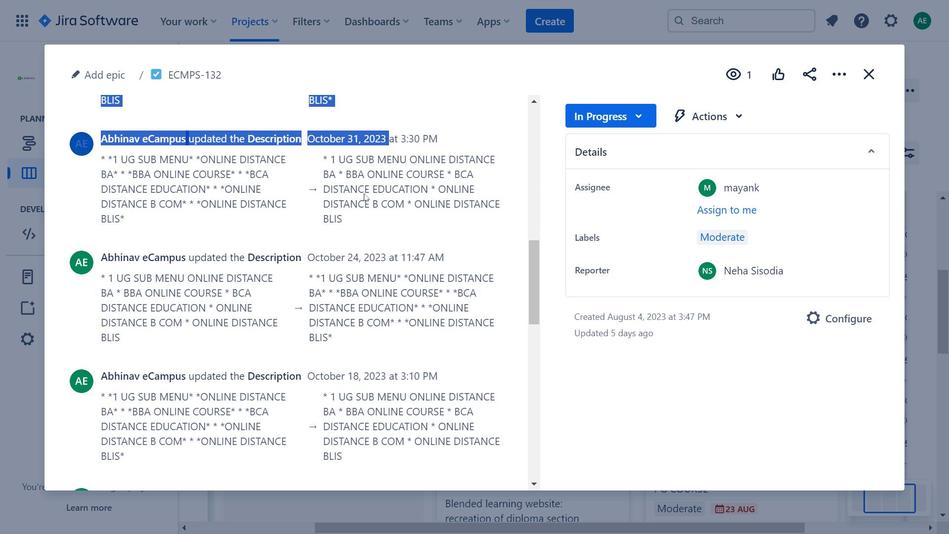 
Action: Mouse scrolled (363, 193) with delta (0, 0)
Screenshot: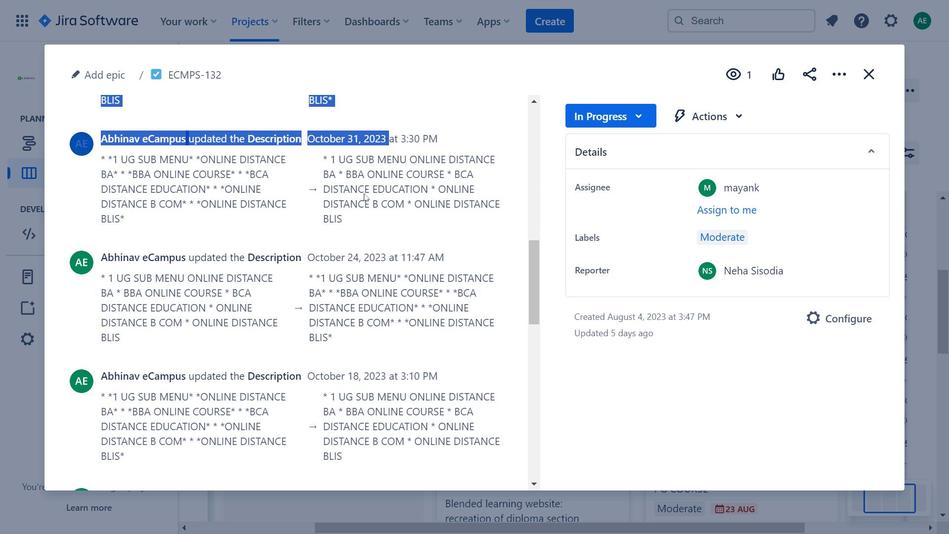 
Action: Mouse scrolled (363, 193) with delta (0, 0)
Screenshot: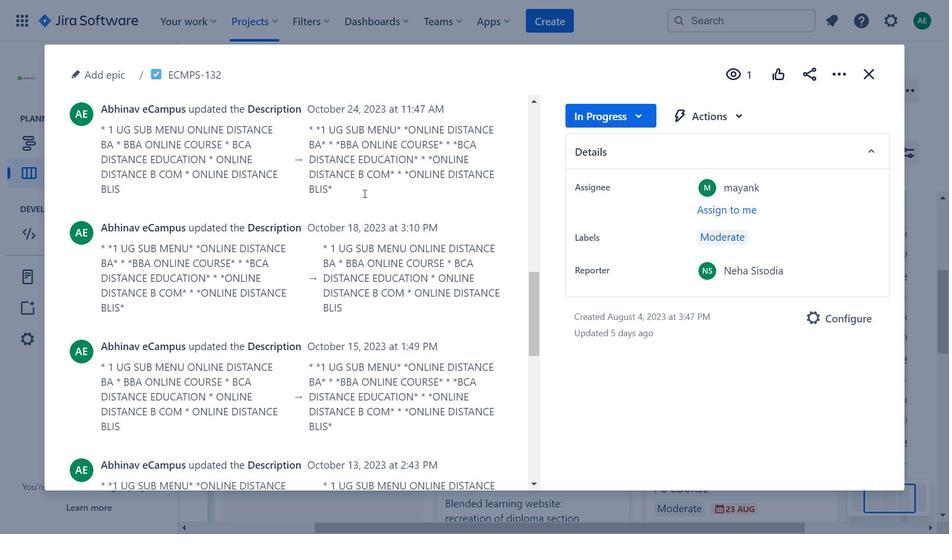 
Action: Mouse scrolled (363, 193) with delta (0, 0)
Screenshot: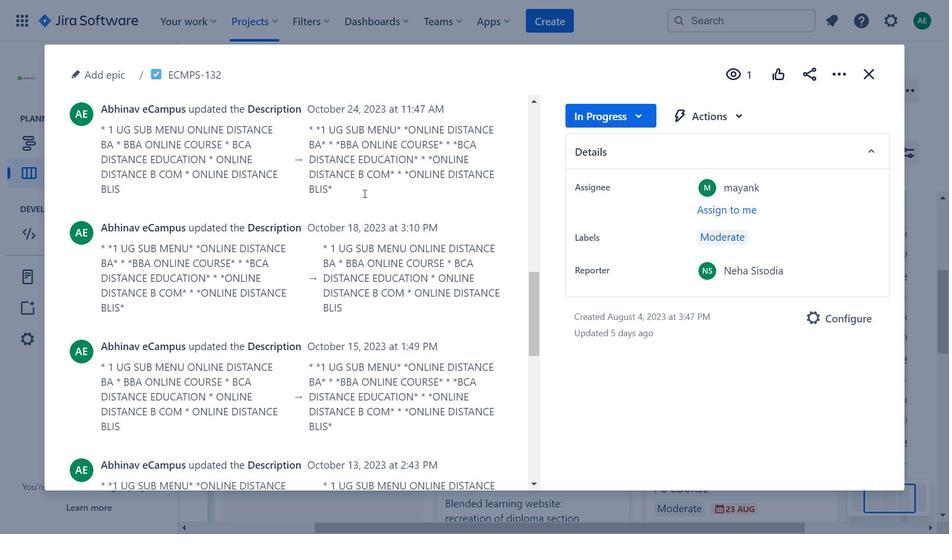 
Action: Mouse scrolled (363, 193) with delta (0, 0)
Screenshot: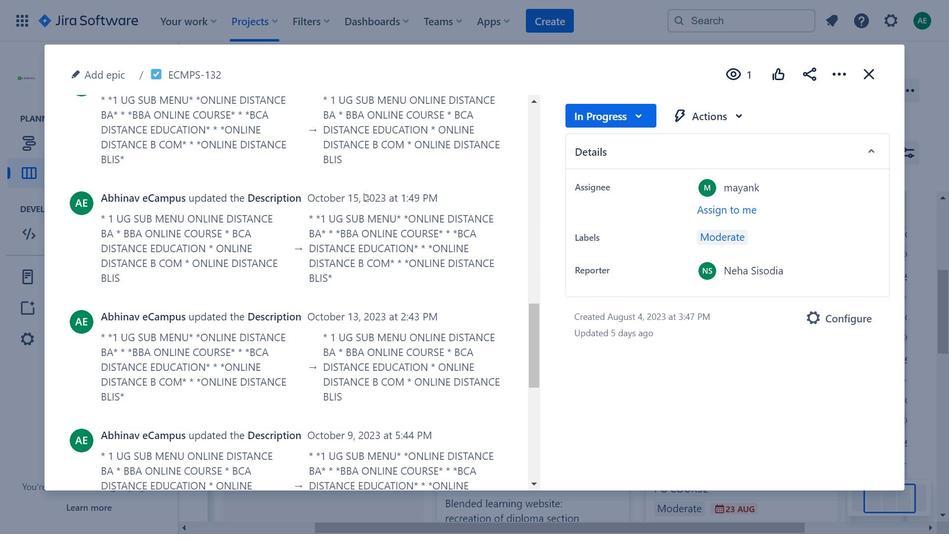 
Action: Mouse scrolled (363, 193) with delta (0, 0)
Screenshot: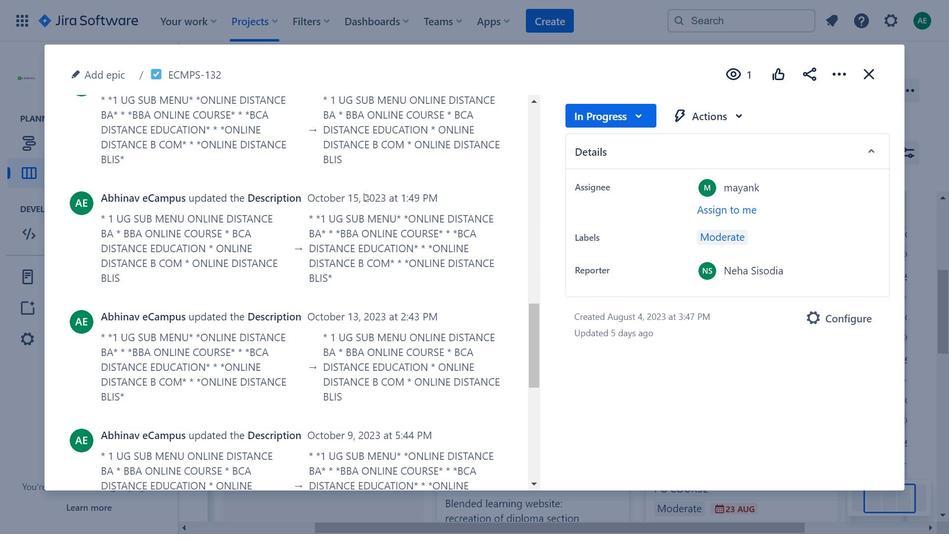 
Action: Mouse scrolled (363, 193) with delta (0, 0)
Screenshot: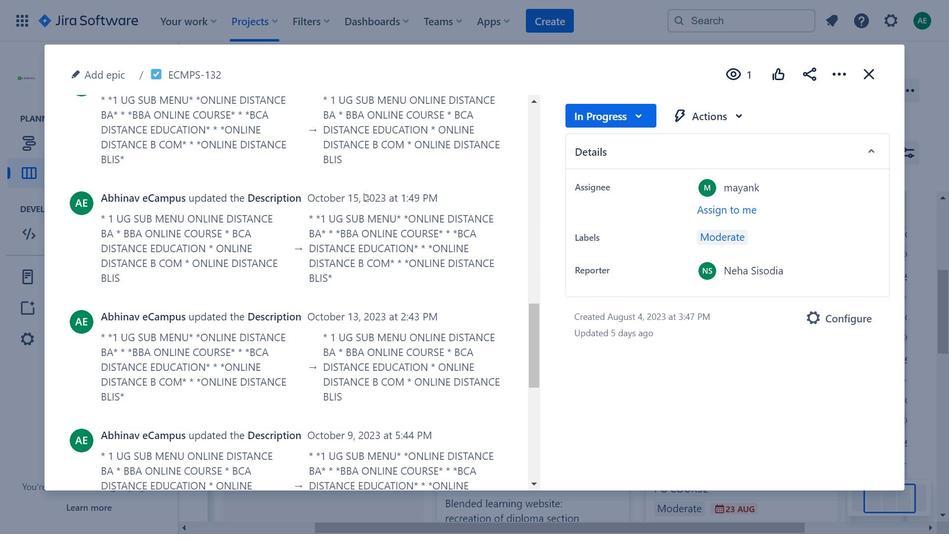 
Action: Mouse scrolled (363, 193) with delta (0, 0)
Screenshot: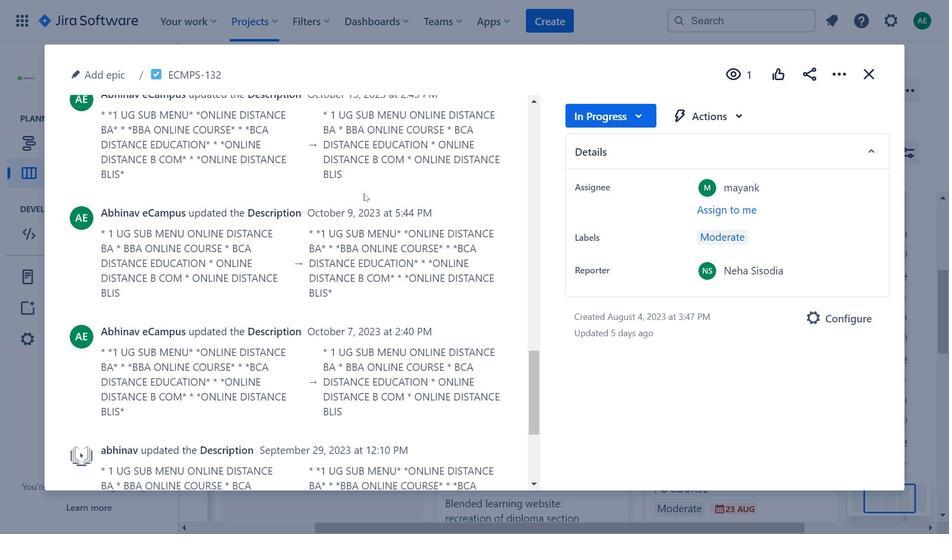 
Action: Mouse scrolled (363, 193) with delta (0, 0)
Screenshot: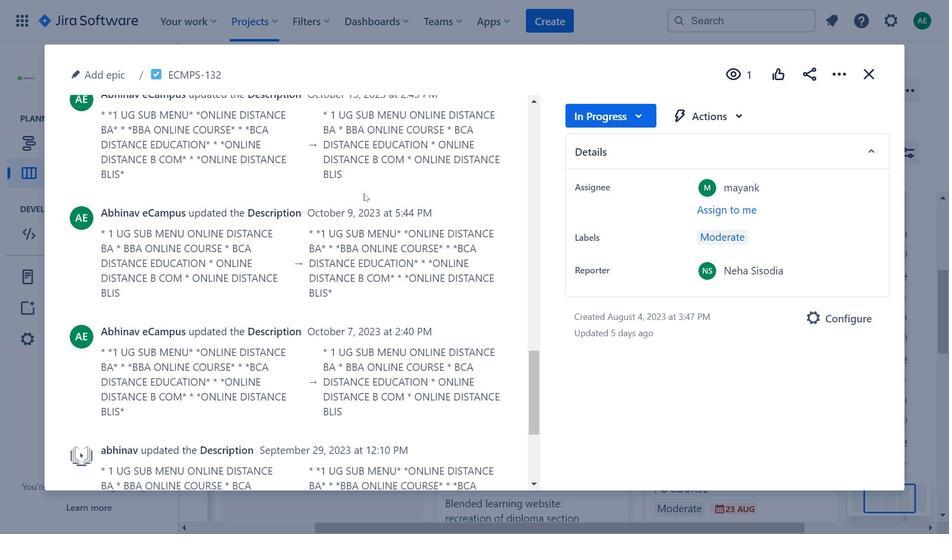 
Action: Mouse moved to (199, 342)
Screenshot: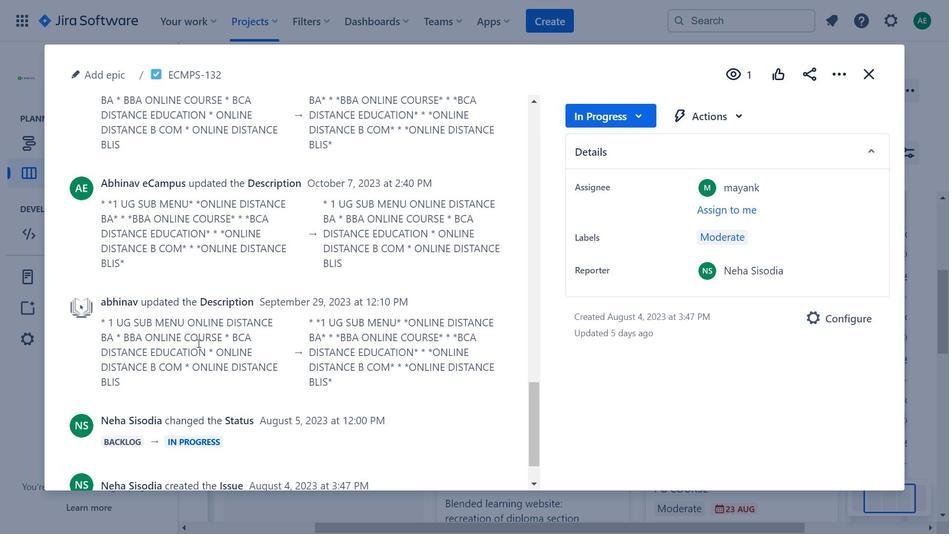
Action: Mouse scrolled (199, 341) with delta (0, 0)
Screenshot: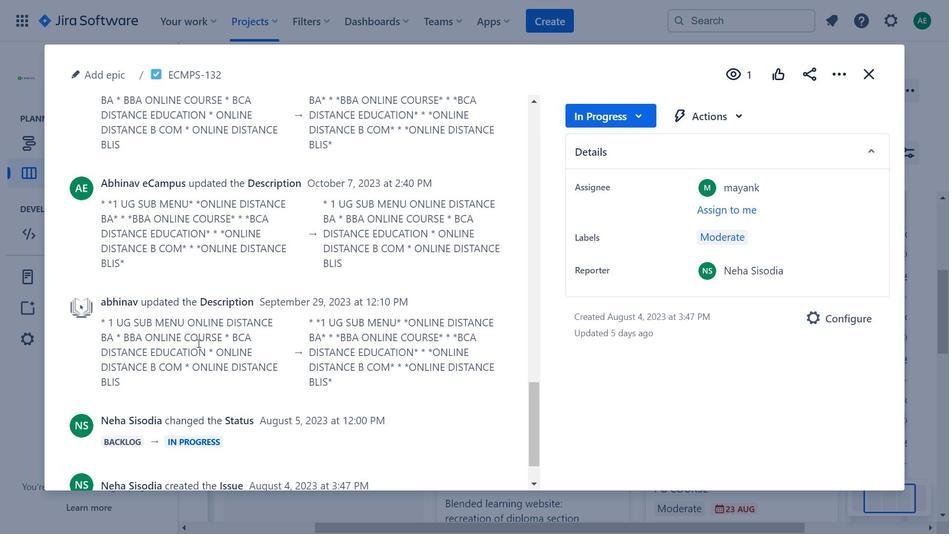 
Action: Mouse scrolled (199, 341) with delta (0, 0)
Screenshot: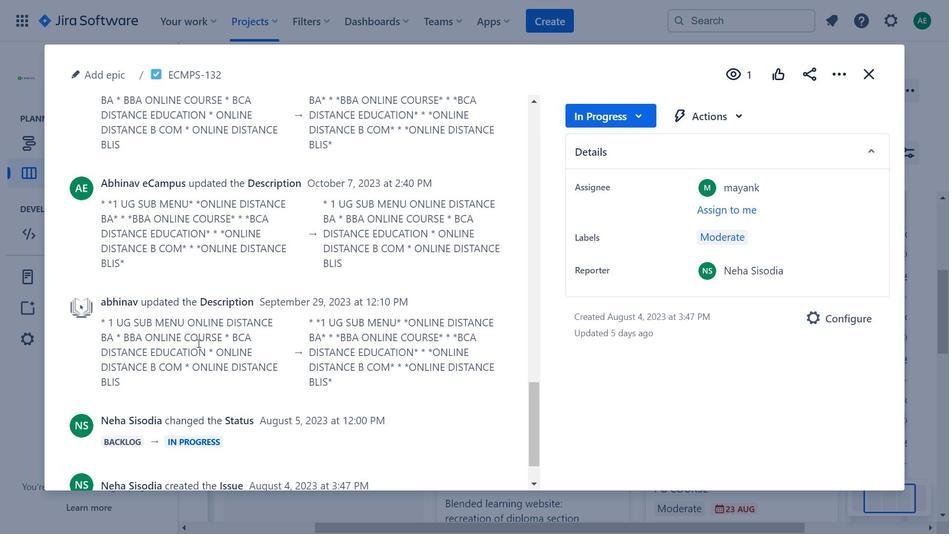 
Action: Mouse moved to (722, 118)
Screenshot: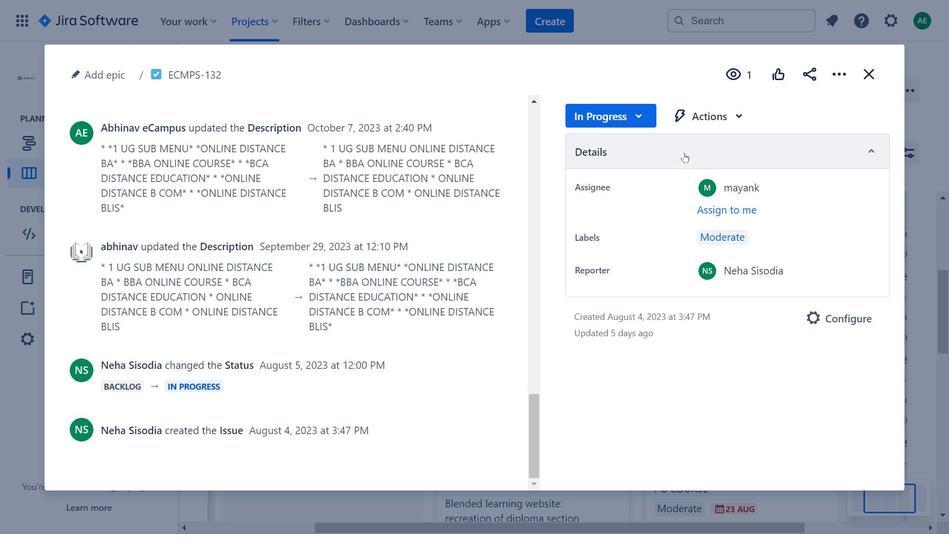 
Action: Mouse pressed left at (722, 118)
Screenshot: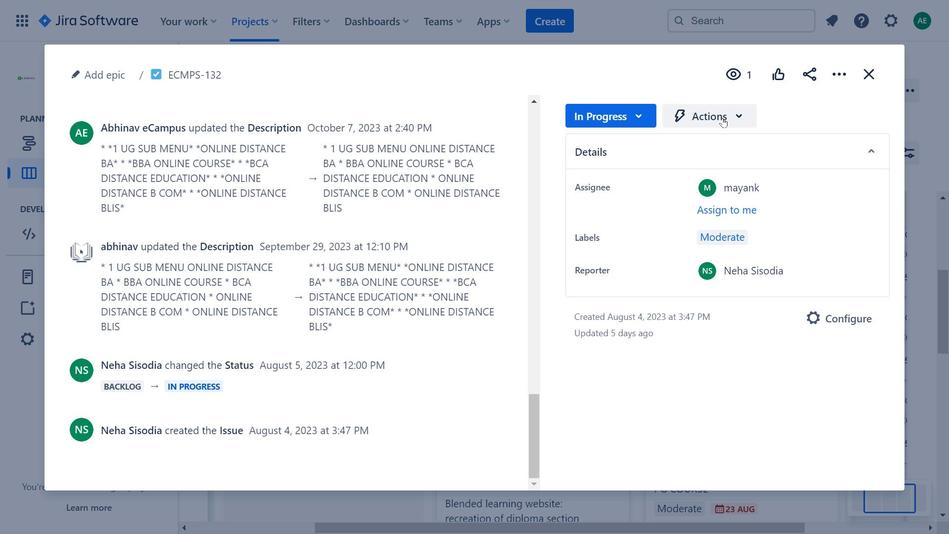 
Action: Mouse moved to (430, 224)
Screenshot: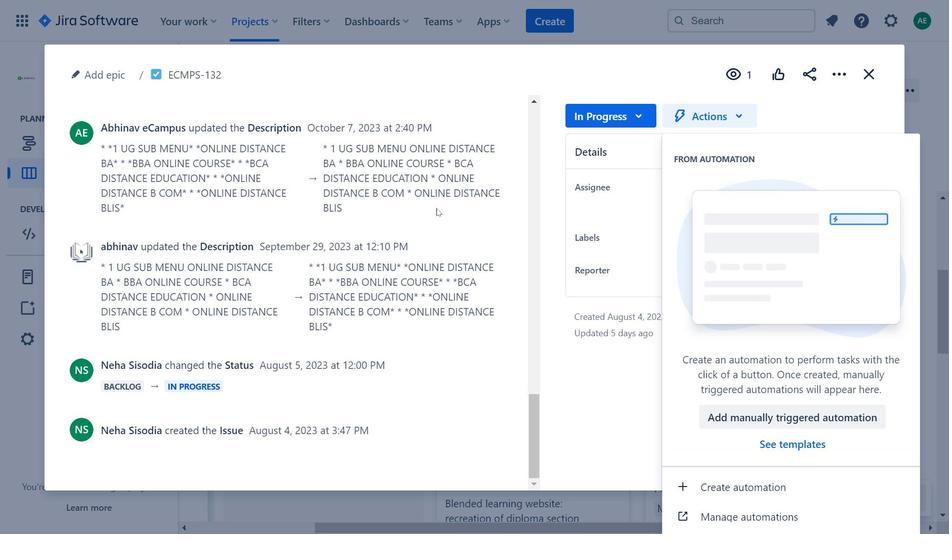 
Action: Mouse scrolled (430, 224) with delta (0, 0)
Screenshot: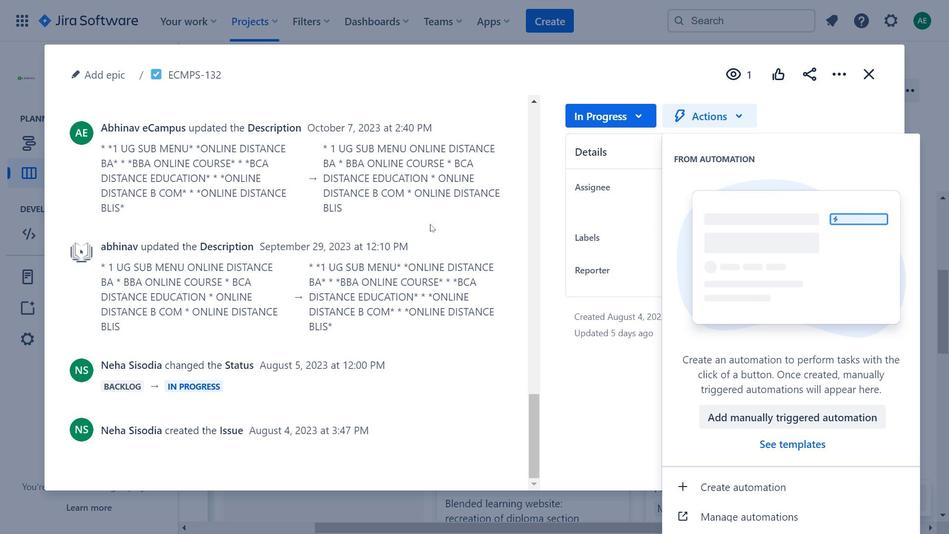 
Action: Mouse scrolled (430, 224) with delta (0, 0)
Screenshot: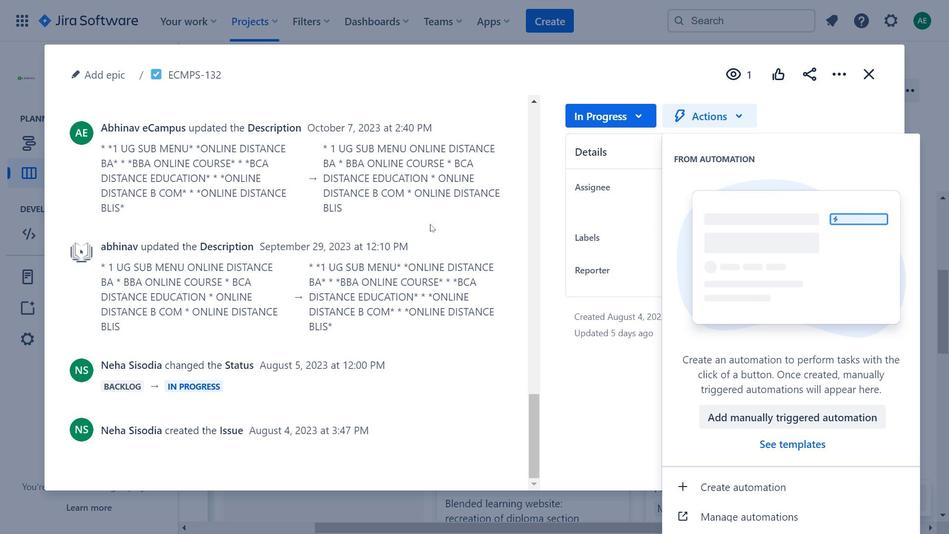 
Action: Mouse scrolled (430, 224) with delta (0, 0)
Screenshot: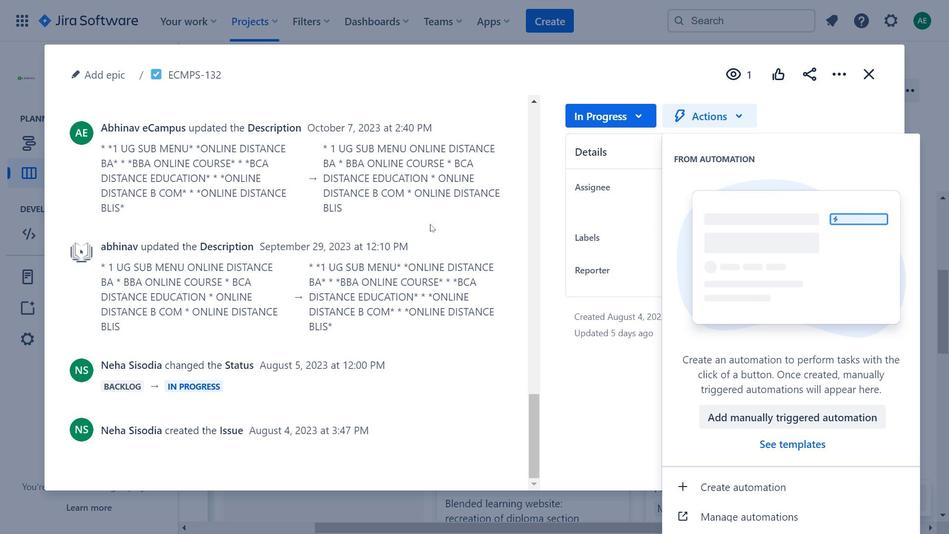 
Action: Mouse scrolled (430, 224) with delta (0, 0)
Screenshot: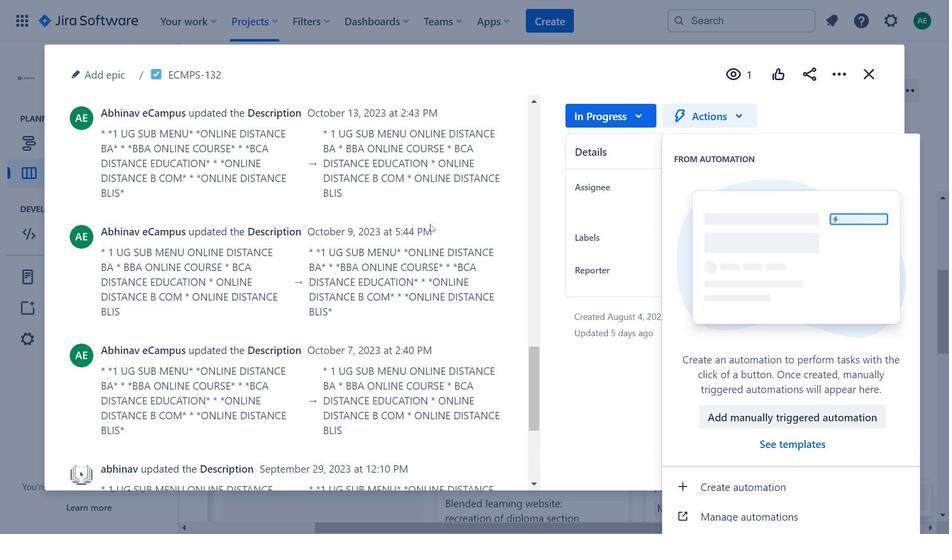 
Action: Mouse scrolled (430, 224) with delta (0, 0)
Screenshot: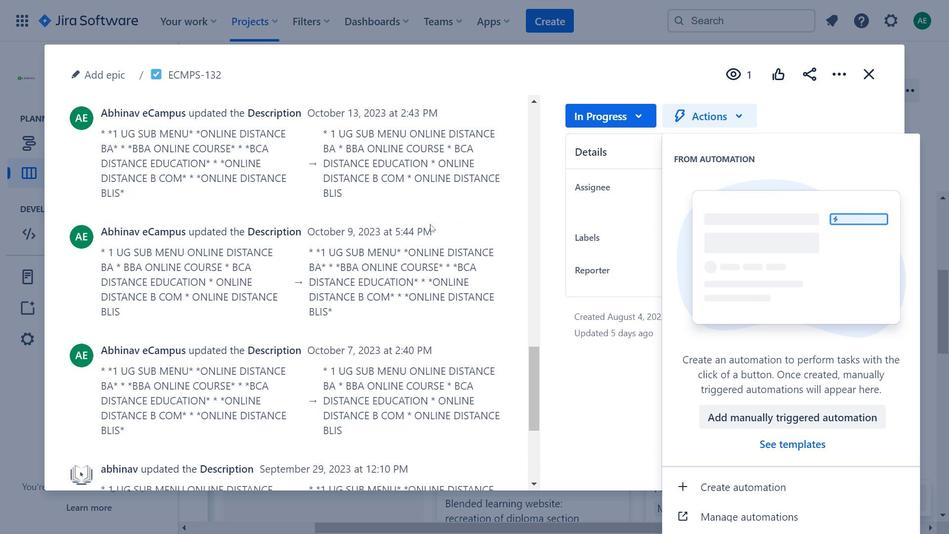 
Action: Mouse scrolled (430, 224) with delta (0, 0)
Screenshot: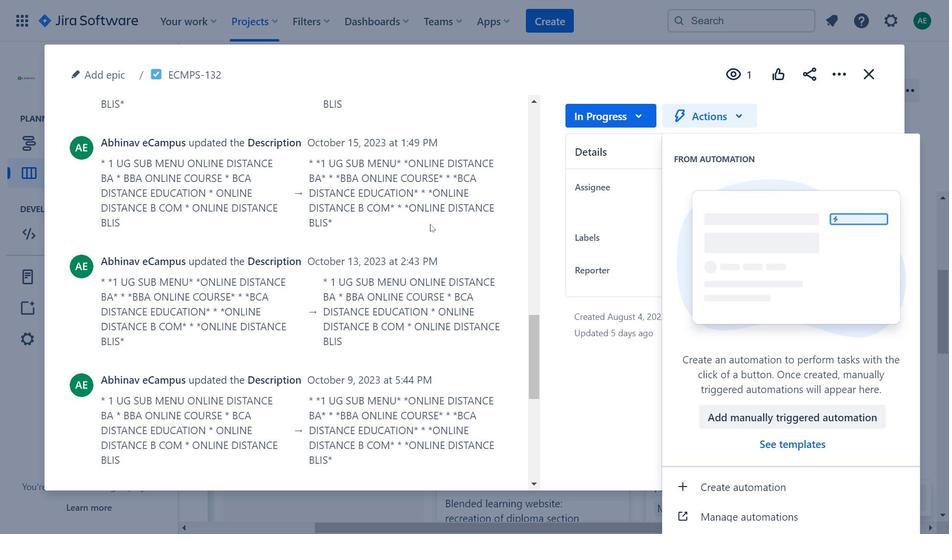 
Action: Mouse scrolled (430, 224) with delta (0, 0)
Screenshot: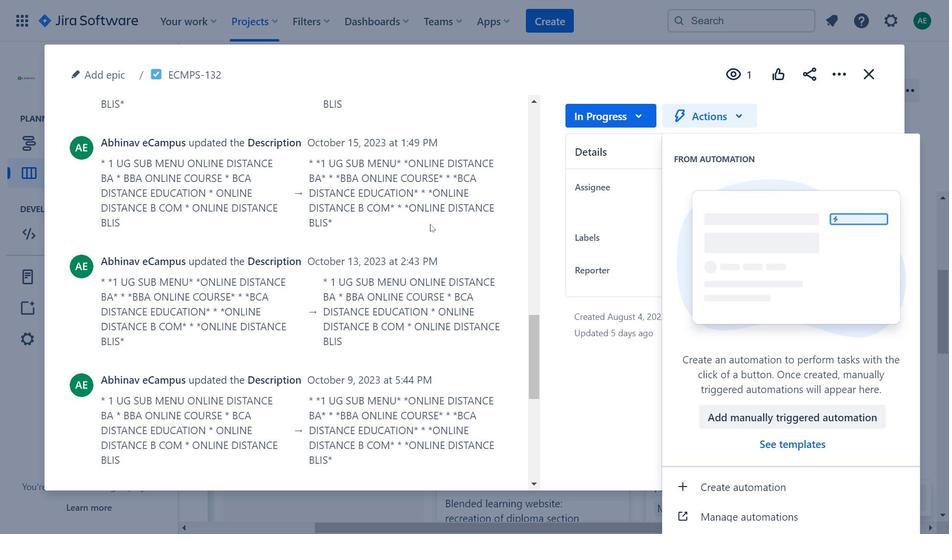 
Action: Mouse scrolled (430, 224) with delta (0, 0)
Screenshot: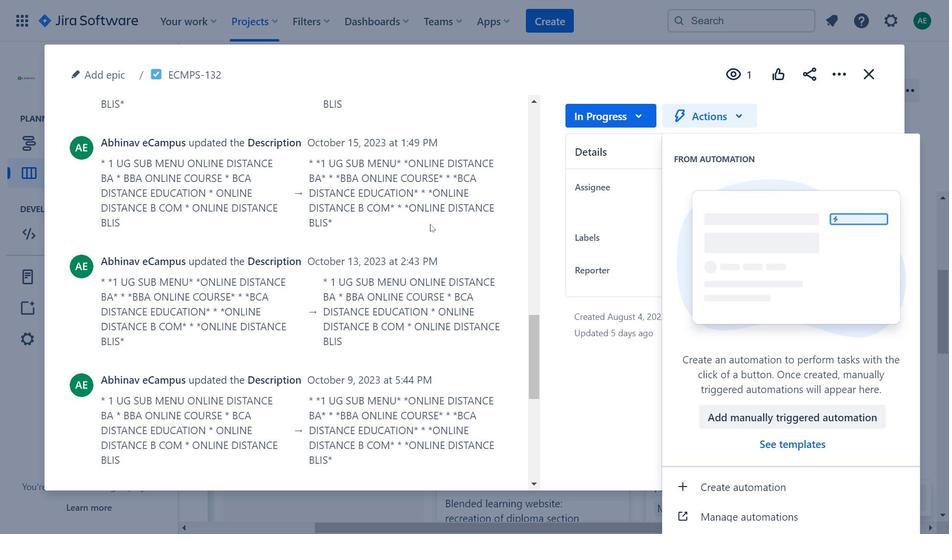 
Action: Mouse scrolled (430, 224) with delta (0, 0)
Screenshot: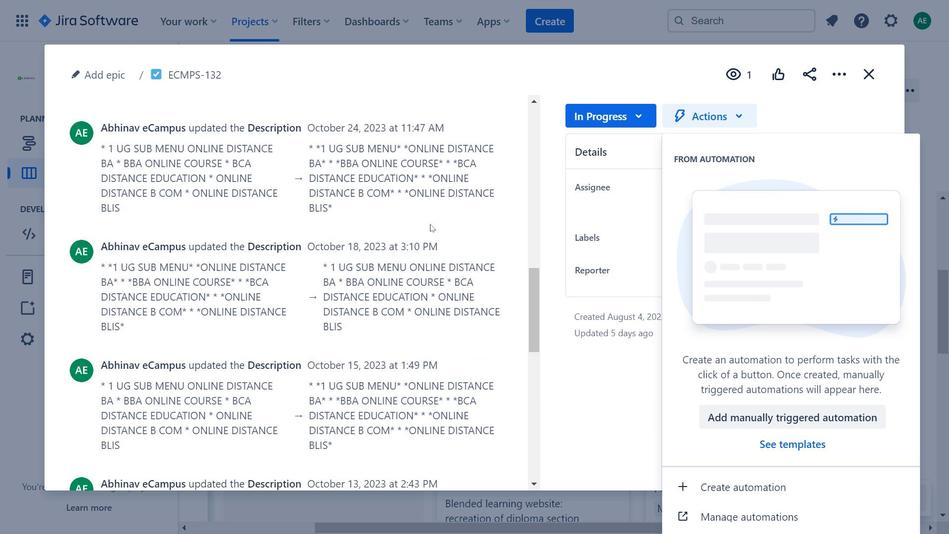 
Action: Mouse scrolled (430, 224) with delta (0, 0)
Screenshot: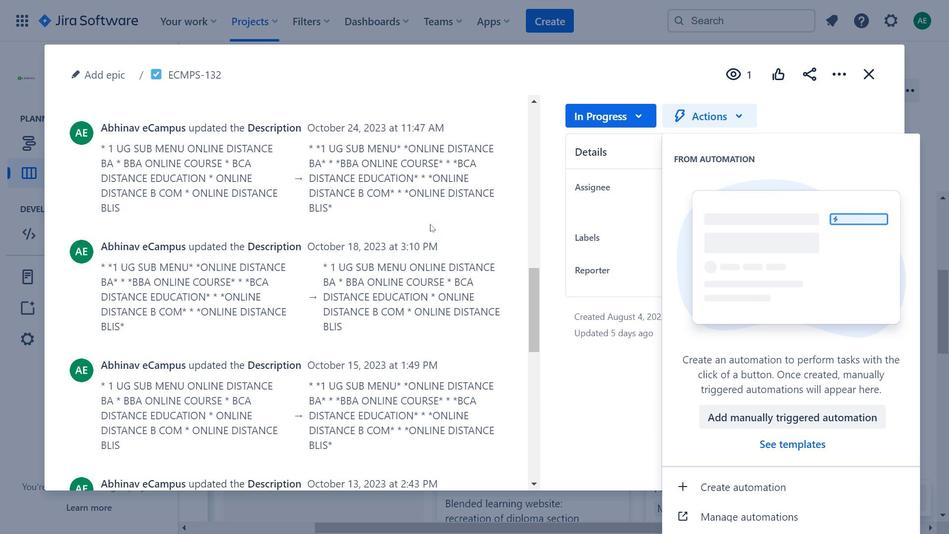 
Action: Mouse scrolled (430, 224) with delta (0, 0)
Screenshot: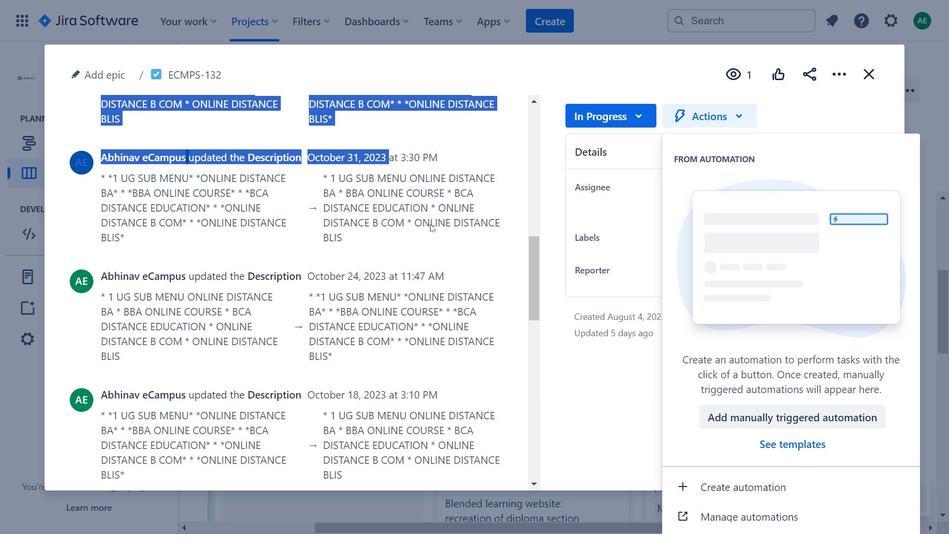 
Action: Mouse scrolled (430, 224) with delta (0, 0)
Screenshot: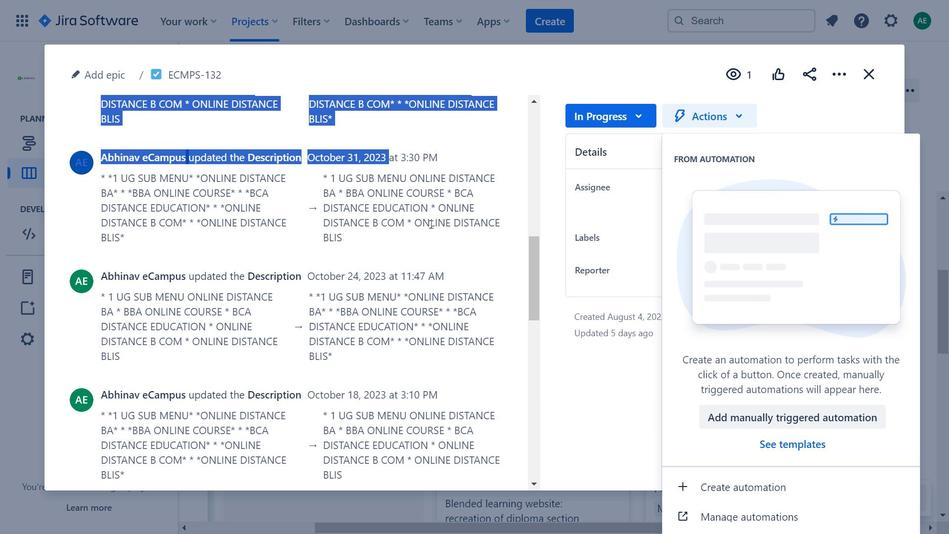
Action: Mouse scrolled (430, 224) with delta (0, 0)
Screenshot: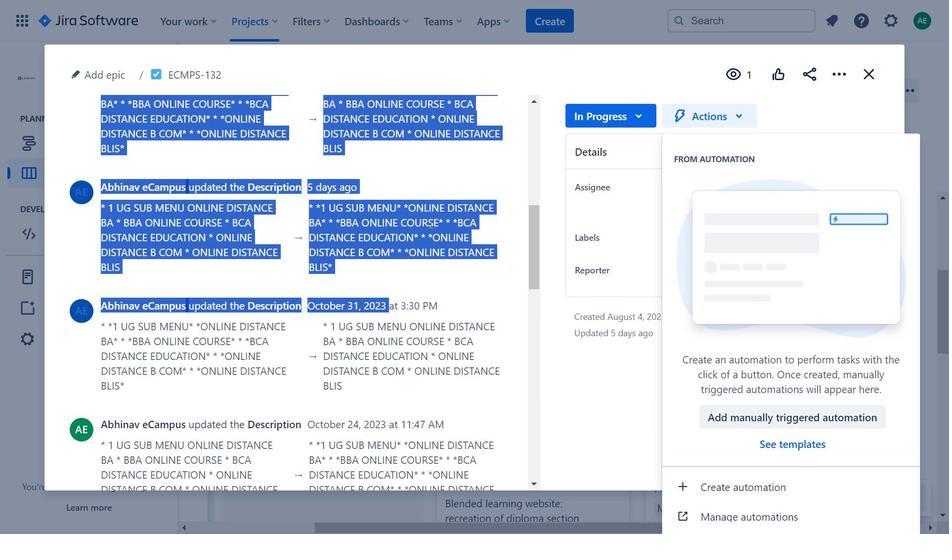 
Action: Mouse scrolled (430, 224) with delta (0, 0)
Screenshot: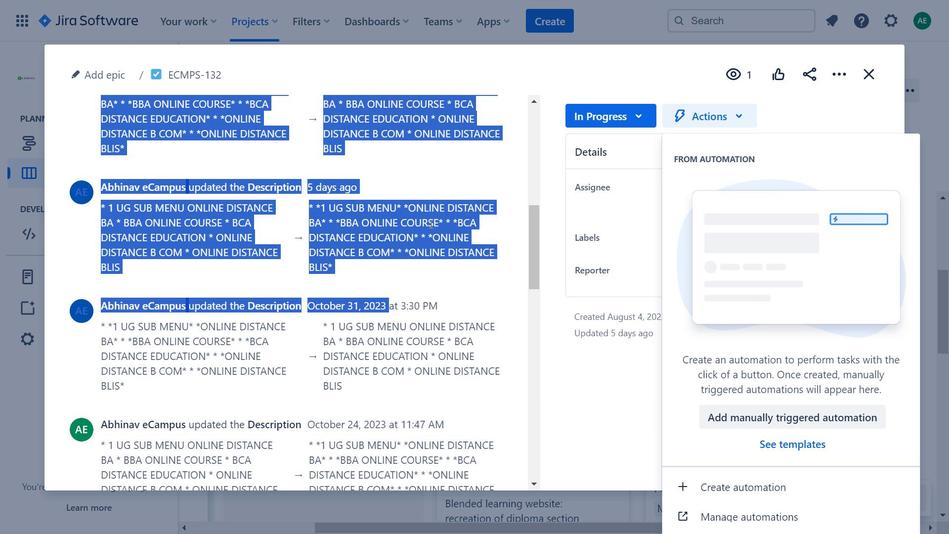
Action: Mouse moved to (326, 138)
Screenshot: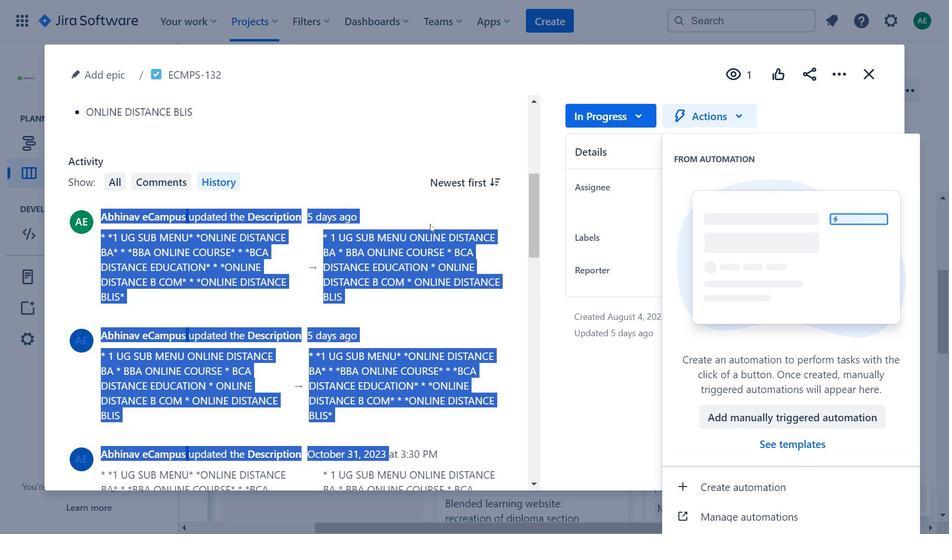 
Action: Mouse scrolled (326, 139) with delta (0, 0)
Screenshot: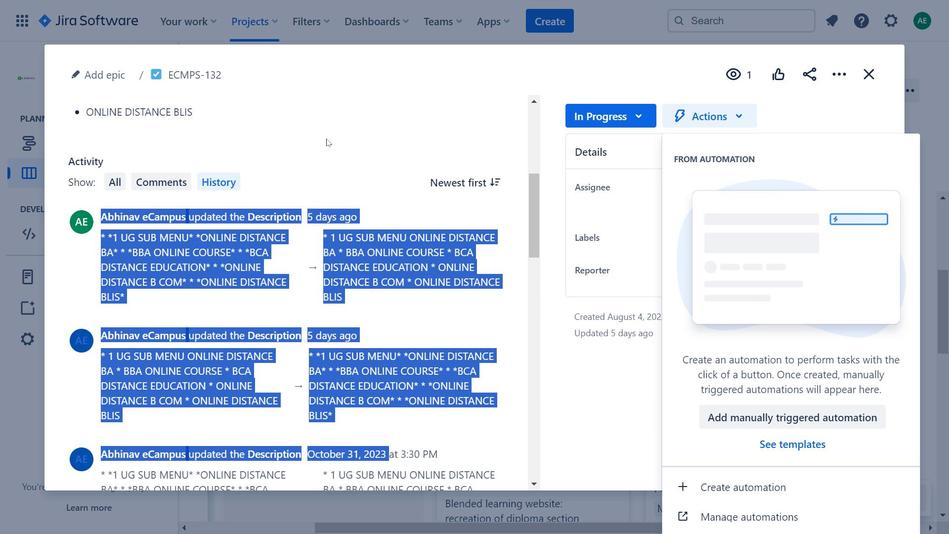 
Action: Mouse moved to (383, 162)
Screenshot: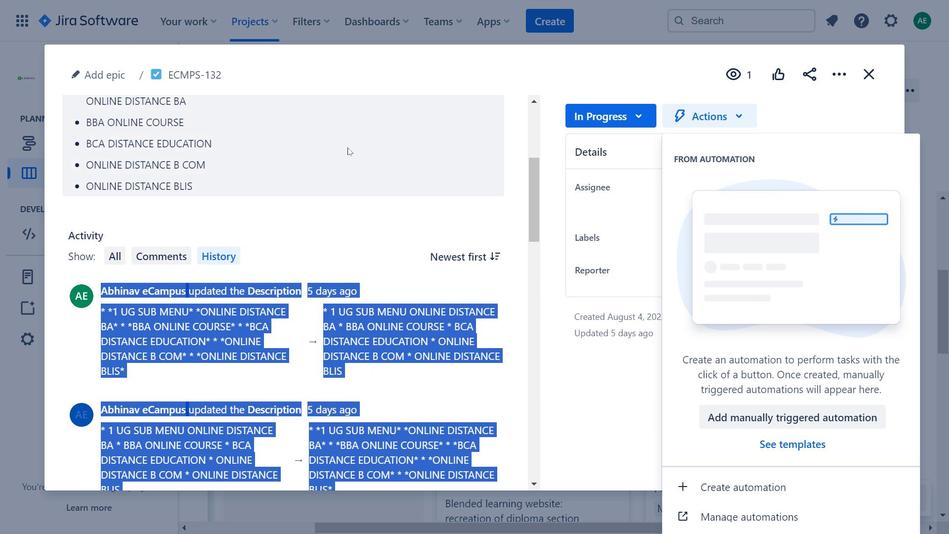 
Action: Mouse scrolled (383, 163) with delta (0, 0)
Screenshot: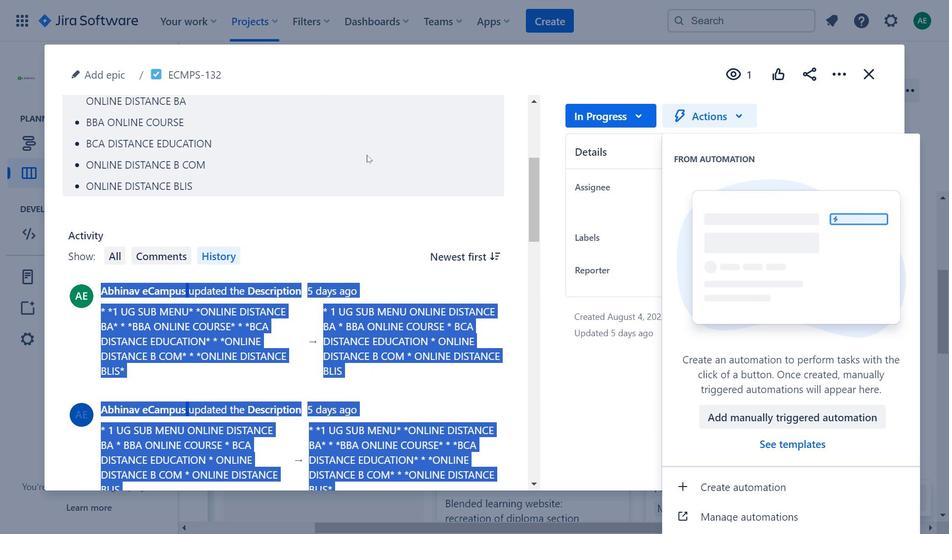 
Action: Mouse scrolled (383, 163) with delta (0, 0)
Screenshot: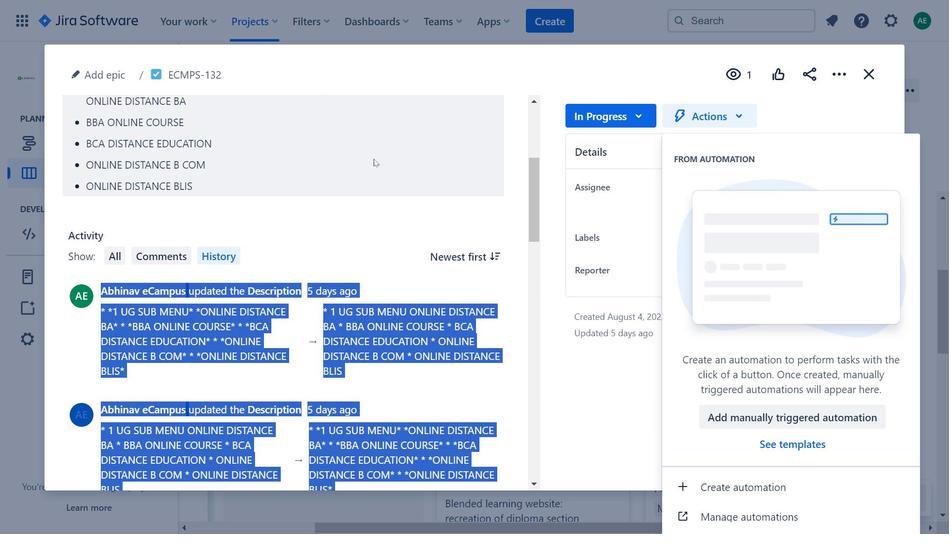 
Action: Mouse scrolled (383, 163) with delta (0, 0)
Screenshot: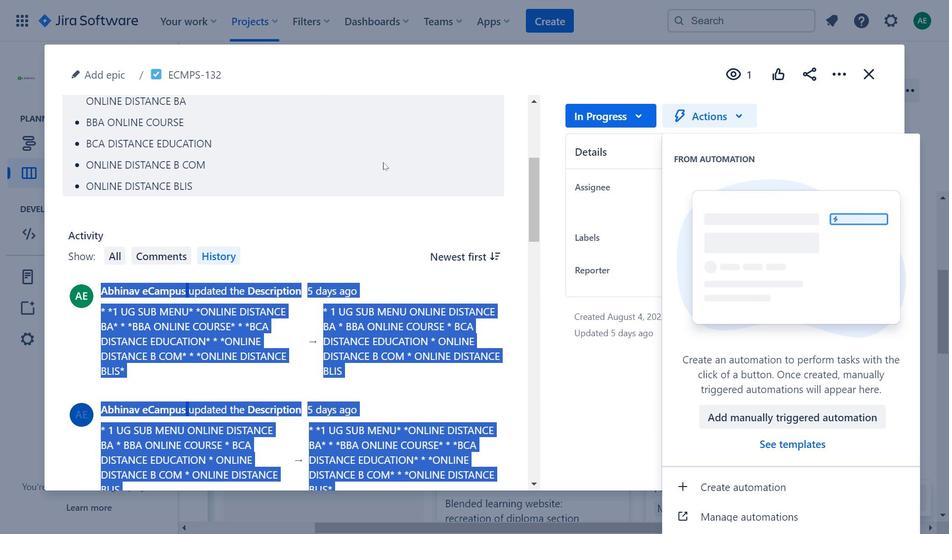 
Action: Mouse moved to (450, 180)
Screenshot: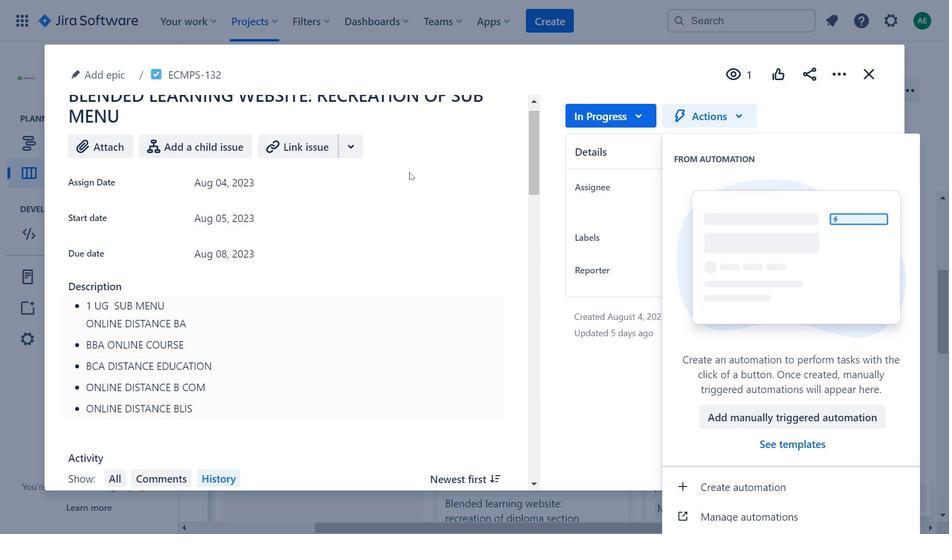 
Action: Mouse scrolled (450, 181) with delta (0, 0)
Screenshot: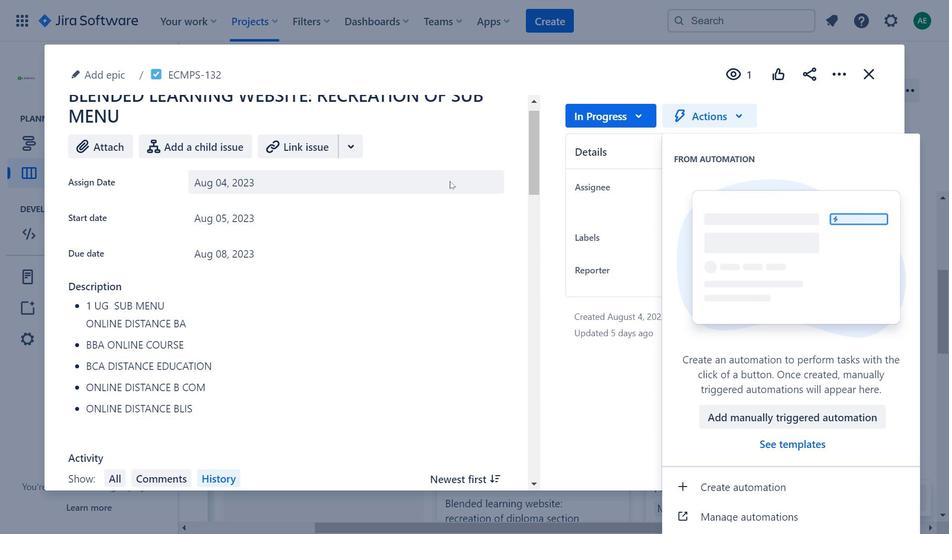 
Action: Mouse moved to (514, 161)
Screenshot: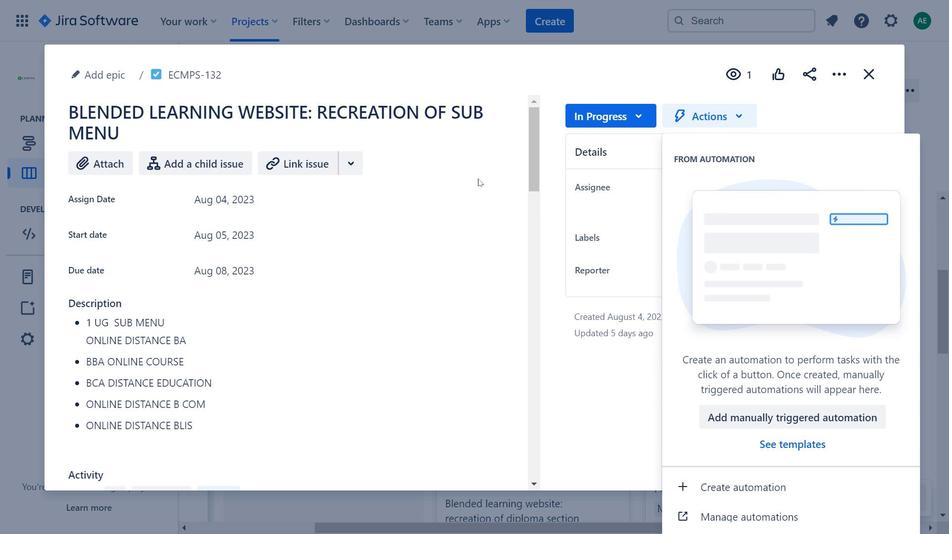 
Action: Mouse pressed left at (514, 161)
Screenshot: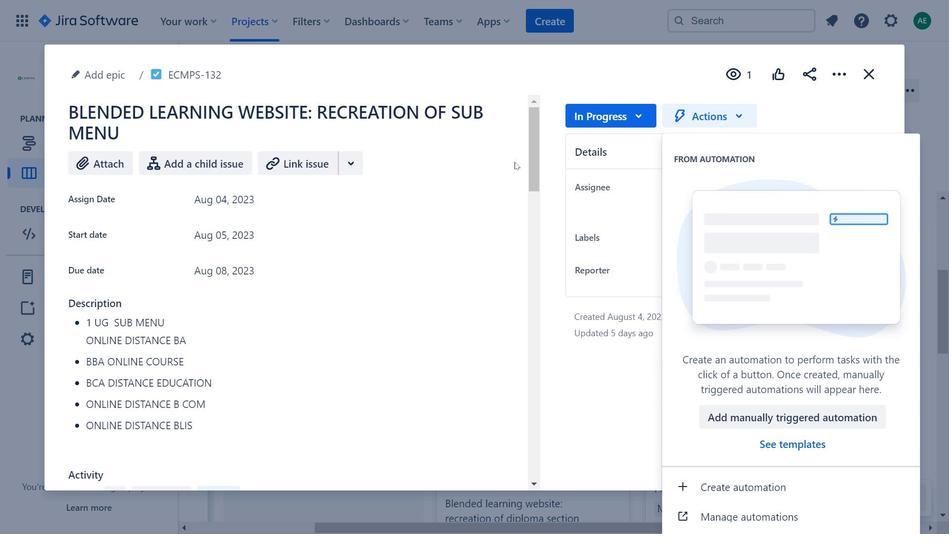 
Action: Mouse scrolled (514, 161) with delta (0, 0)
Screenshot: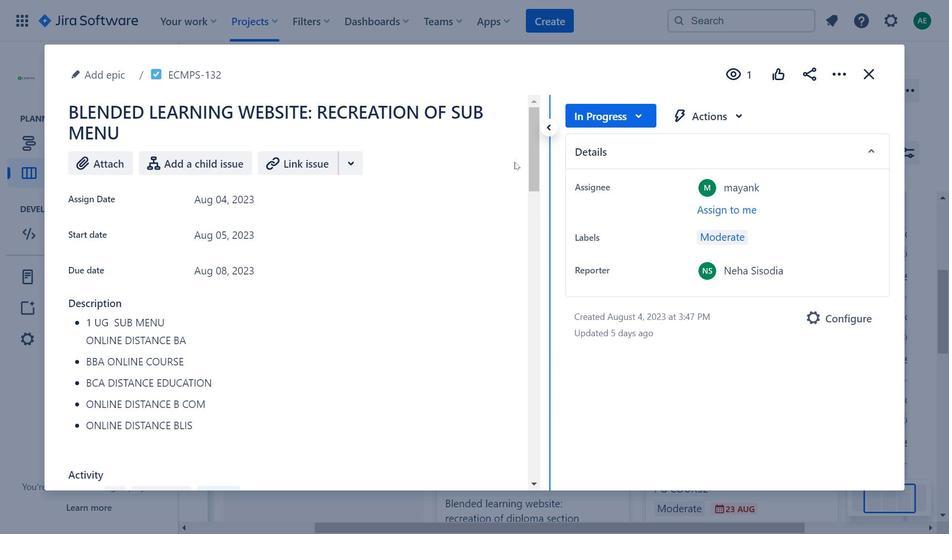 
Action: Mouse moved to (515, 161)
Screenshot: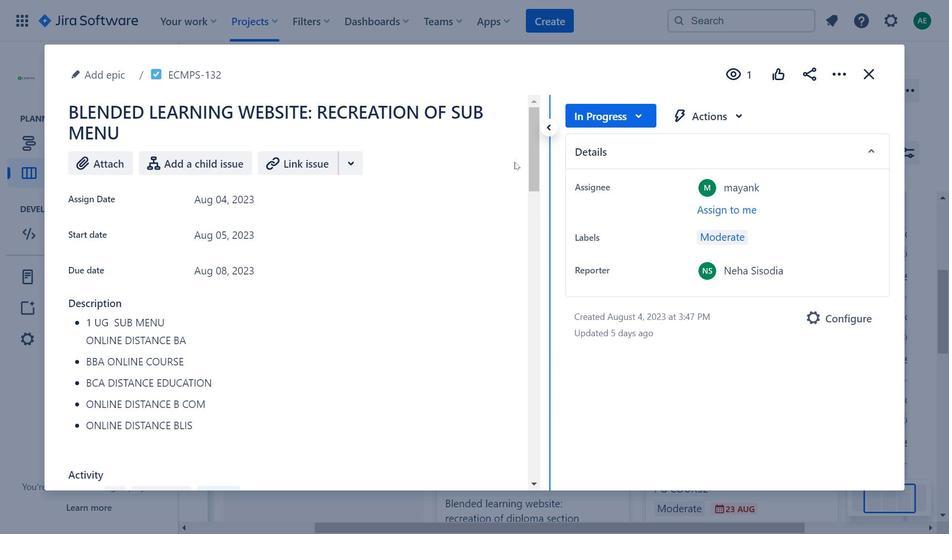 
Action: Mouse scrolled (515, 161) with delta (0, 0)
Screenshot: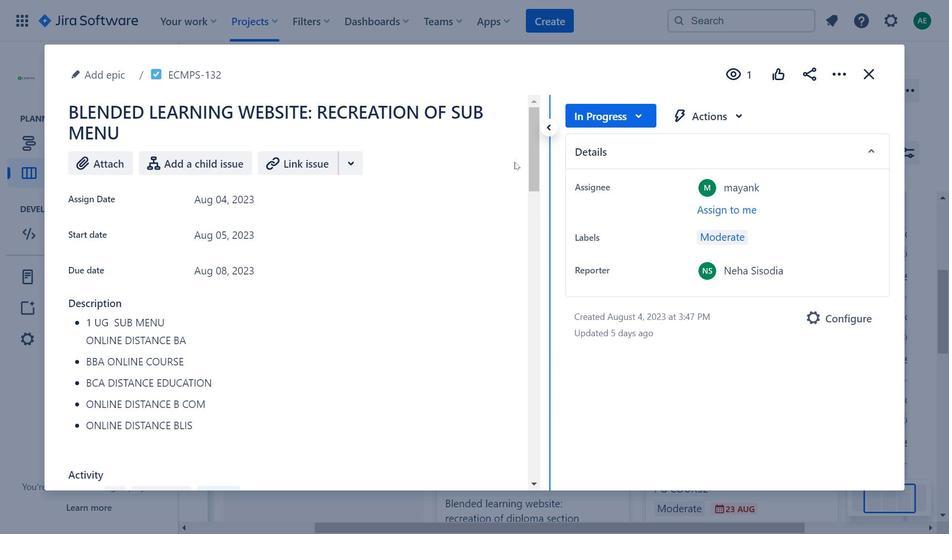 
Action: Mouse moved to (515, 164)
Screenshot: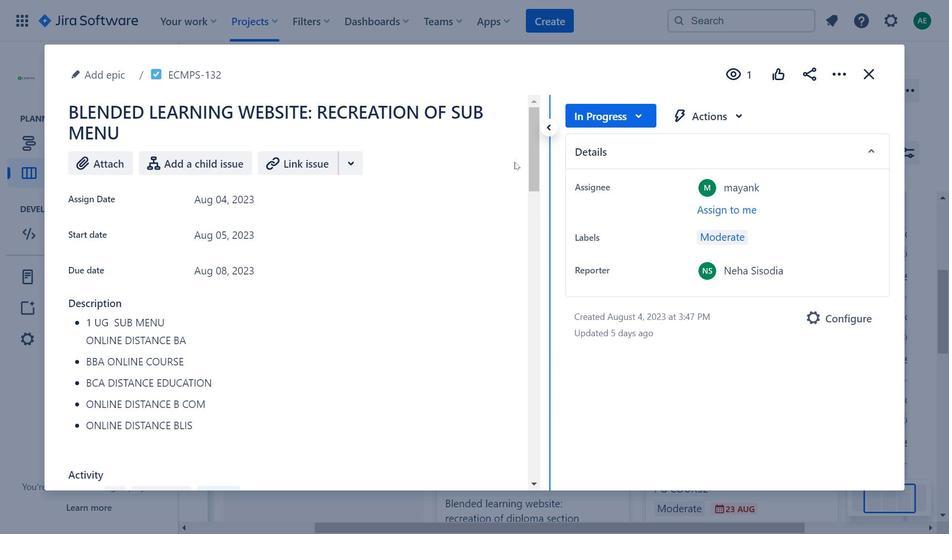 
Action: Mouse scrolled (515, 164) with delta (0, 0)
Screenshot: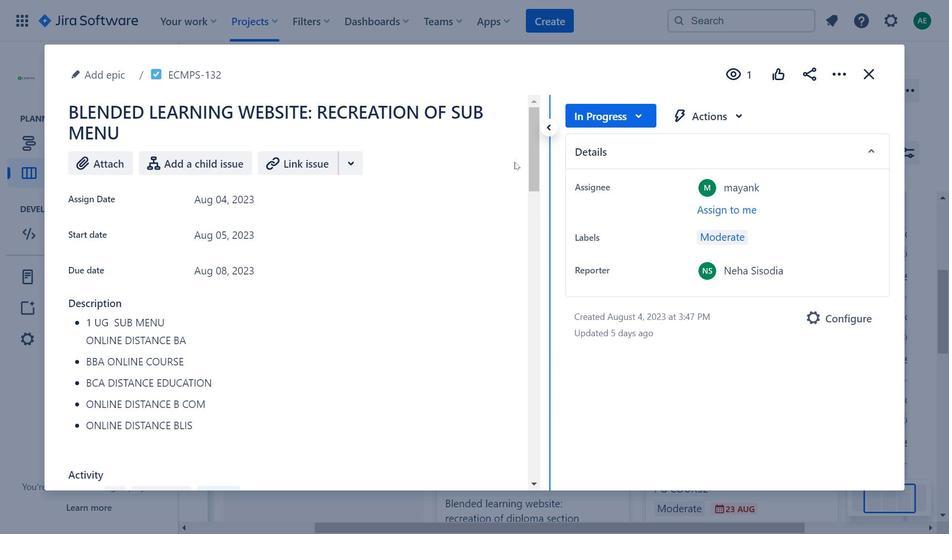 
Action: Mouse moved to (513, 174)
Screenshot: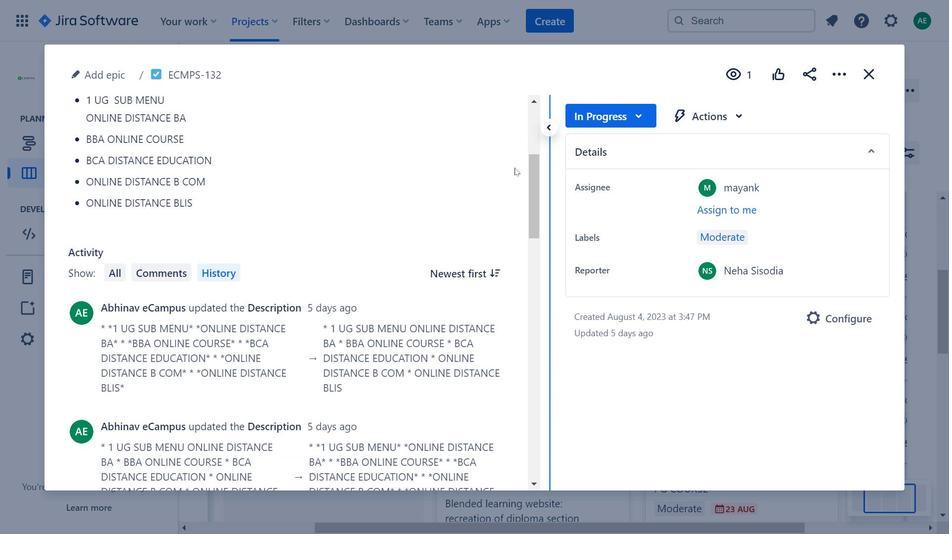 
Action: Mouse scrolled (513, 173) with delta (0, 0)
Screenshot: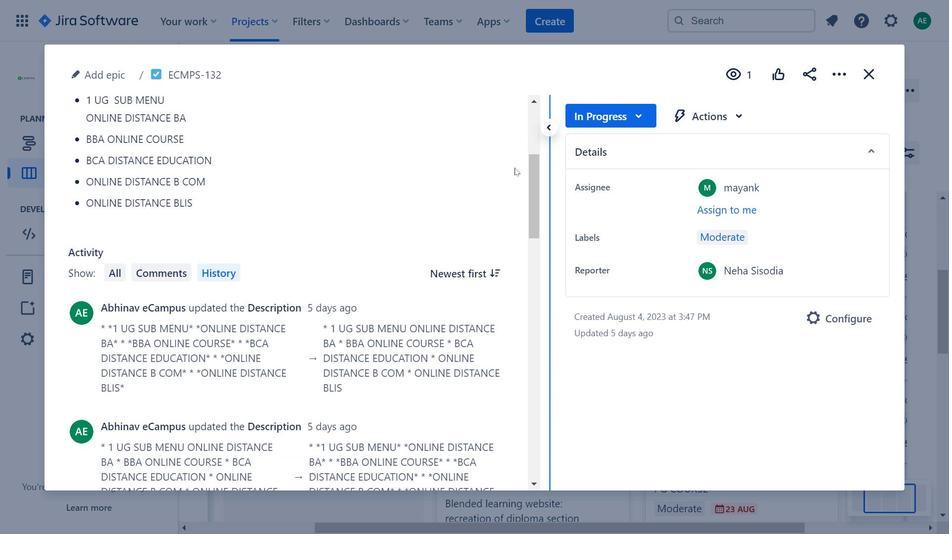 
Action: Mouse scrolled (513, 173) with delta (0, 0)
Screenshot: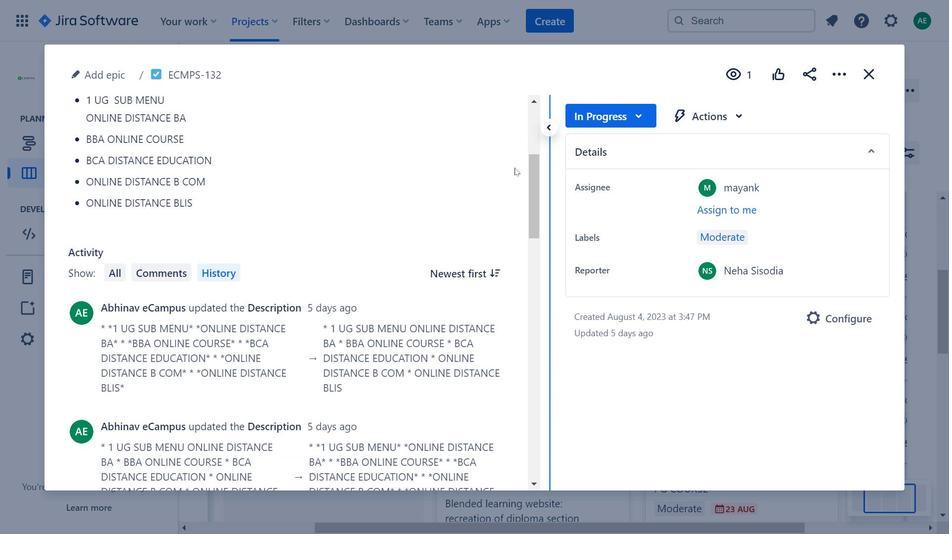 
Action: Mouse scrolled (513, 173) with delta (0, 0)
Screenshot: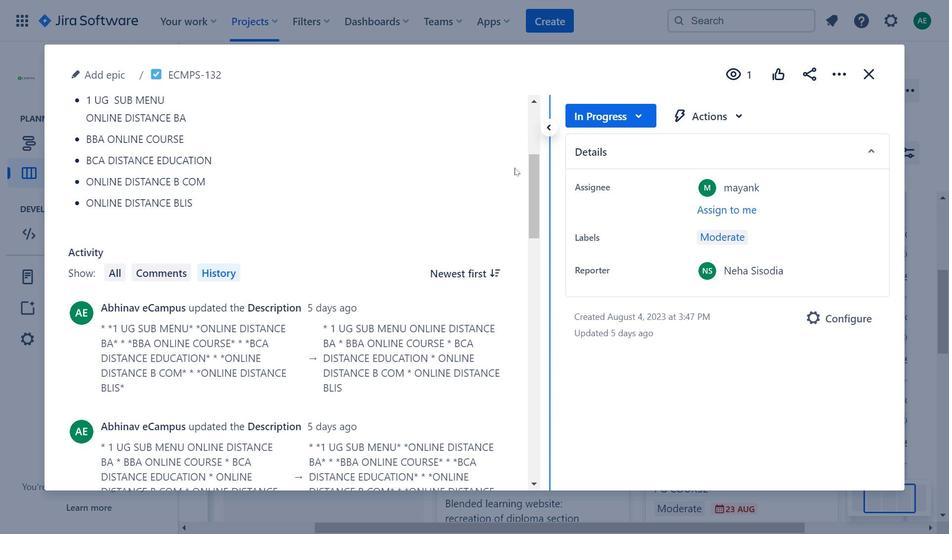 
Action: Mouse scrolled (513, 173) with delta (0, 0)
Screenshot: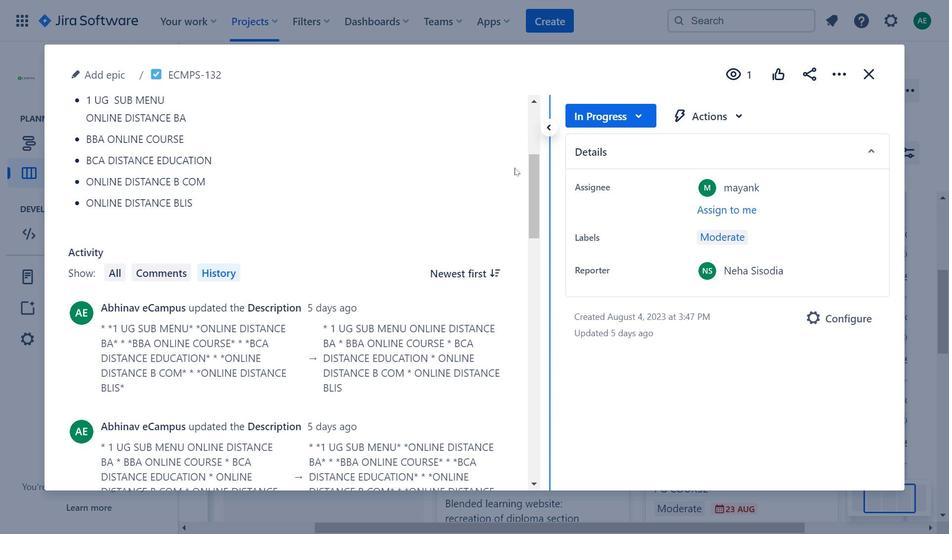 
Action: Mouse moved to (429, 213)
Screenshot: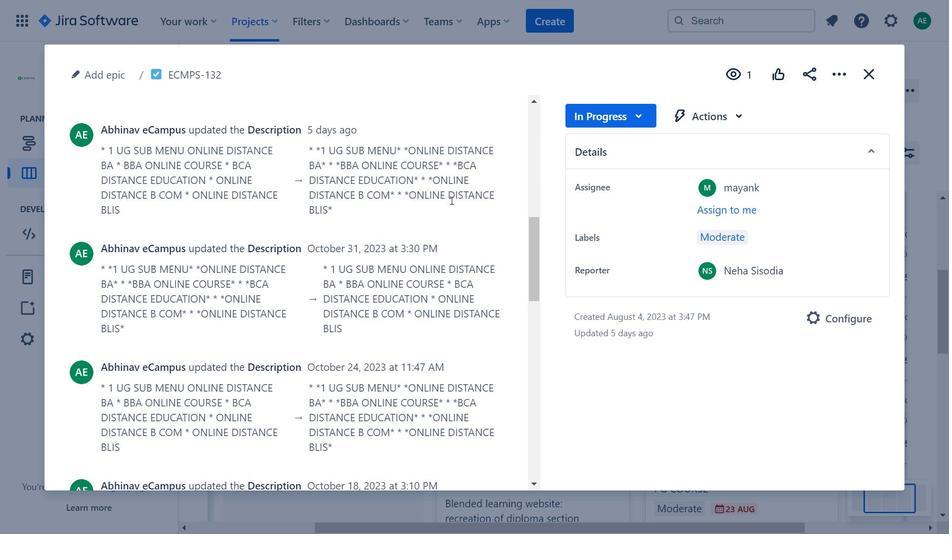 
Action: Mouse scrolled (429, 212) with delta (0, 0)
Screenshot: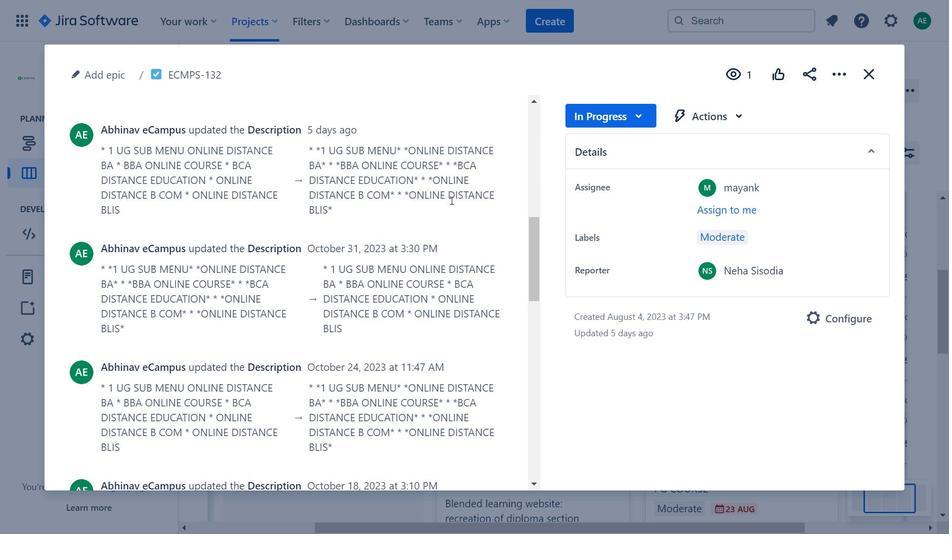 
Action: Mouse moved to (429, 213)
Screenshot: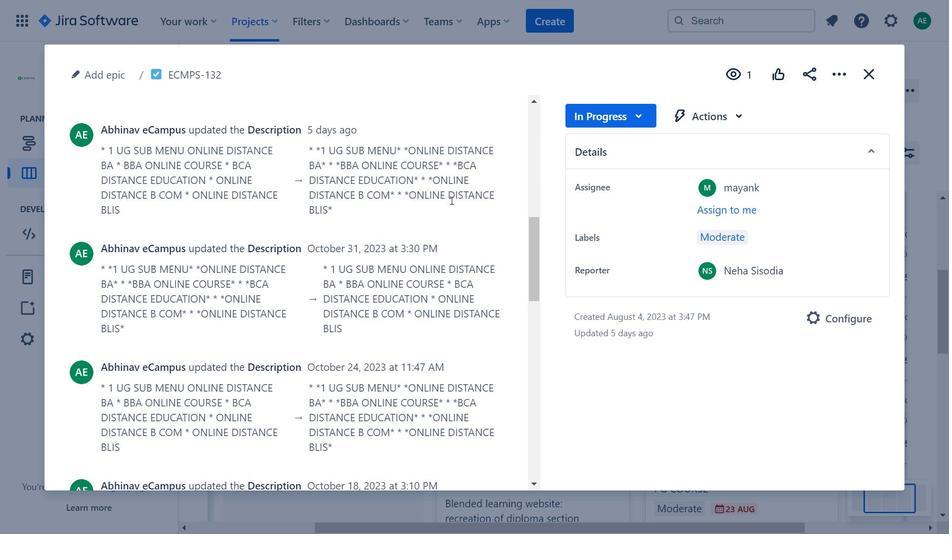 
Action: Mouse scrolled (429, 213) with delta (0, 0)
Screenshot: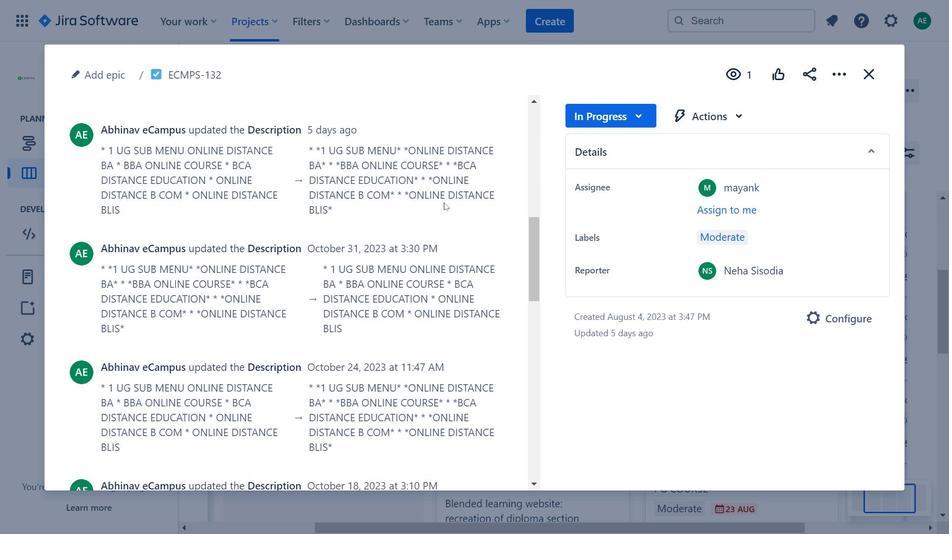 
Action: Mouse moved to (378, 425)
Screenshot: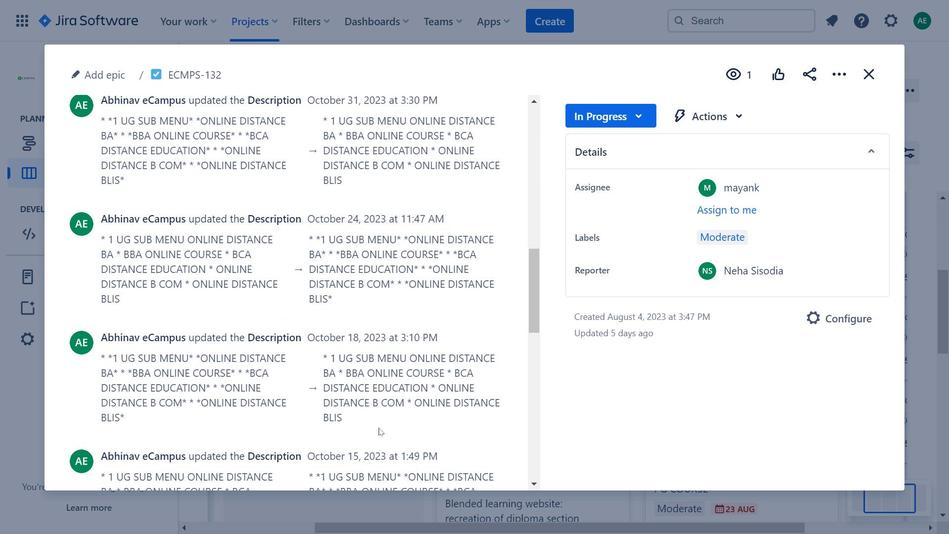 
Action: Mouse pressed left at (378, 425)
Screenshot: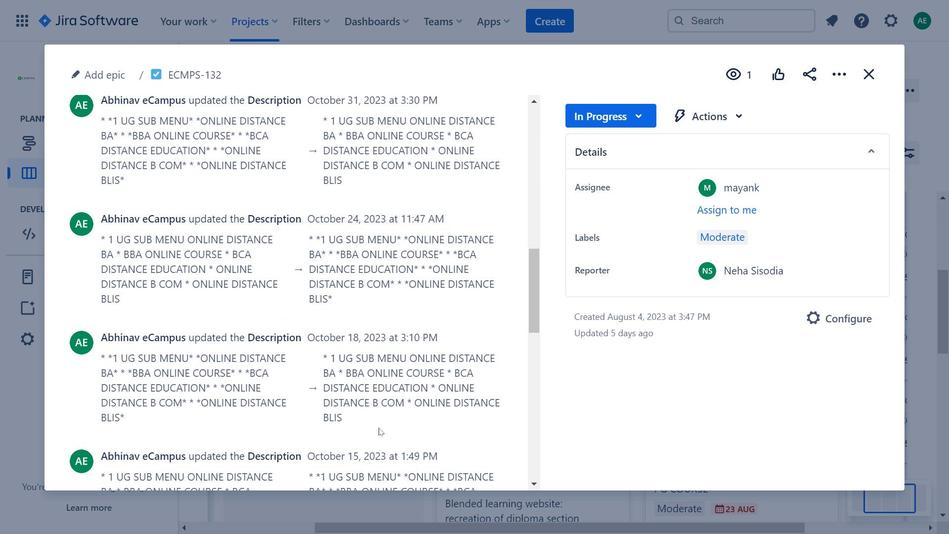 
Action: Mouse moved to (109, 145)
Screenshot: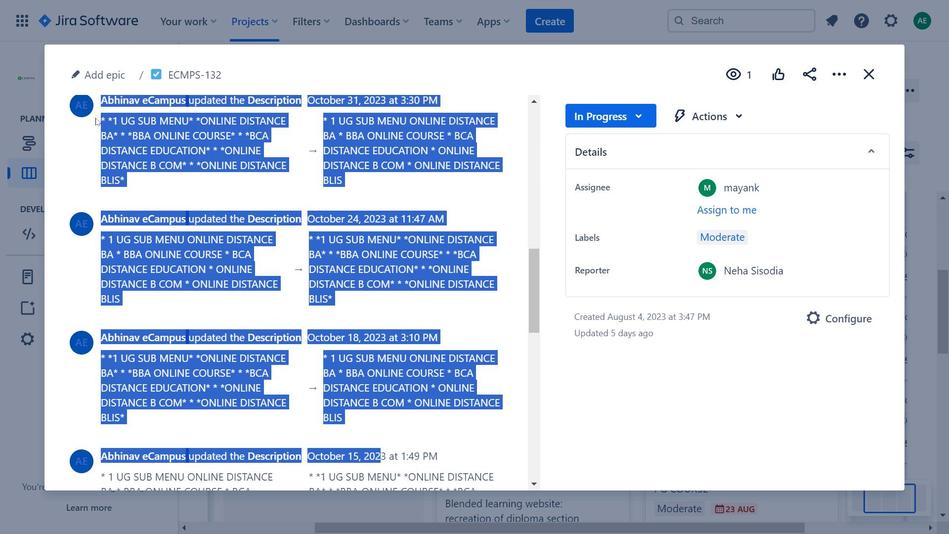 
Action: Mouse scrolled (109, 145) with delta (0, 0)
Screenshot: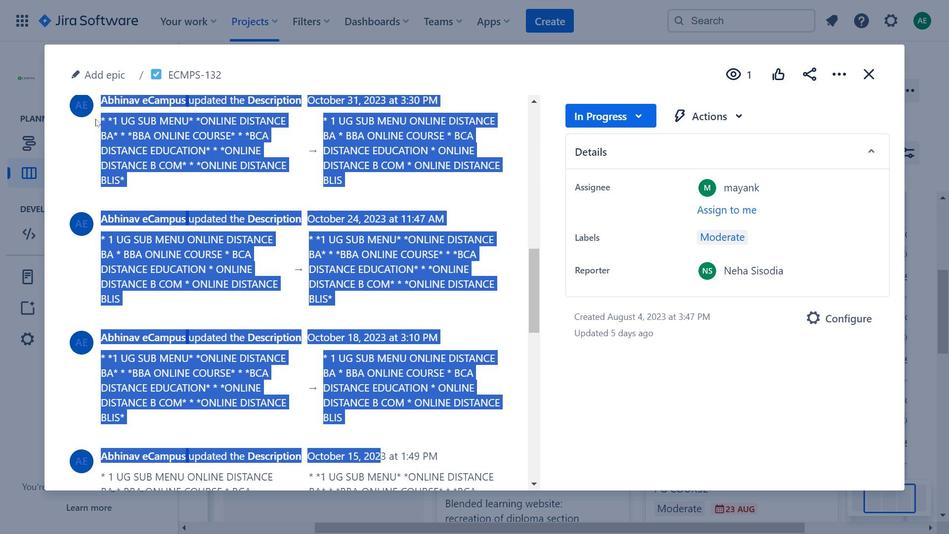 
Action: Mouse moved to (508, 174)
Screenshot: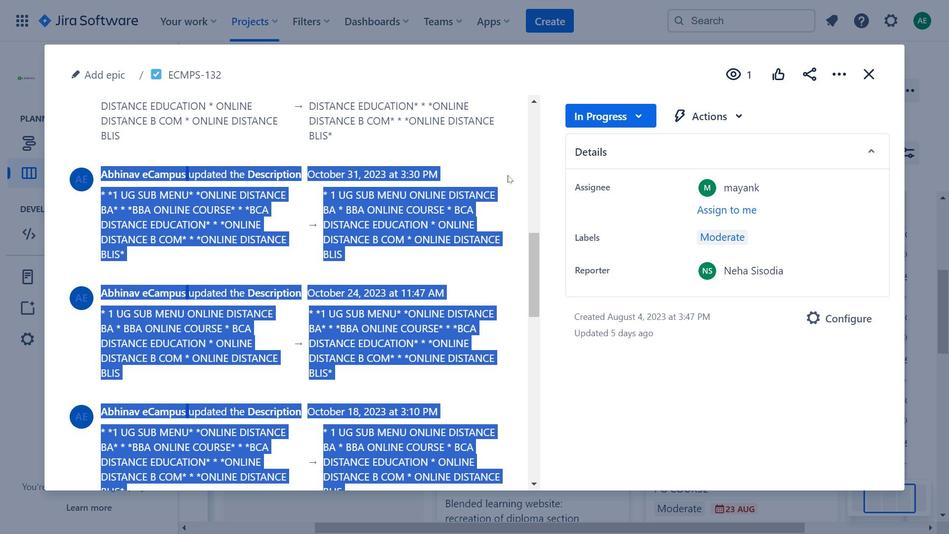 
Action: Mouse pressed left at (508, 174)
Screenshot: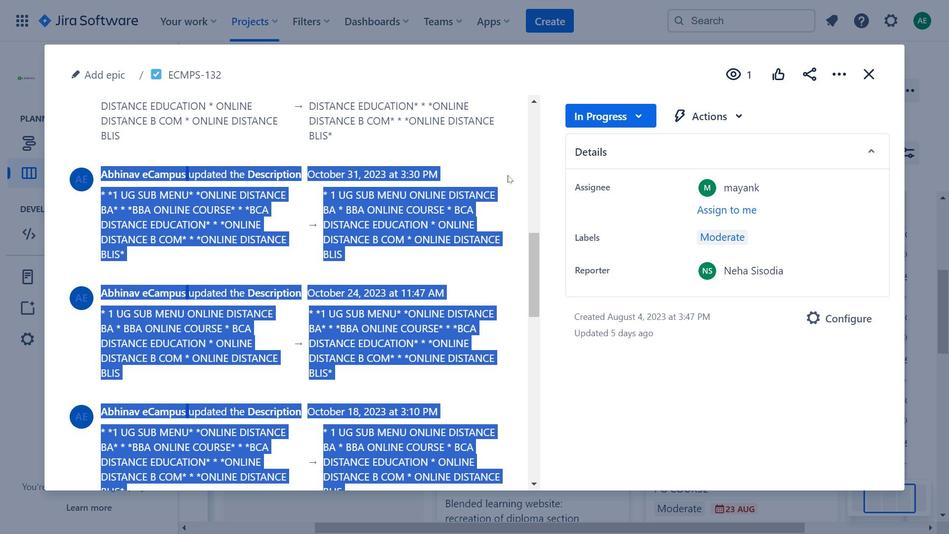 
Action: Mouse moved to (313, 274)
Screenshot: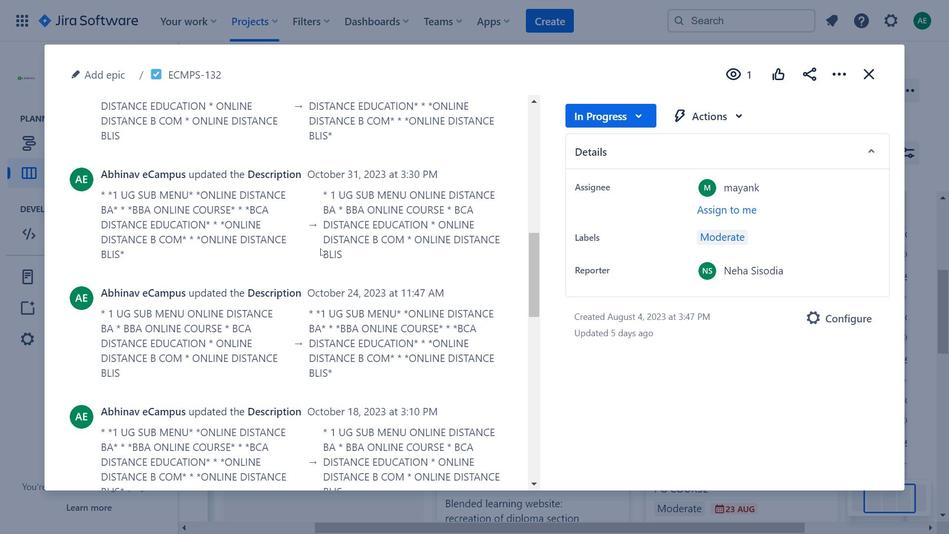 
Action: Mouse scrolled (313, 275) with delta (0, 0)
Screenshot: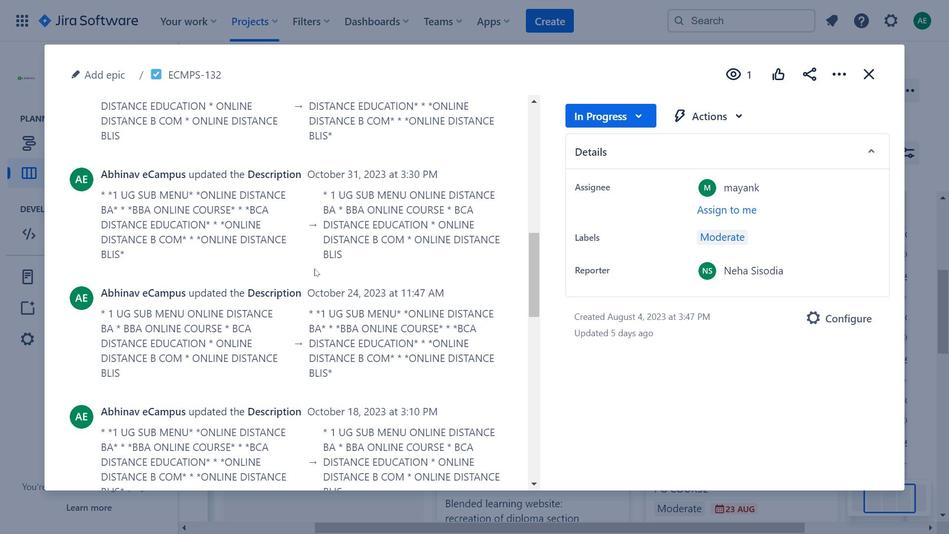 
Action: Mouse scrolled (313, 275) with delta (0, 0)
Screenshot: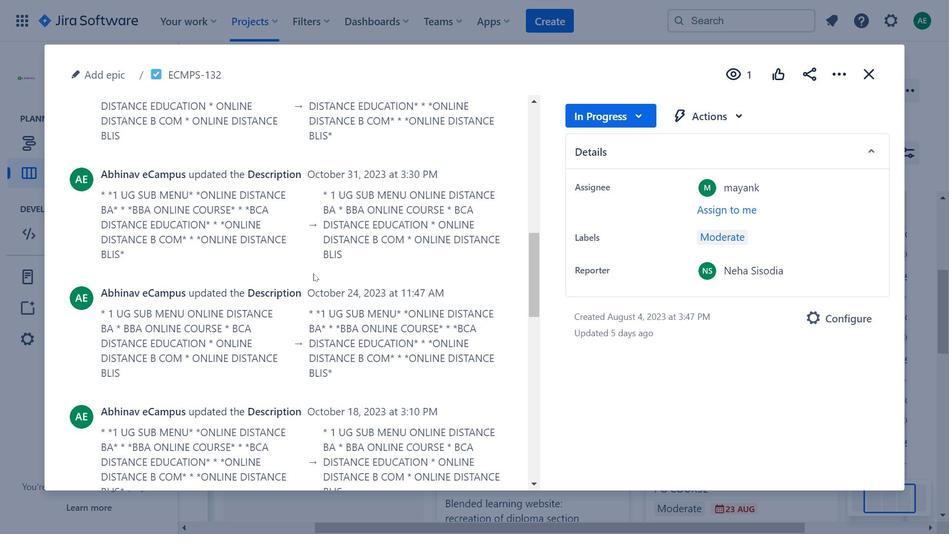 
Action: Mouse scrolled (313, 275) with delta (0, 0)
Screenshot: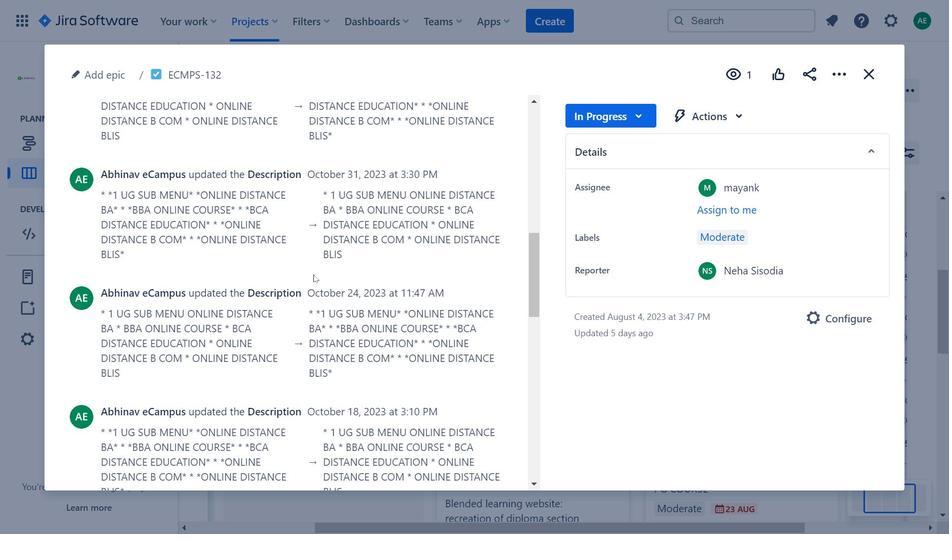 
Action: Mouse scrolled (313, 275) with delta (0, 0)
Screenshot: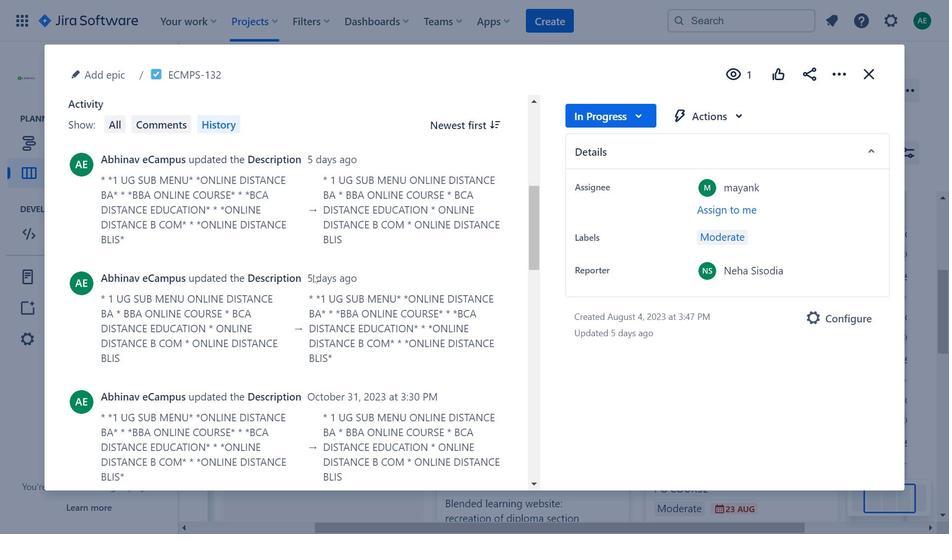 
Action: Mouse scrolled (313, 275) with delta (0, 0)
Screenshot: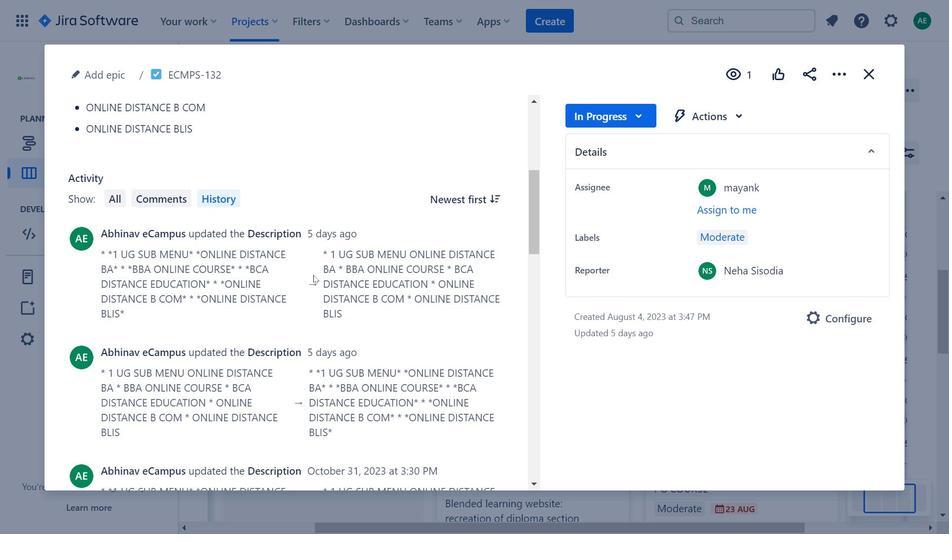 
Action: Mouse scrolled (313, 275) with delta (0, 0)
Screenshot: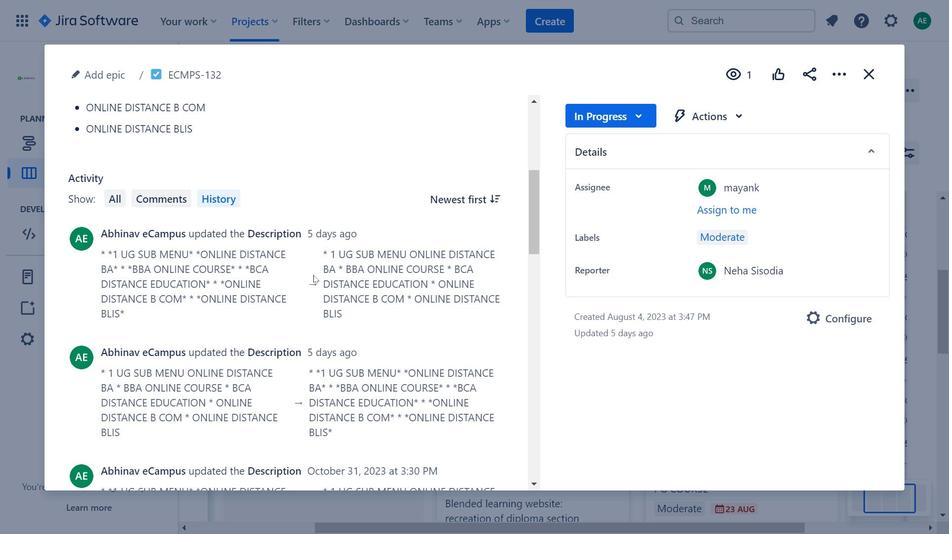 
Action: Mouse scrolled (313, 275) with delta (0, 0)
Screenshot: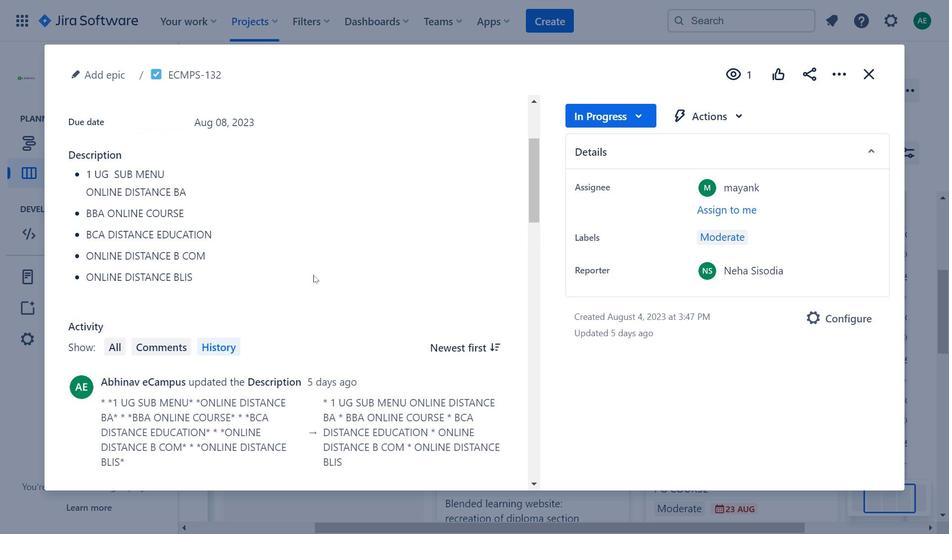 
Action: Mouse scrolled (313, 275) with delta (0, 0)
Screenshot: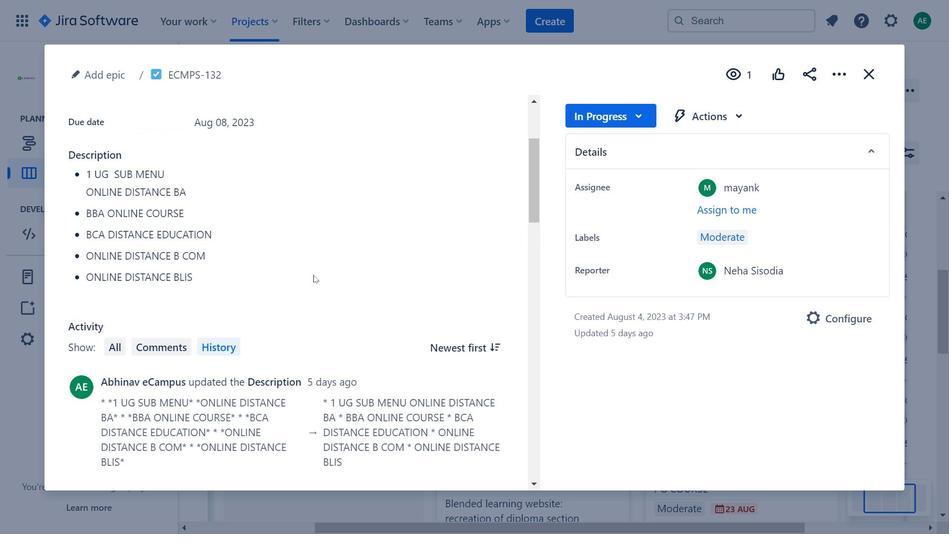 
Action: Mouse moved to (599, 104)
Screenshot: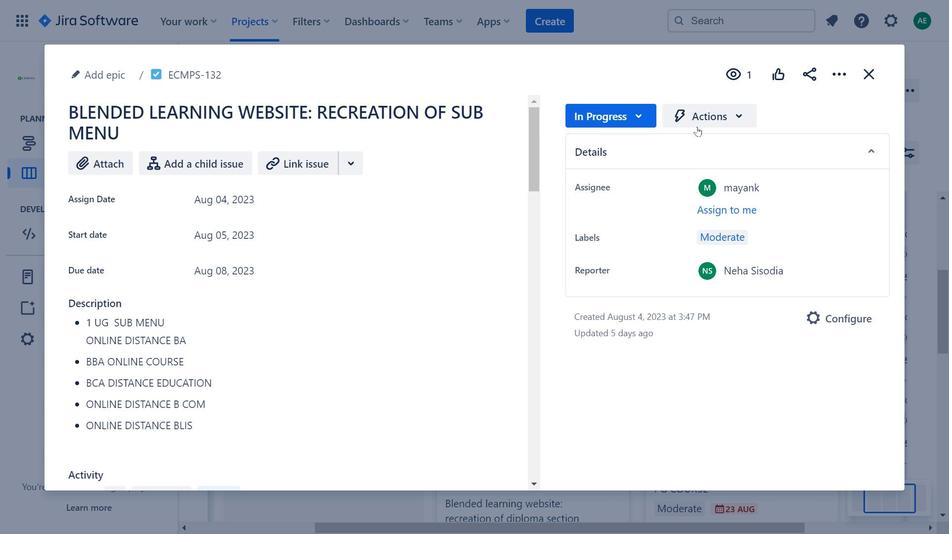 
Action: Mouse pressed left at (599, 104)
Screenshot: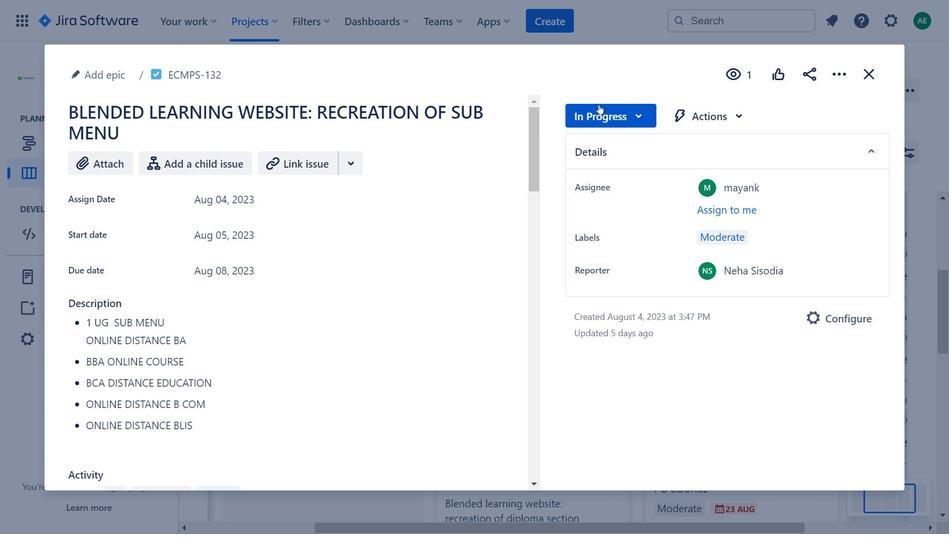 
Action: Mouse moved to (305, 223)
Screenshot: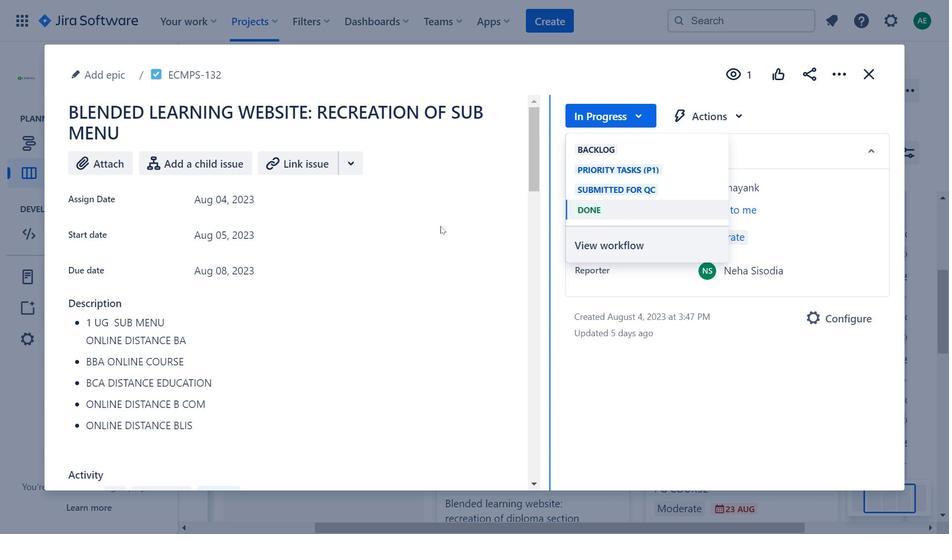 
Action: Mouse pressed left at (305, 223)
Screenshot: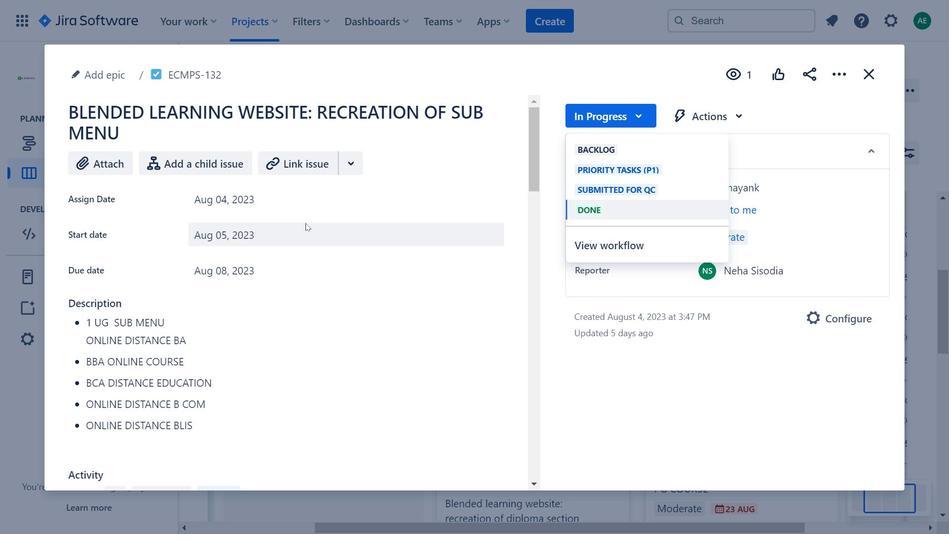 
Action: Mouse moved to (707, 124)
Screenshot: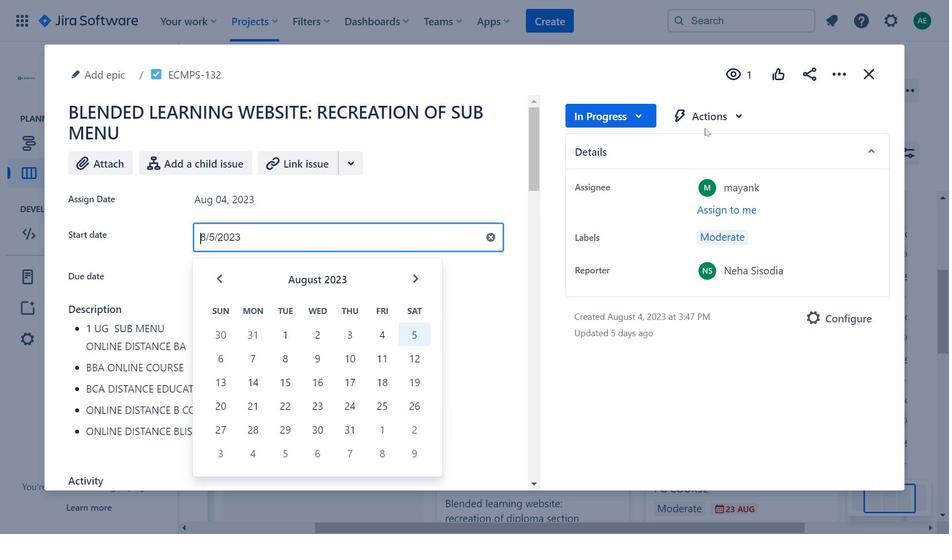 
Action: Mouse pressed left at (707, 124)
Screenshot: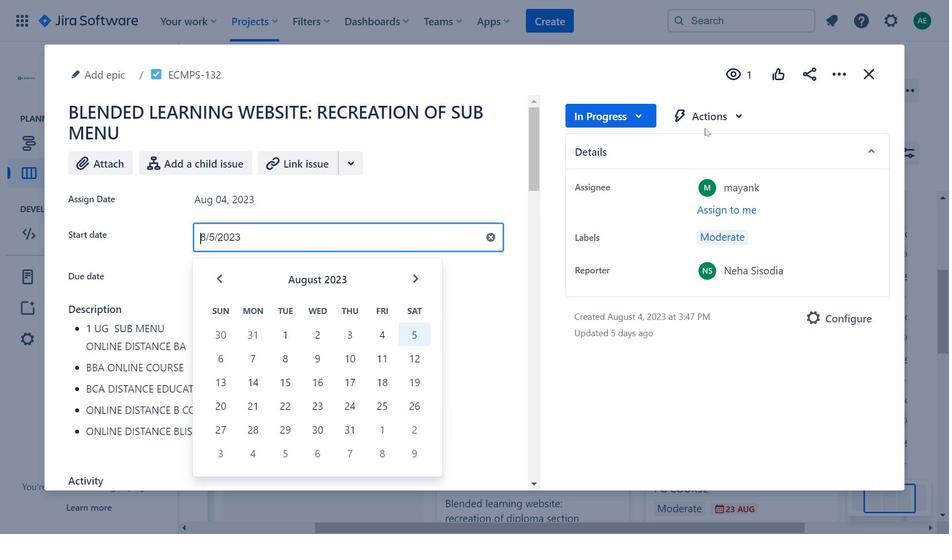 
Action: Mouse moved to (843, 81)
Screenshot: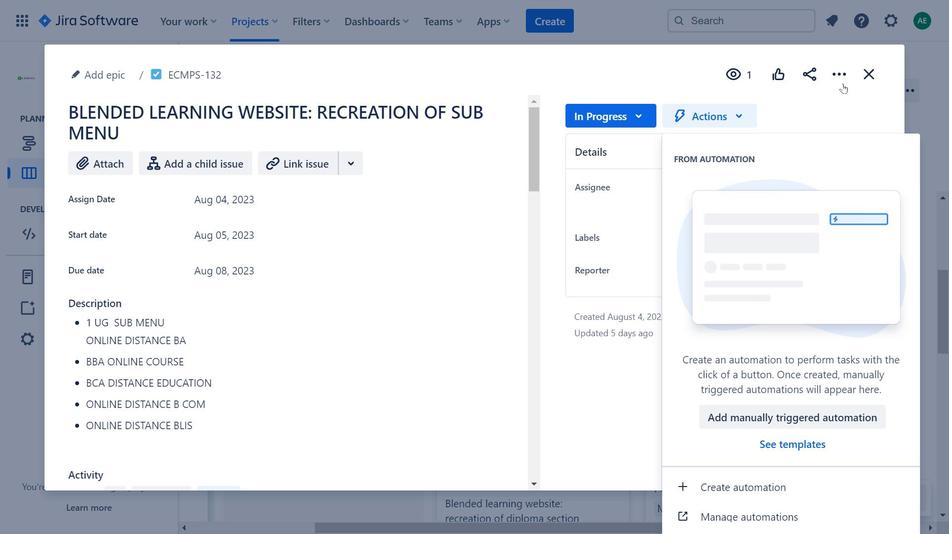 
Action: Mouse pressed left at (843, 81)
Screenshot: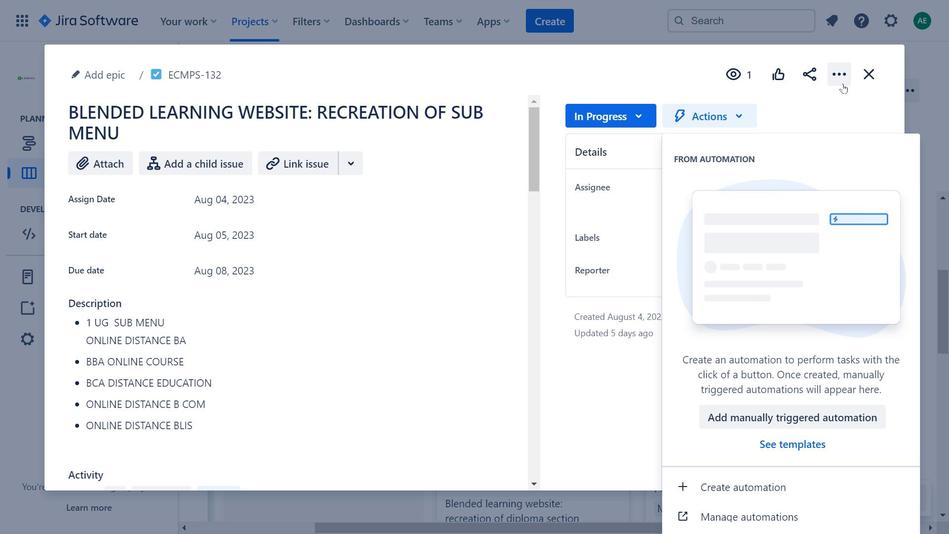 
Action: Mouse moved to (264, 264)
Screenshot: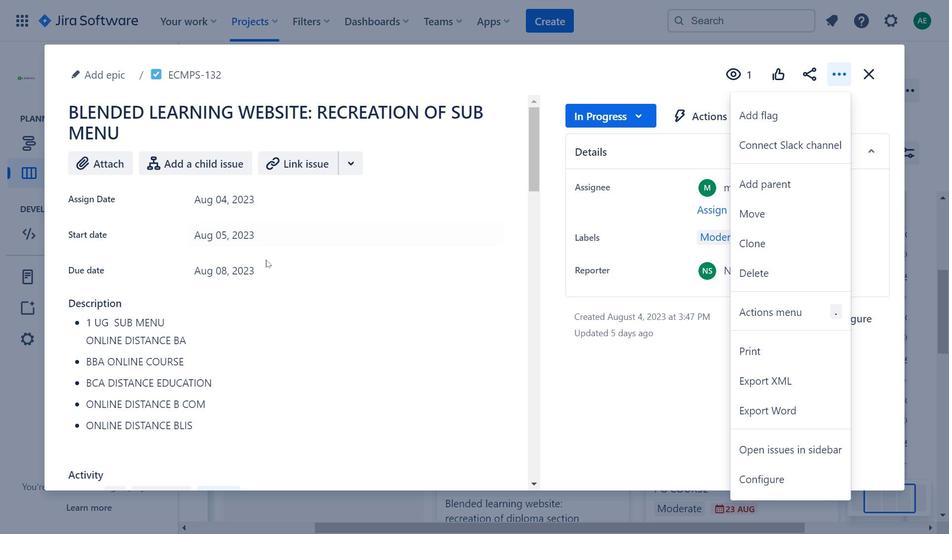 
Action: Mouse pressed left at (264, 264)
Screenshot: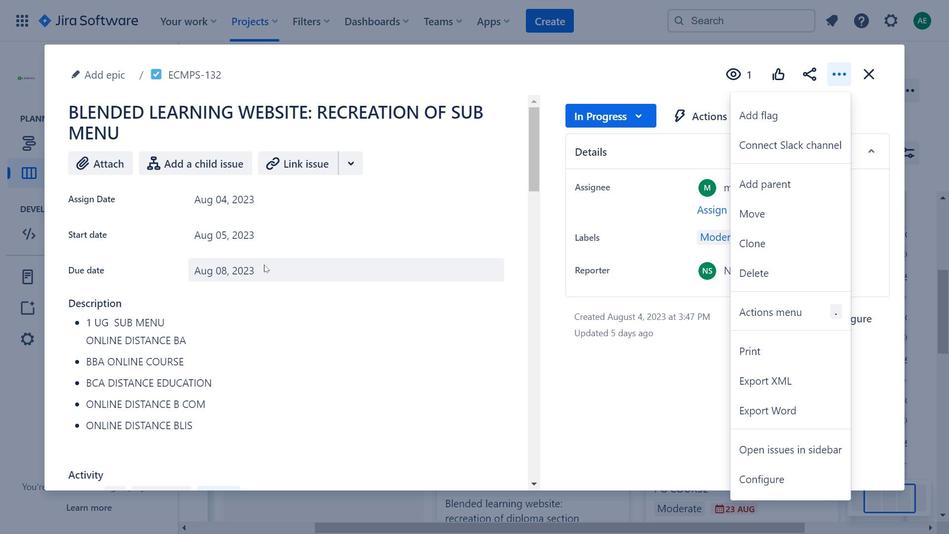 
Action: Mouse moved to (313, 208)
Screenshot: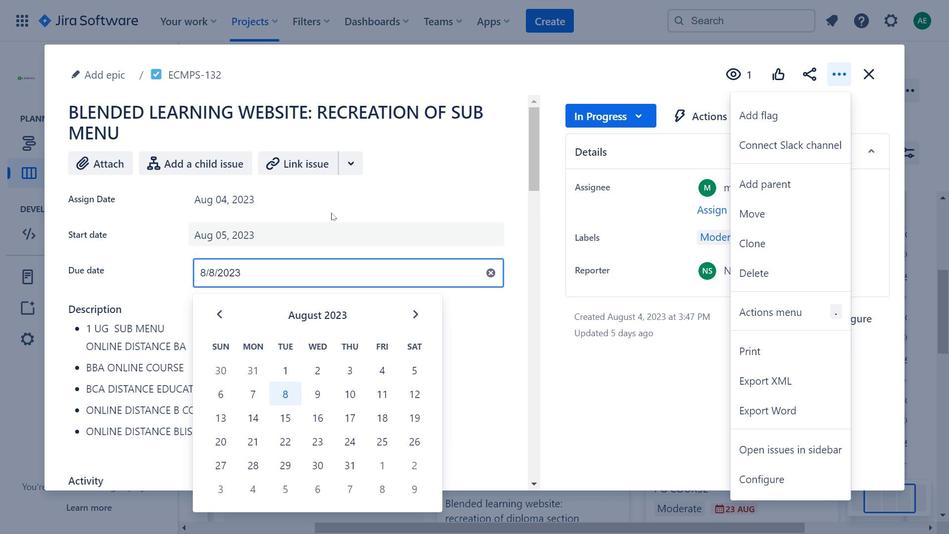
Action: Mouse pressed left at (313, 208)
Screenshot: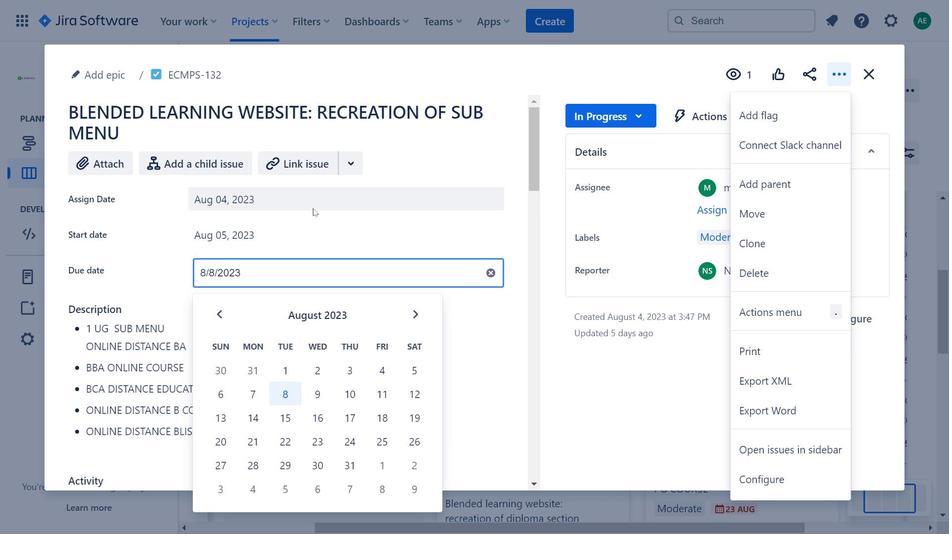 
Action: Mouse moved to (628, 125)
Screenshot: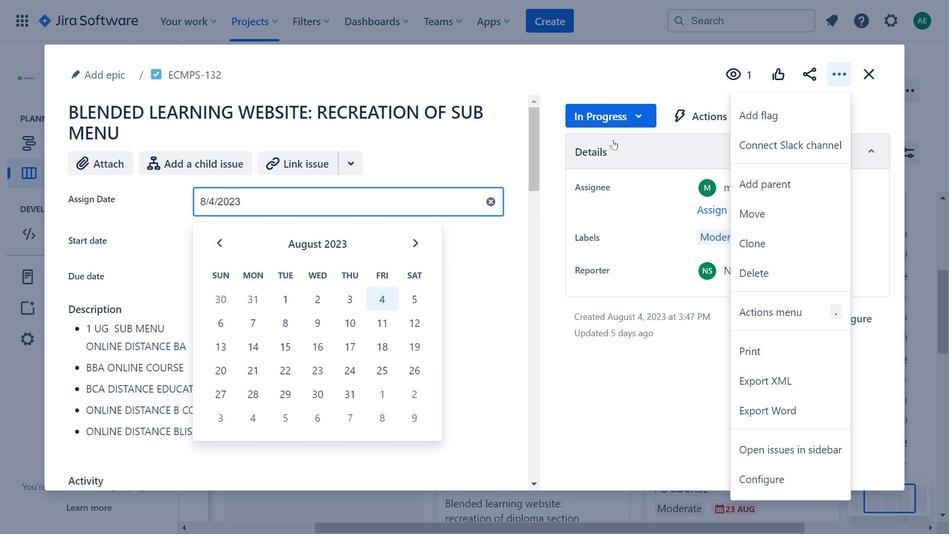 
Action: Mouse pressed left at (628, 125)
Screenshot: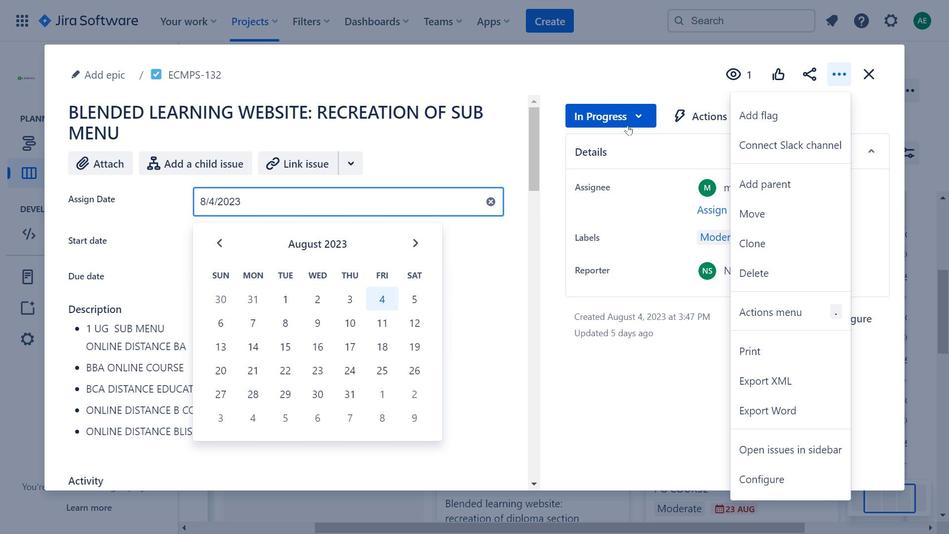 
Action: Mouse moved to (874, 67)
Screenshot: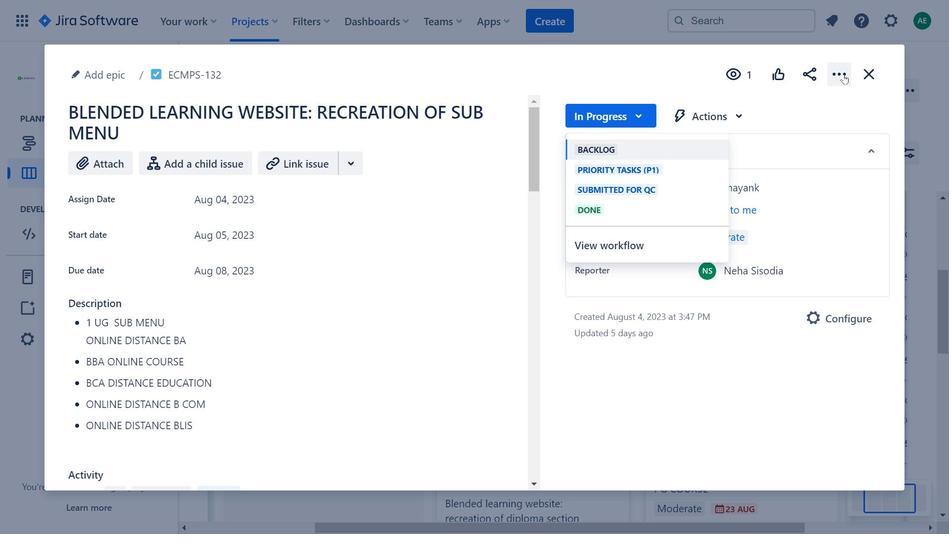 
Action: Mouse pressed left at (874, 67)
Screenshot: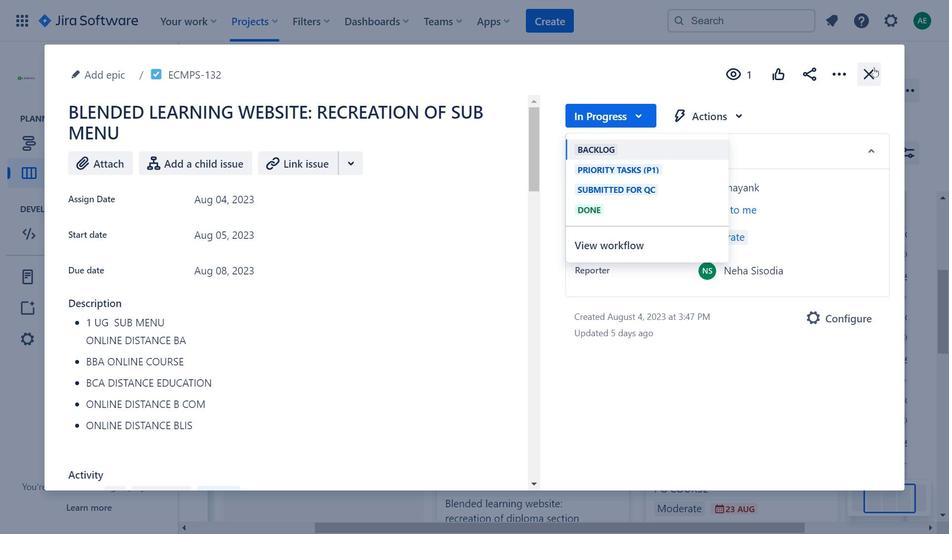 
Action: Mouse moved to (588, 343)
Screenshot: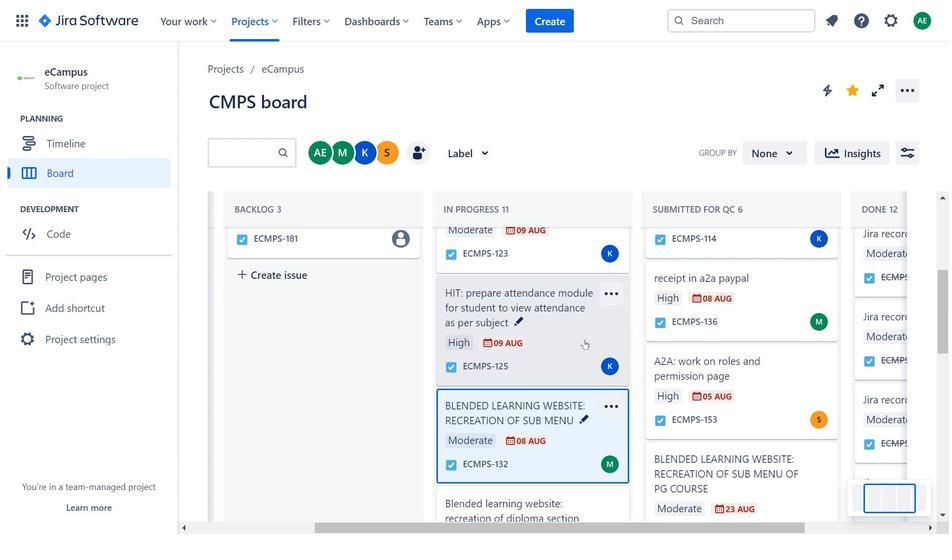 
Action: Mouse scrolled (588, 343) with delta (0, 0)
Screenshot: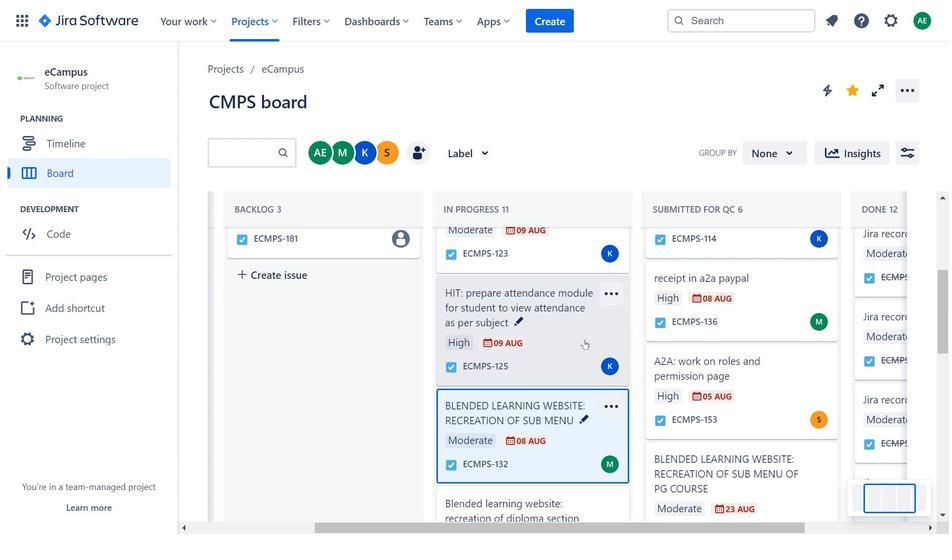
Action: Mouse moved to (584, 370)
Screenshot: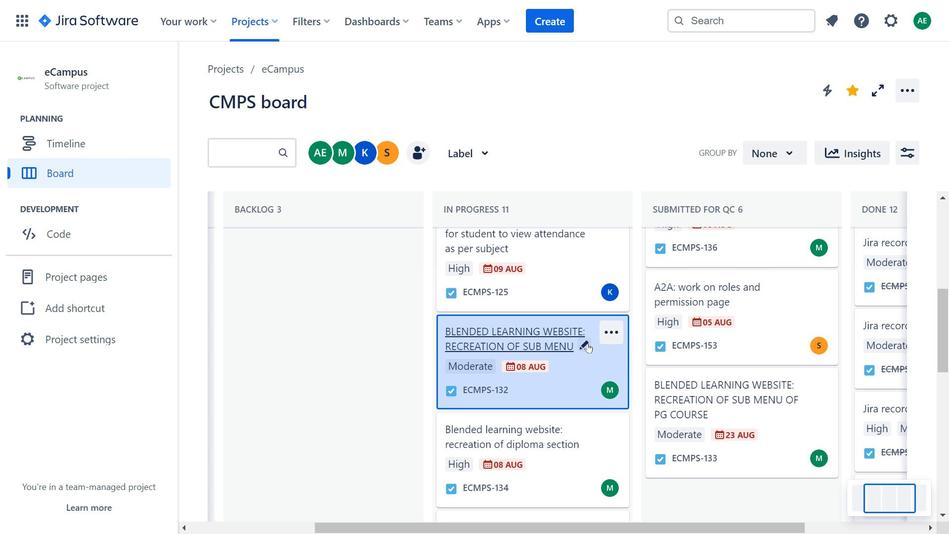 
Action: Mouse scrolled (584, 369) with delta (0, 0)
Screenshot: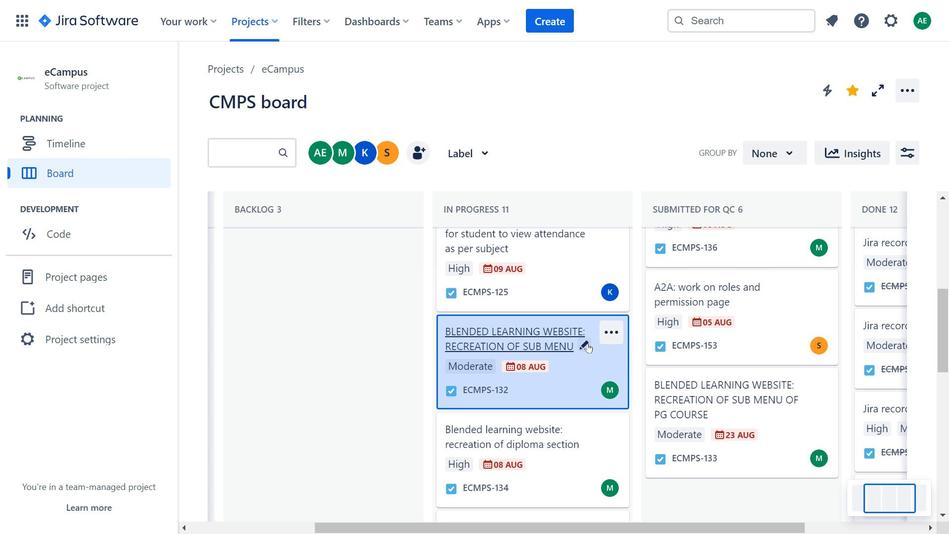 
Action: Mouse moved to (584, 406)
Screenshot: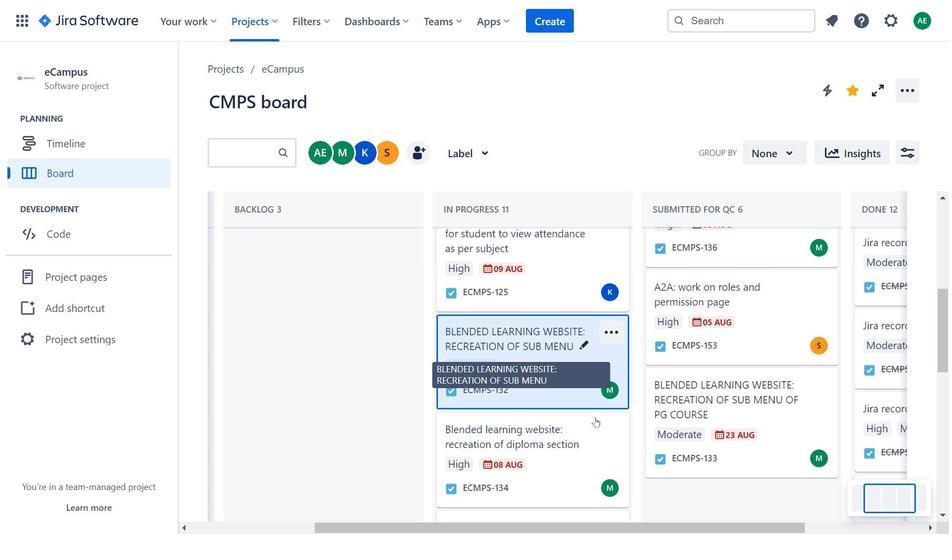 
Action: Mouse scrolled (584, 406) with delta (0, 0)
Screenshot: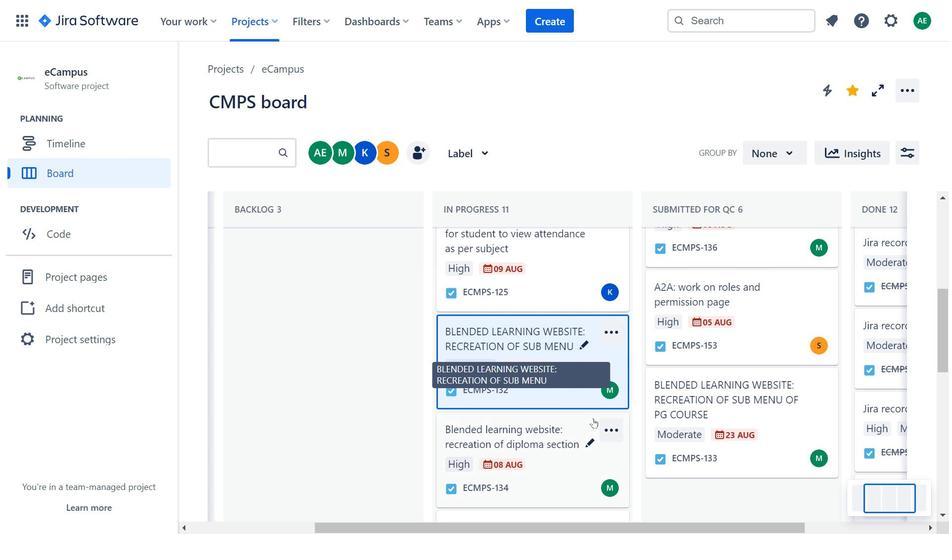 
Action: Mouse scrolled (584, 406) with delta (0, 0)
Screenshot: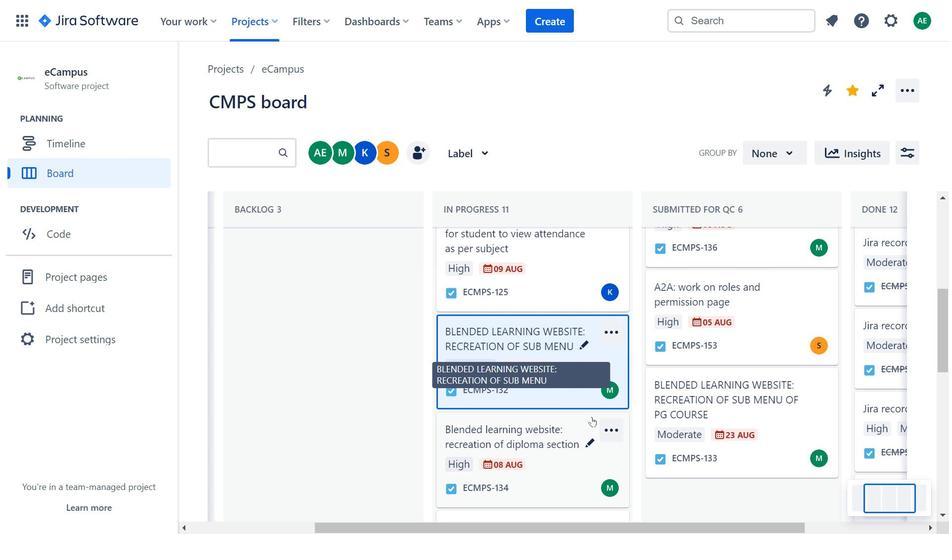 
Action: Mouse moved to (570, 347)
Screenshot: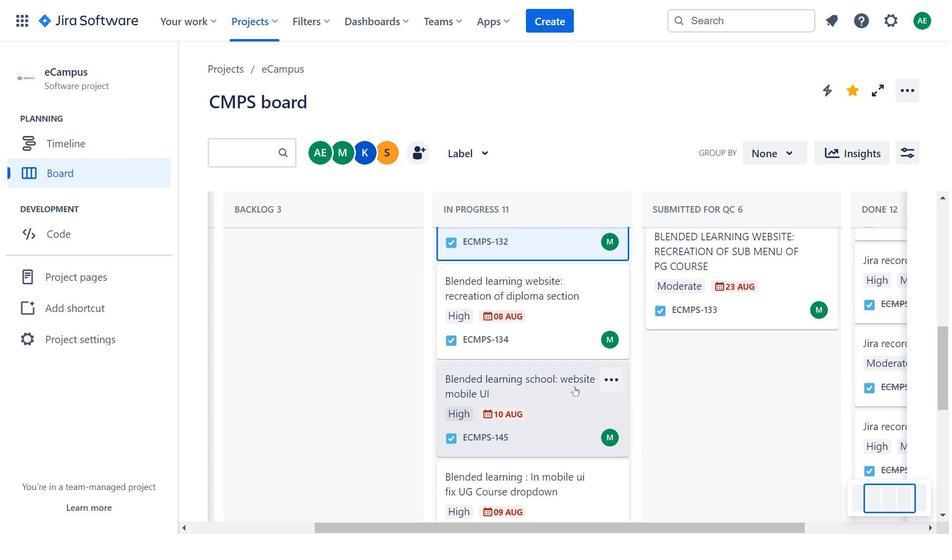 
Action: Mouse pressed left at (570, 347)
Screenshot: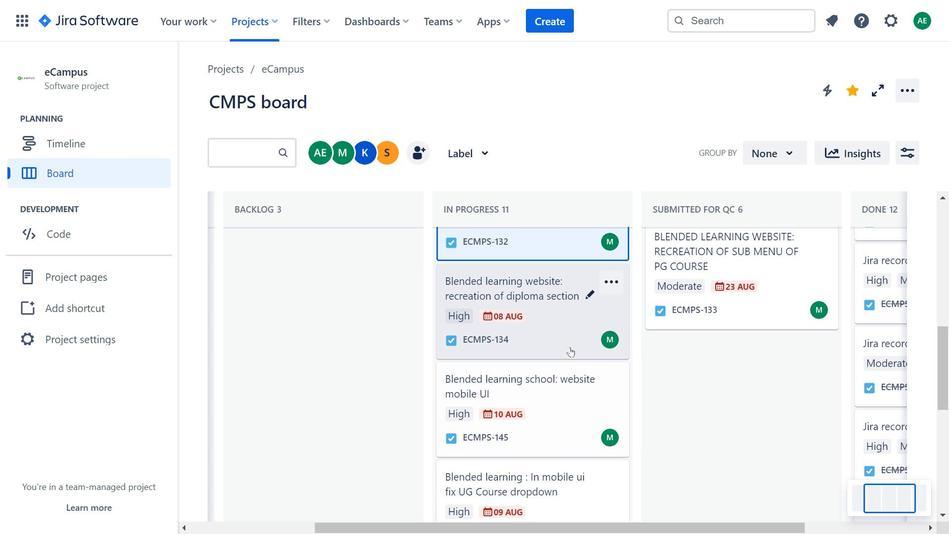 
Action: Mouse moved to (567, 439)
Screenshot: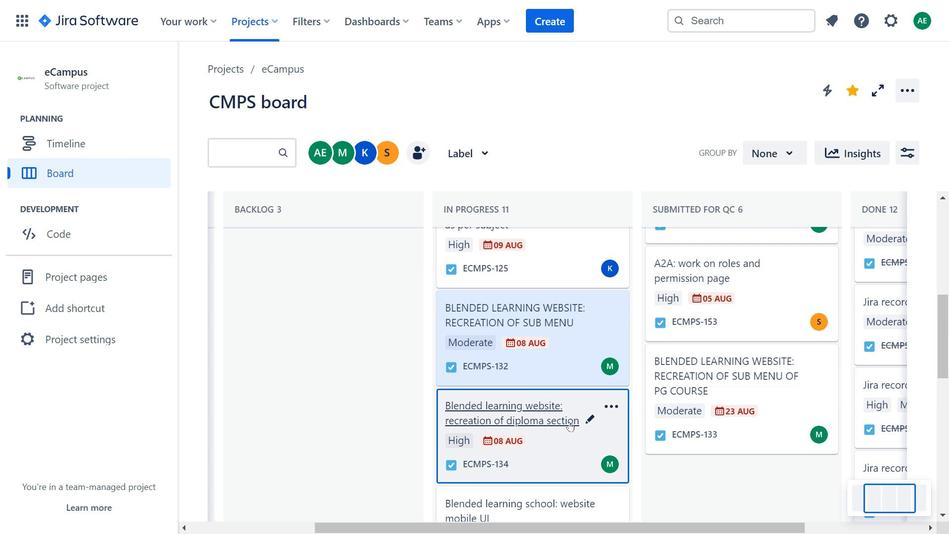 
Action: Mouse pressed left at (567, 439)
Screenshot: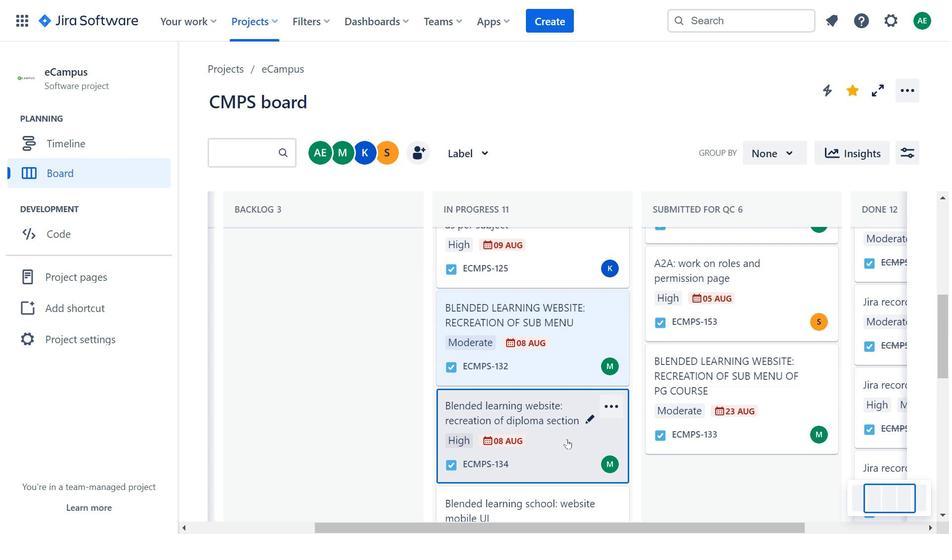 
Action: Mouse moved to (701, 103)
Screenshot: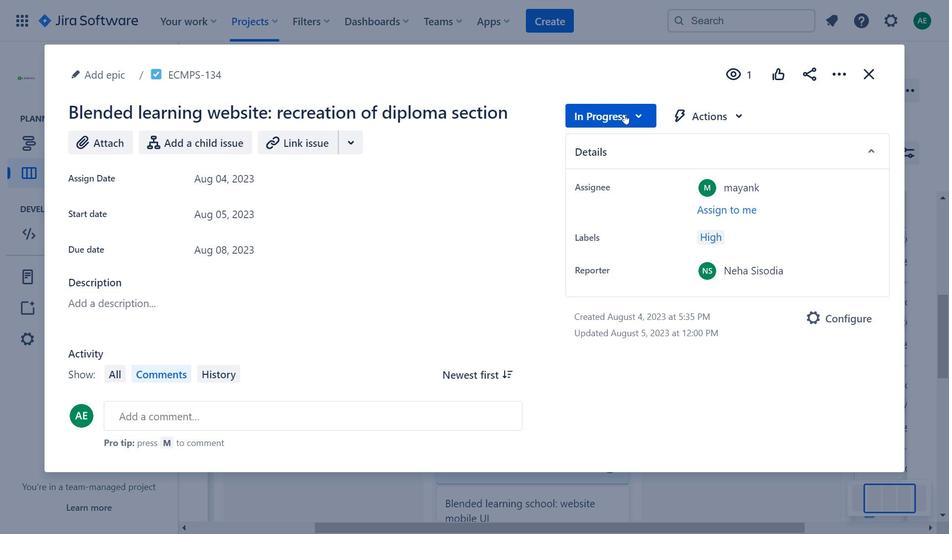
Action: Mouse pressed left at (701, 103)
Screenshot: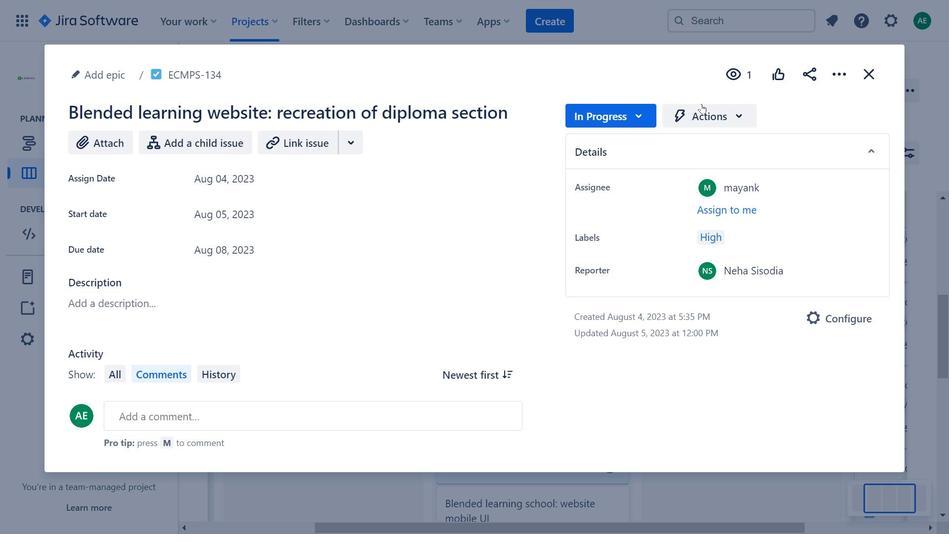 
Action: Mouse moved to (626, 110)
Screenshot: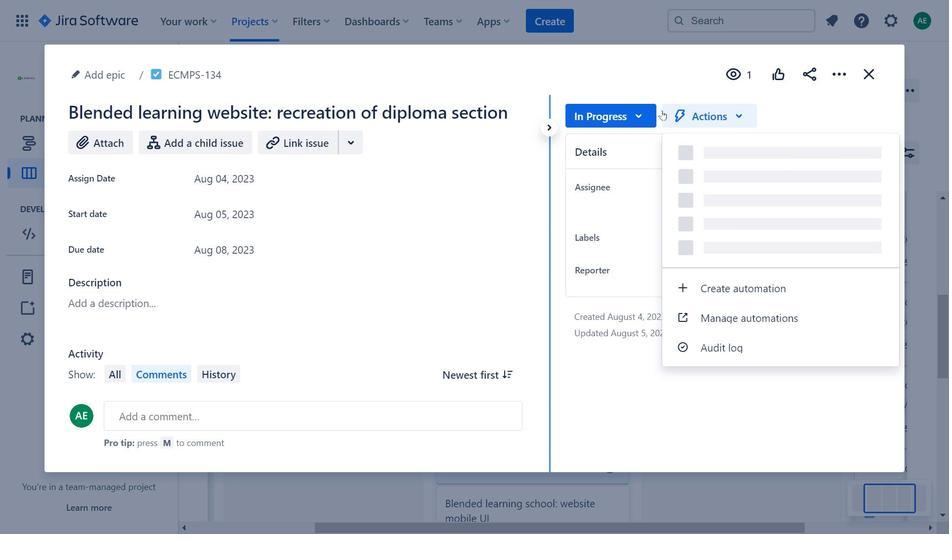 
Action: Mouse pressed left at (626, 110)
Screenshot: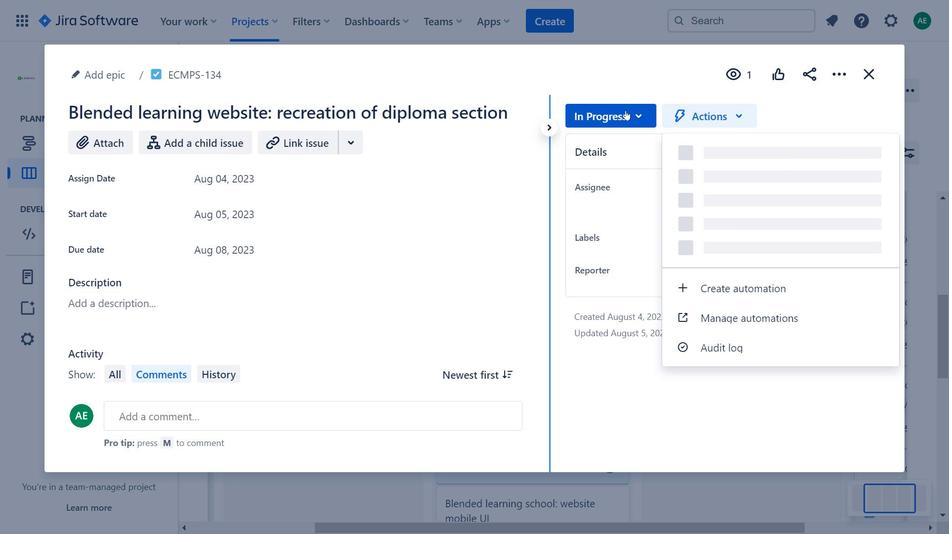 
Action: Mouse moved to (837, 75)
Screenshot: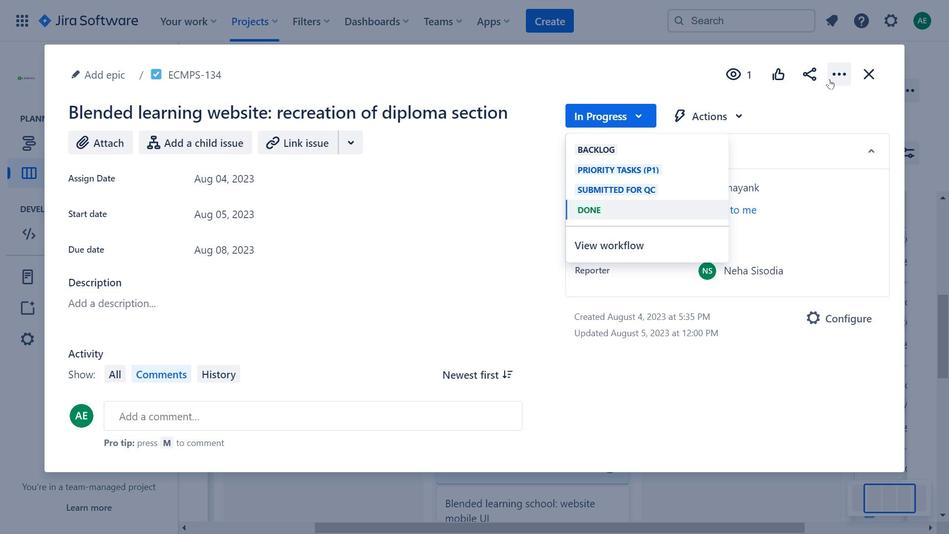 
Action: Mouse pressed left at (837, 75)
Screenshot: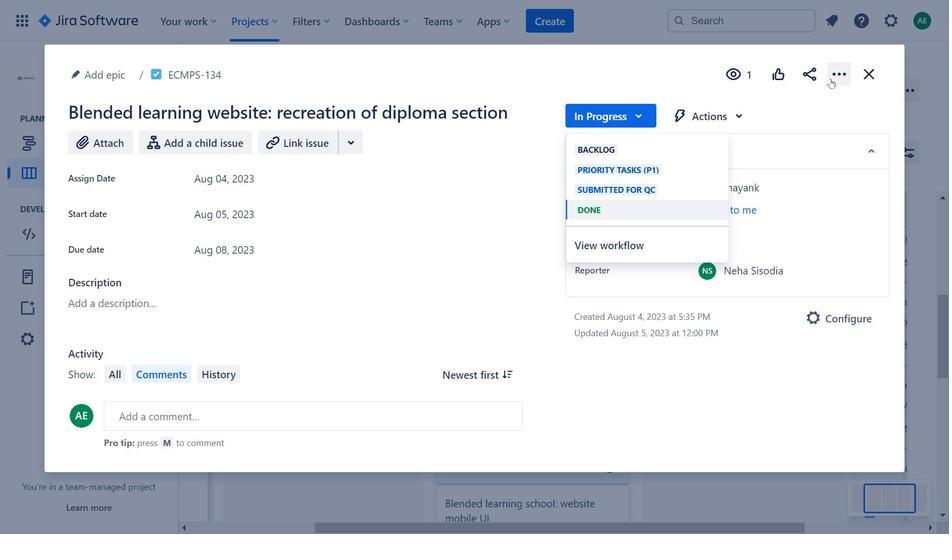 
Action: Mouse moved to (392, 179)
Screenshot: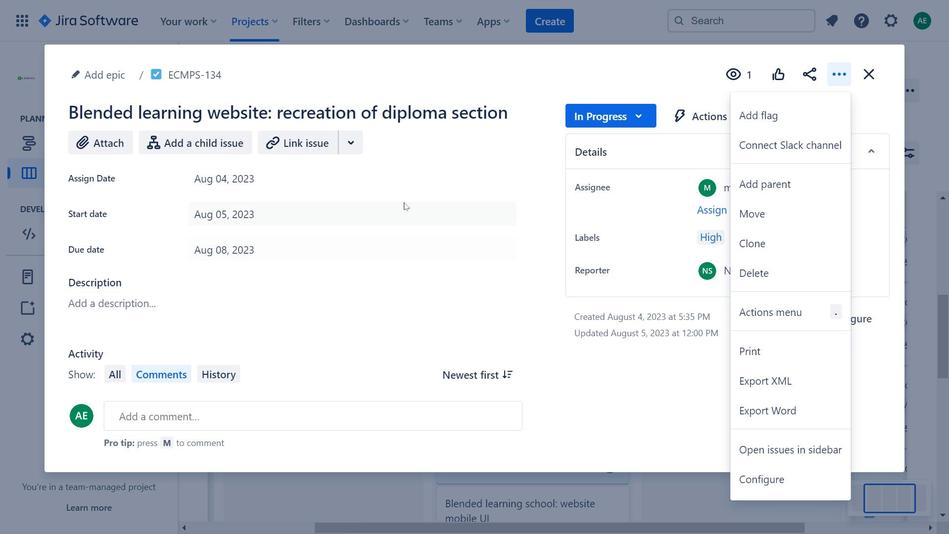 
Action: Mouse pressed left at (392, 179)
Screenshot: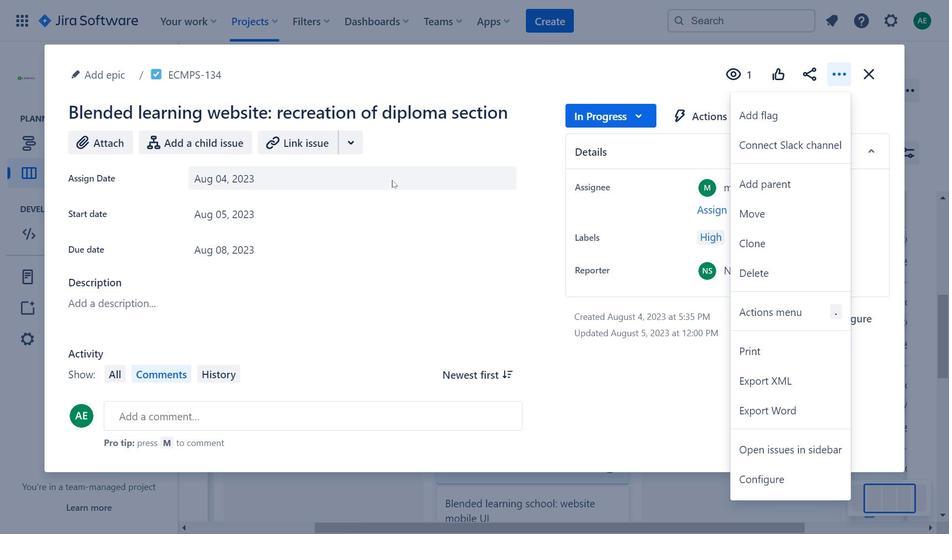 
Action: Mouse moved to (634, 118)
Screenshot: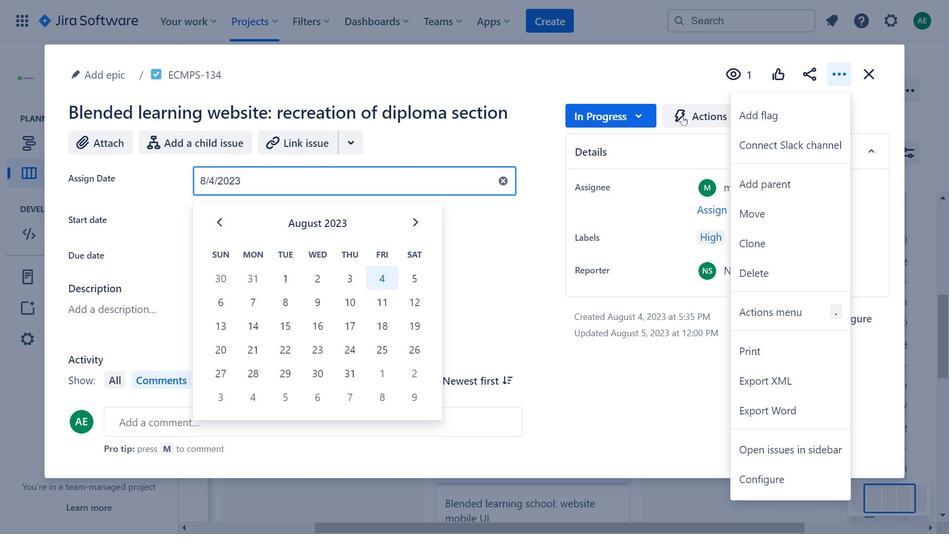 
Action: Mouse pressed left at (634, 118)
Screenshot: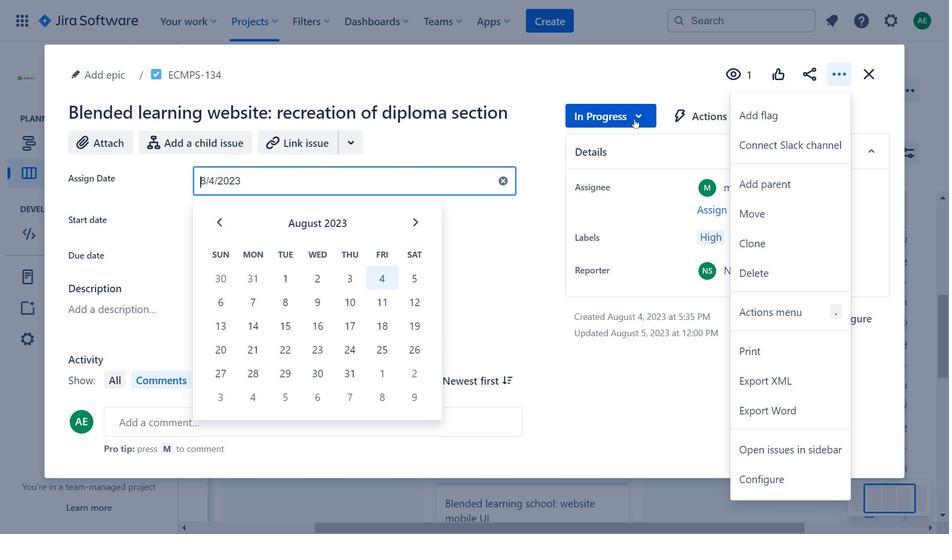 
Action: Mouse moved to (838, 79)
Screenshot: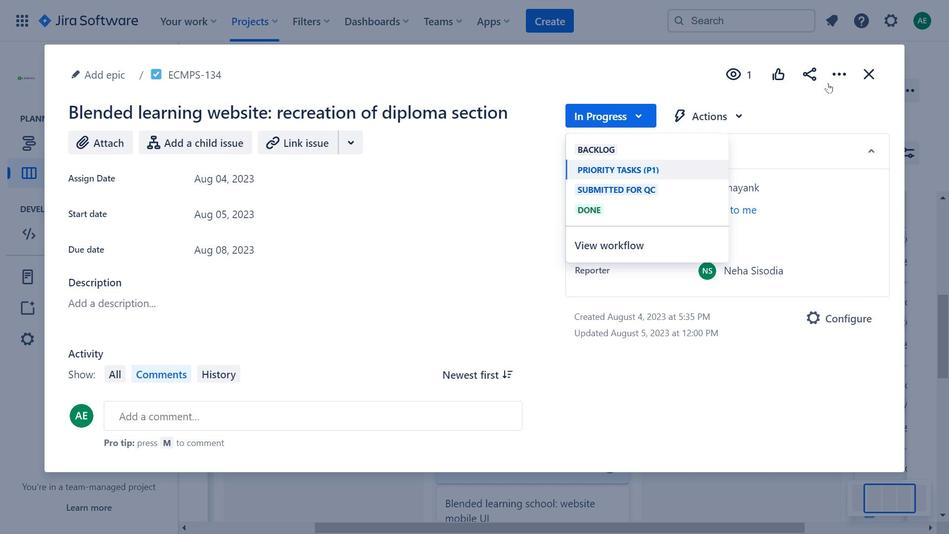 
Action: Mouse pressed left at (838, 79)
Screenshot: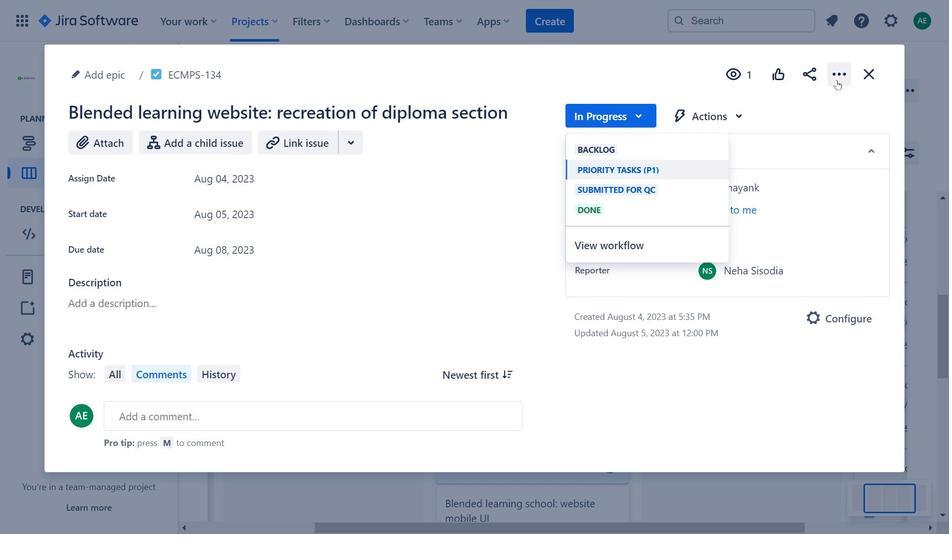 
Action: Mouse moved to (239, 259)
Screenshot: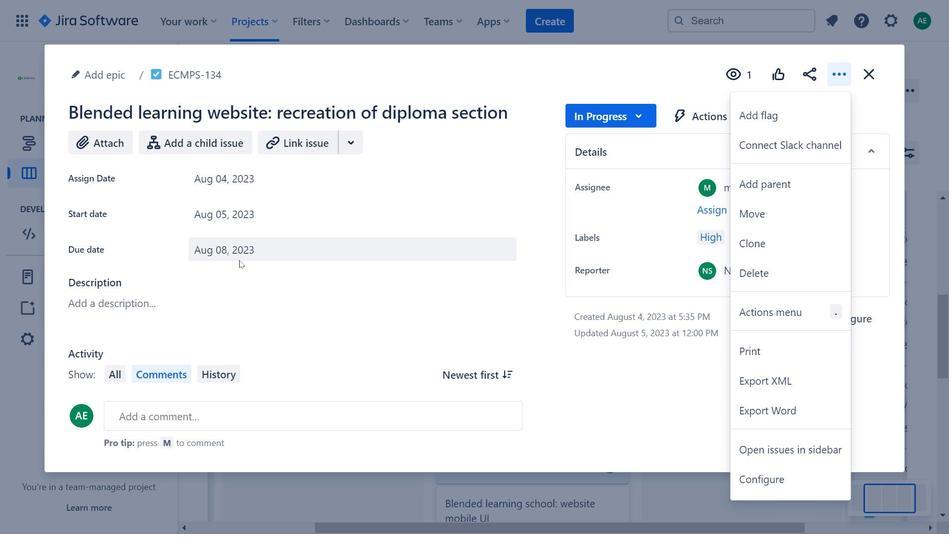 
Action: Mouse pressed left at (239, 259)
Screenshot: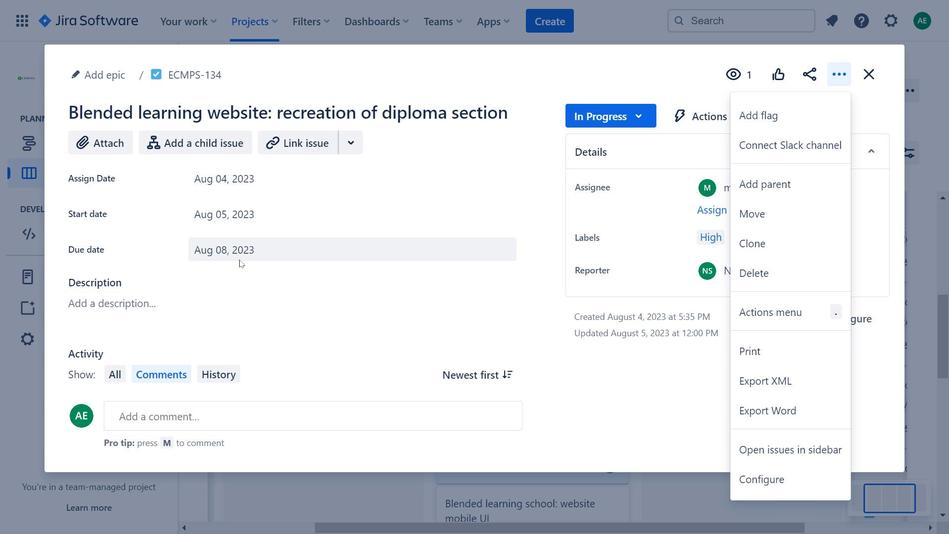 
Action: Mouse moved to (637, 115)
Screenshot: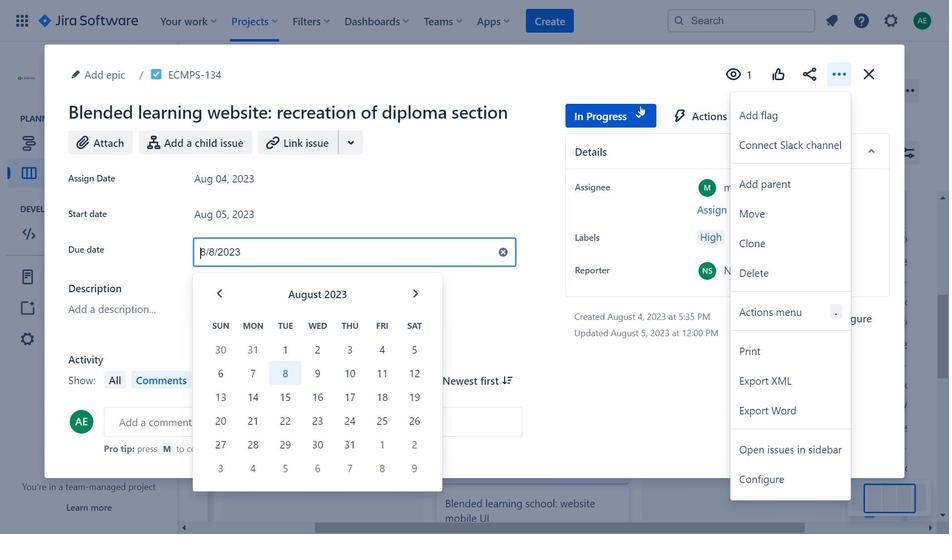 
Action: Mouse pressed left at (637, 115)
Screenshot: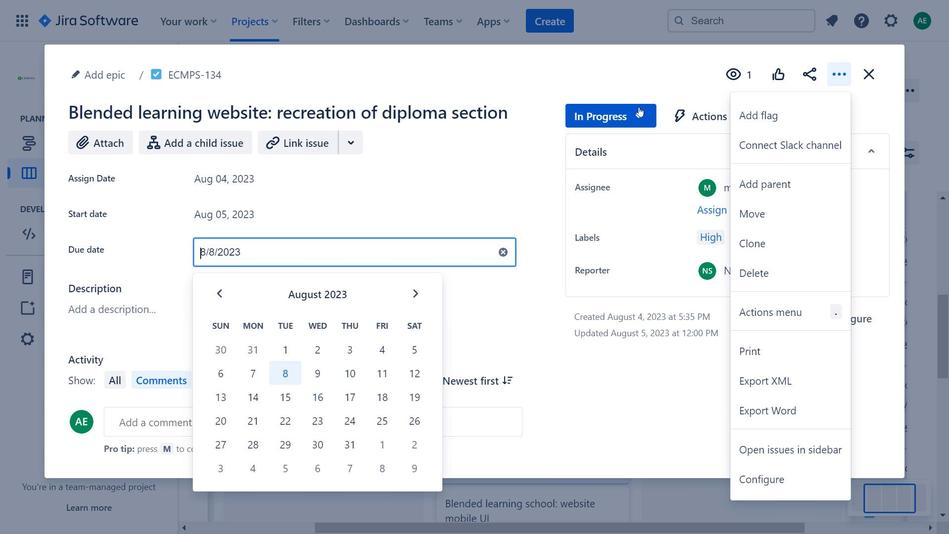 
Action: Mouse moved to (278, 184)
Screenshot: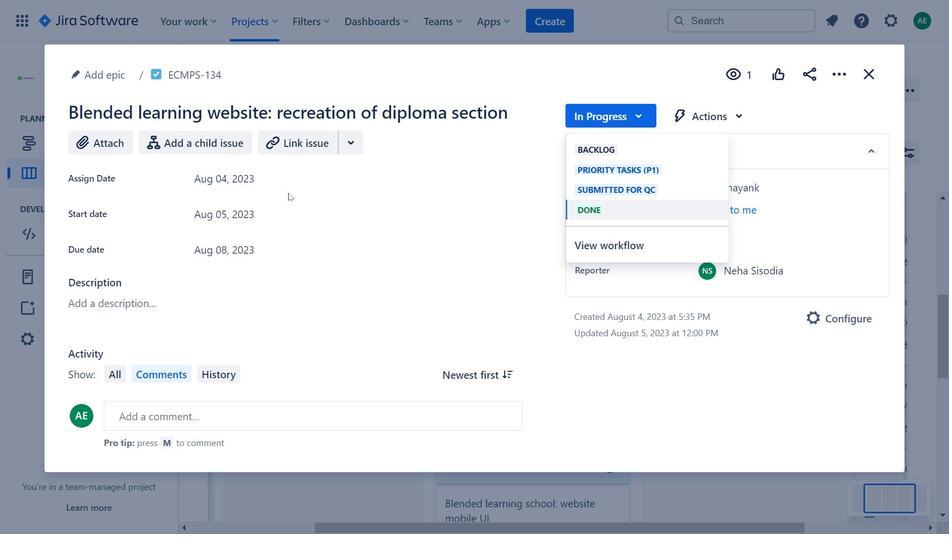 
Action: Mouse pressed left at (278, 184)
Screenshot: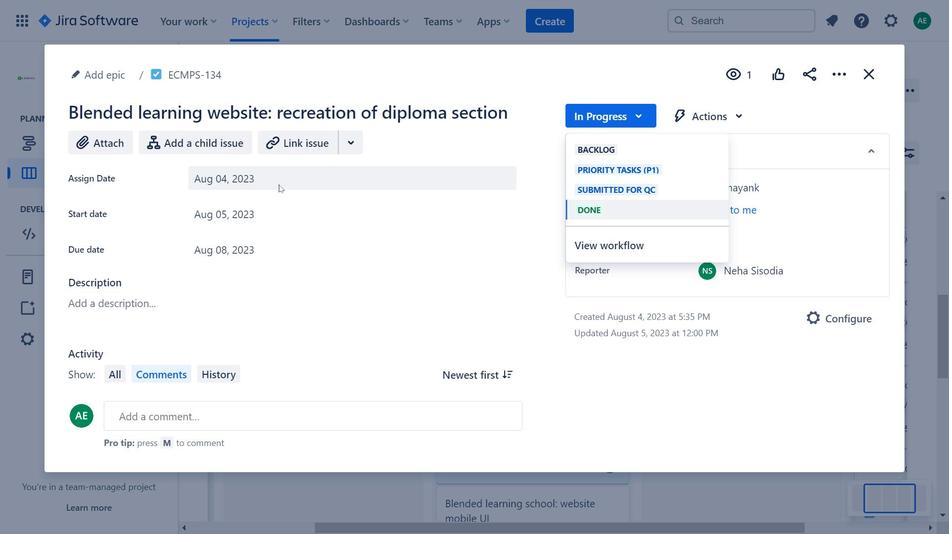 
Action: Mouse moved to (845, 77)
Screenshot: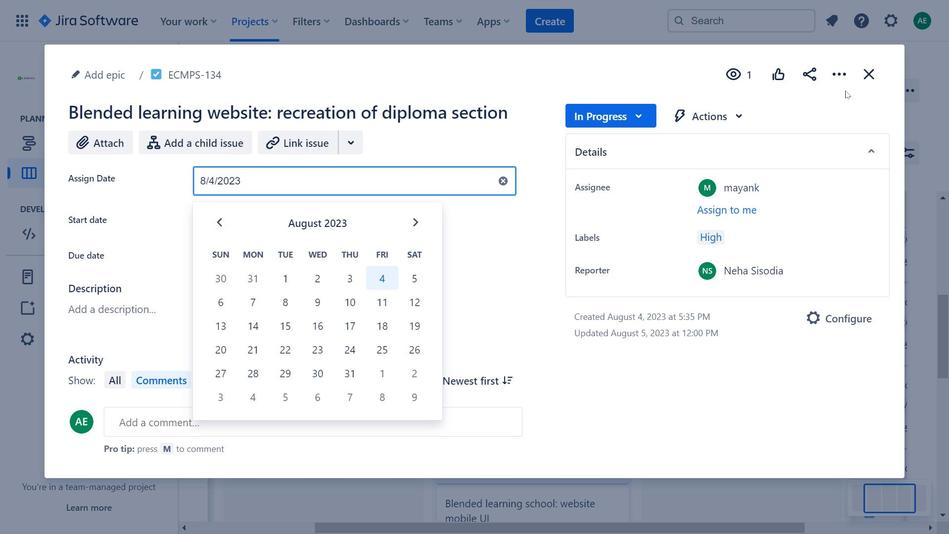 
Action: Mouse pressed left at (845, 77)
Screenshot: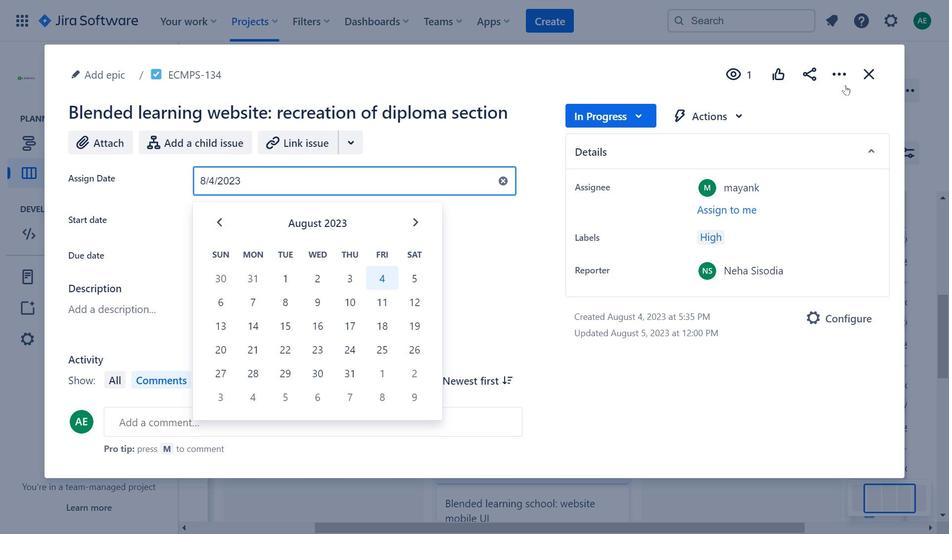 
Action: Mouse moved to (323, 213)
Screenshot: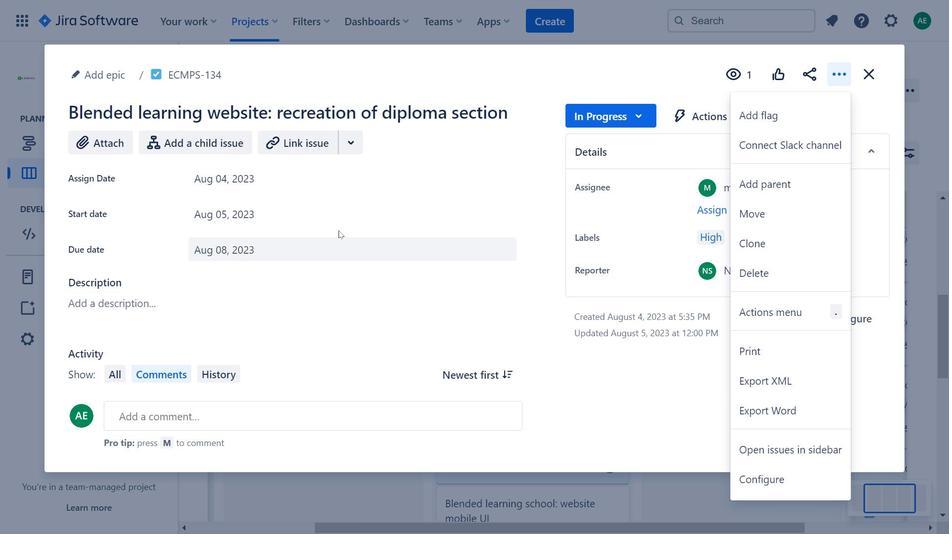 
Action: Mouse pressed left at (323, 213)
Screenshot: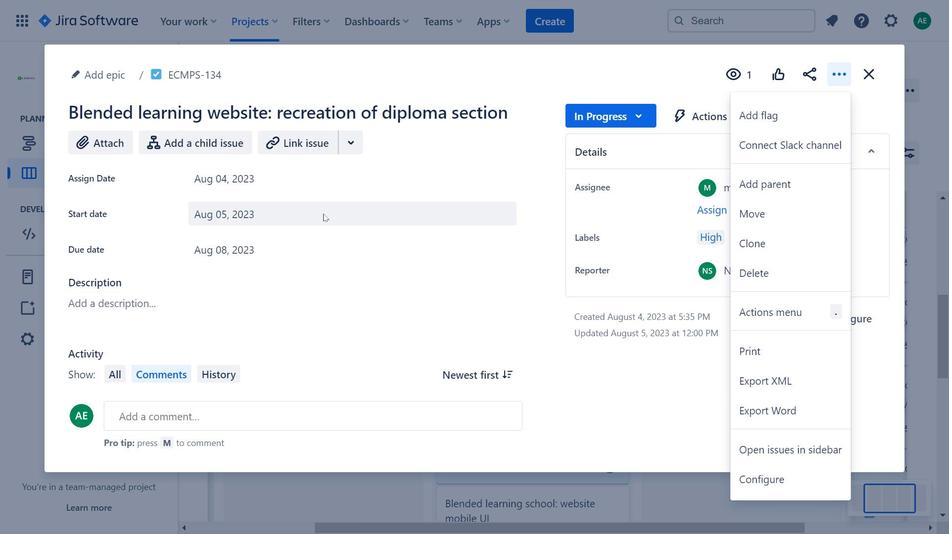 
Action: Mouse moved to (711, 127)
